 Task: Open Card Social Media Analytics Review in Board IT Change Management and Implementation to Workspace Health and Wellness Services and add a team member Softage.3@softage.net, a label Blue, a checklist Geothermal Energy, an attachment from Trello, a color Blue and finally, add a card description 'Conduct team training session on effective delegation and accountability' and a comment 'Let us approach this task with a sense of flexibility and adaptability, willing to adjust our approach as needed based on feedback.'. Add a start date 'Jan 03, 1900' with a due date 'Jan 03, 1900'
Action: Mouse moved to (242, 167)
Screenshot: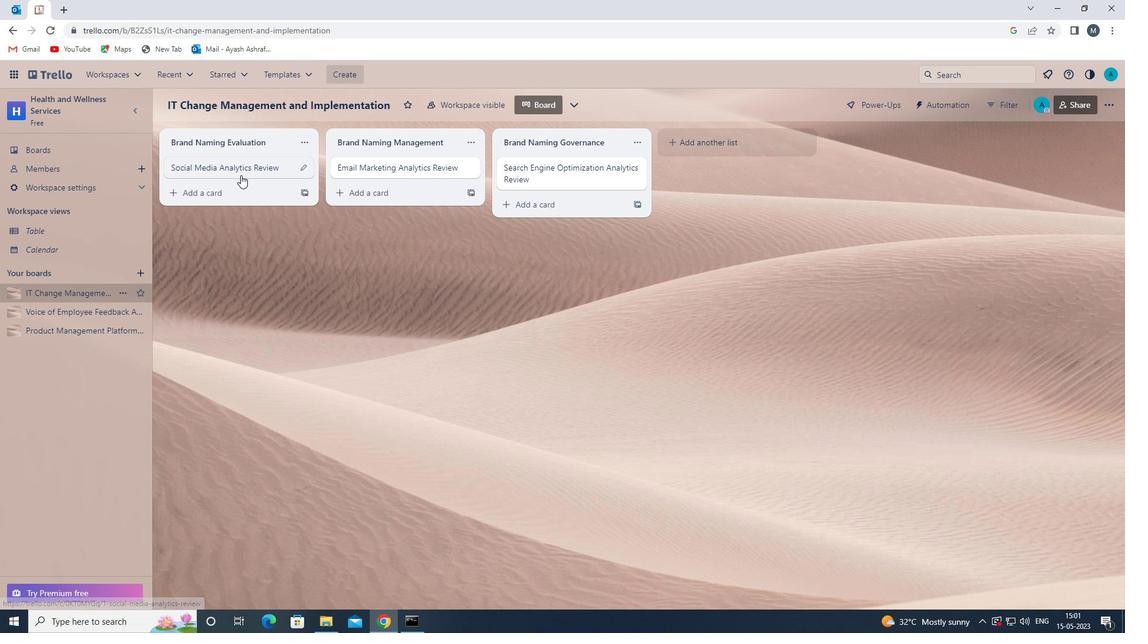 
Action: Mouse pressed left at (242, 167)
Screenshot: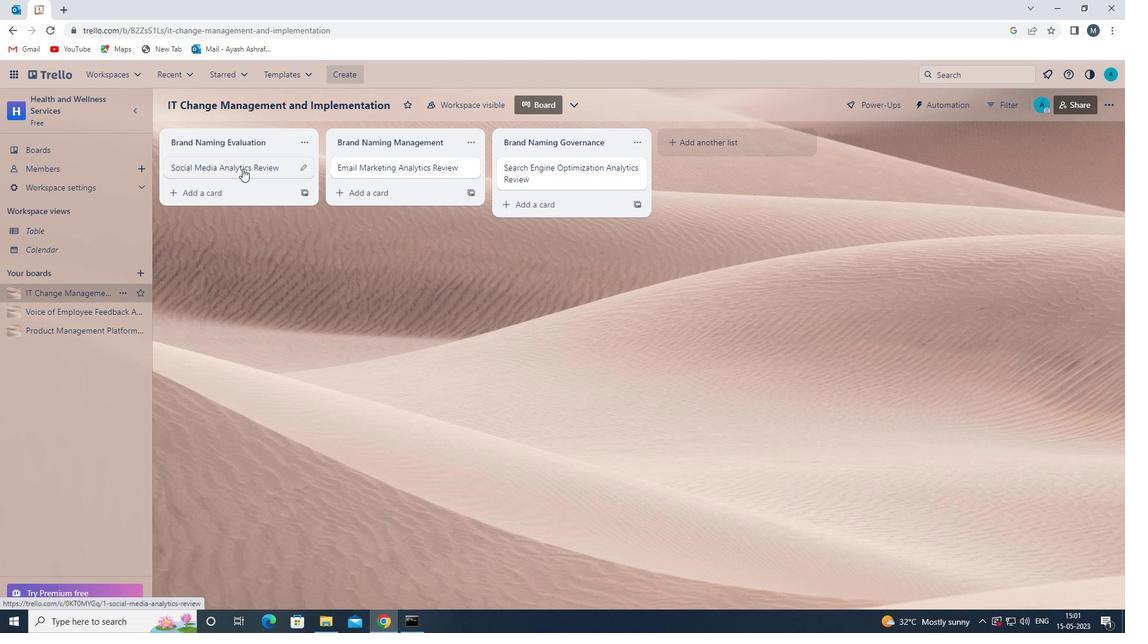 
Action: Mouse moved to (714, 170)
Screenshot: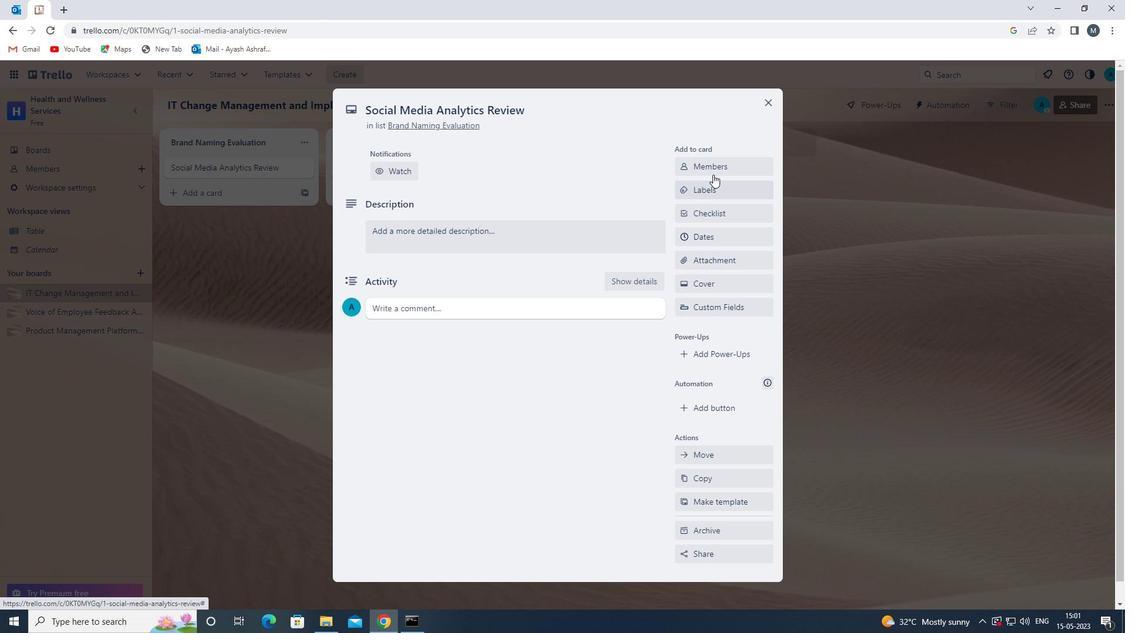 
Action: Mouse pressed left at (714, 170)
Screenshot: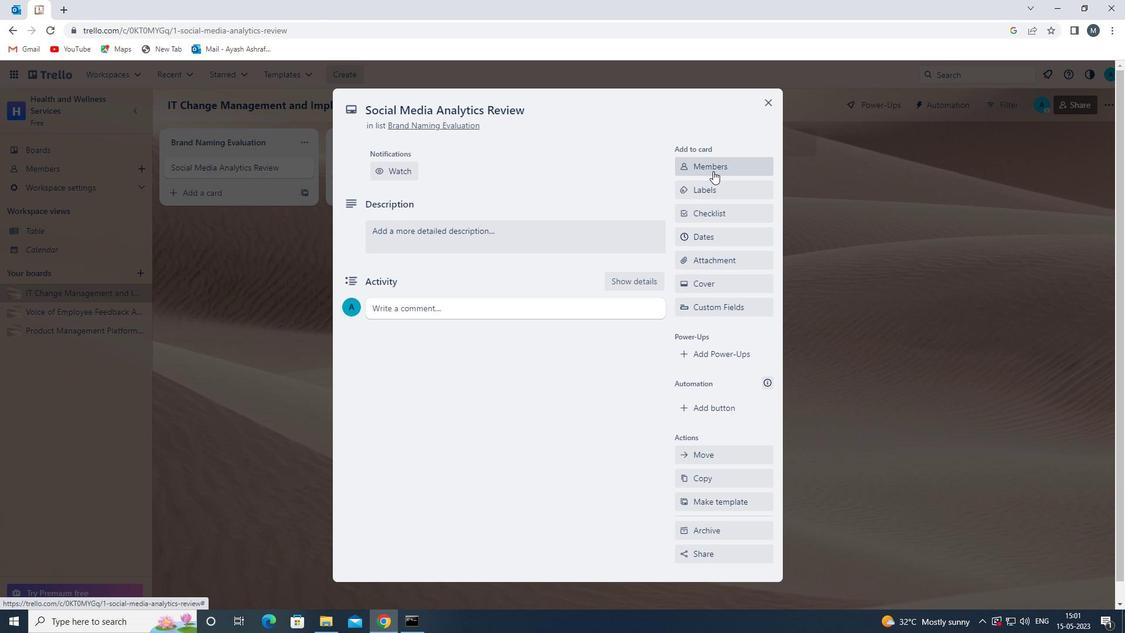 
Action: Mouse moved to (730, 241)
Screenshot: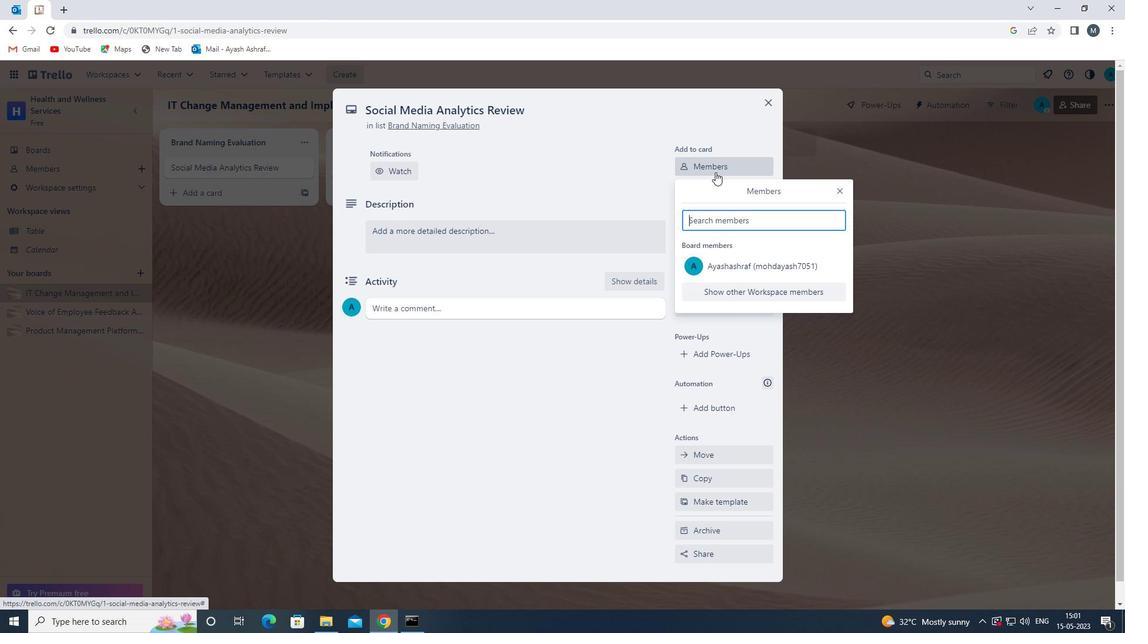 
Action: Key pressed s
Screenshot: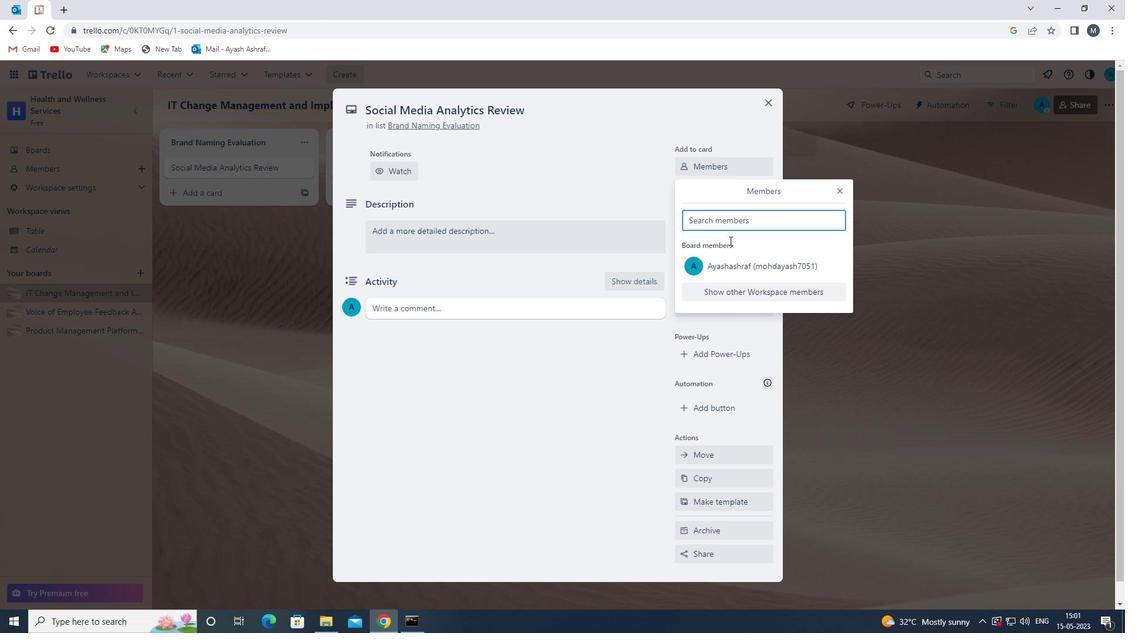 
Action: Mouse moved to (736, 381)
Screenshot: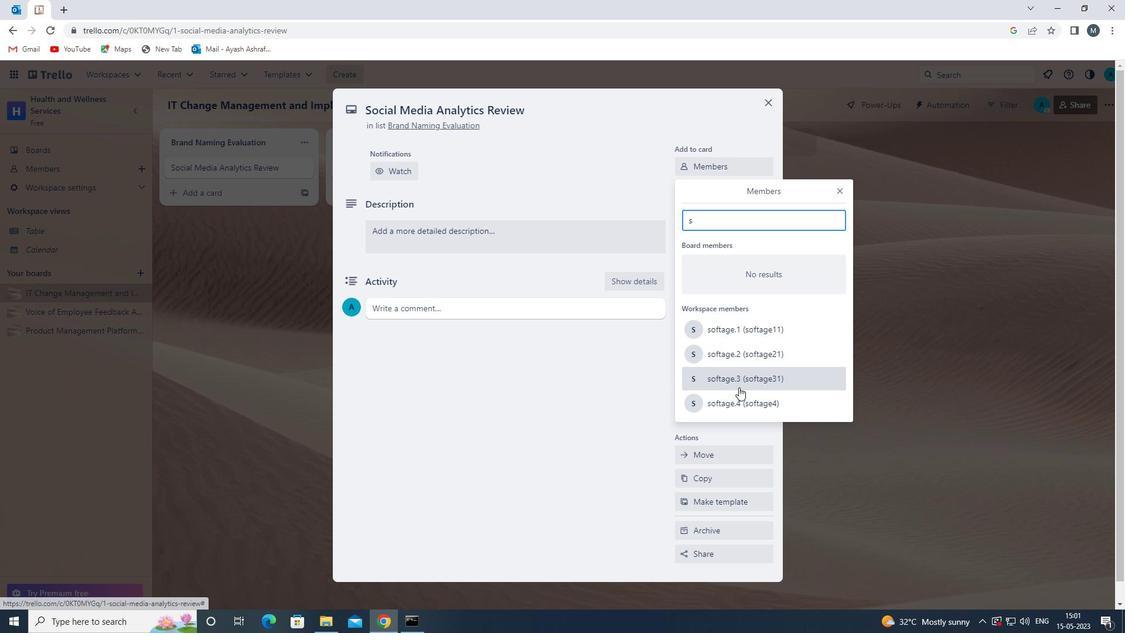 
Action: Mouse pressed left at (736, 381)
Screenshot: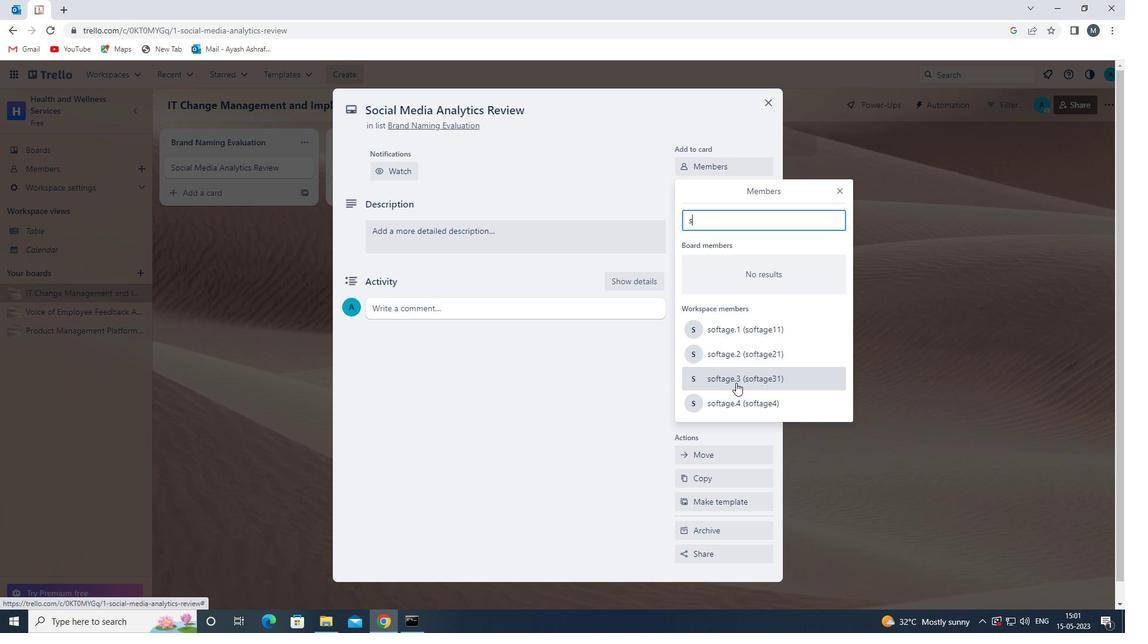 
Action: Mouse moved to (838, 192)
Screenshot: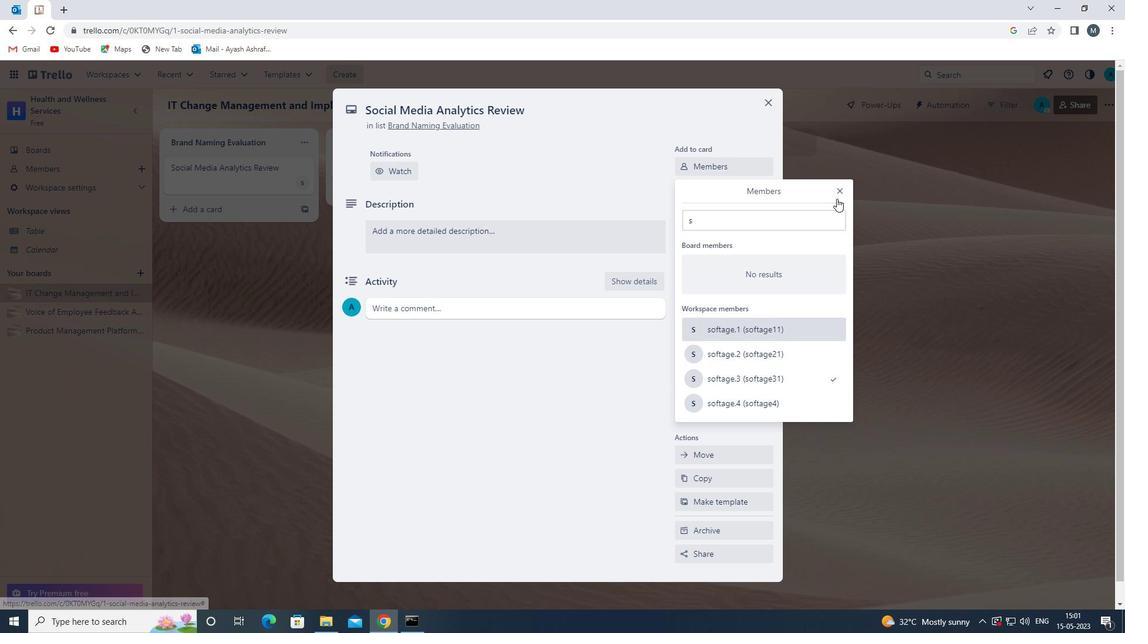 
Action: Mouse pressed left at (838, 192)
Screenshot: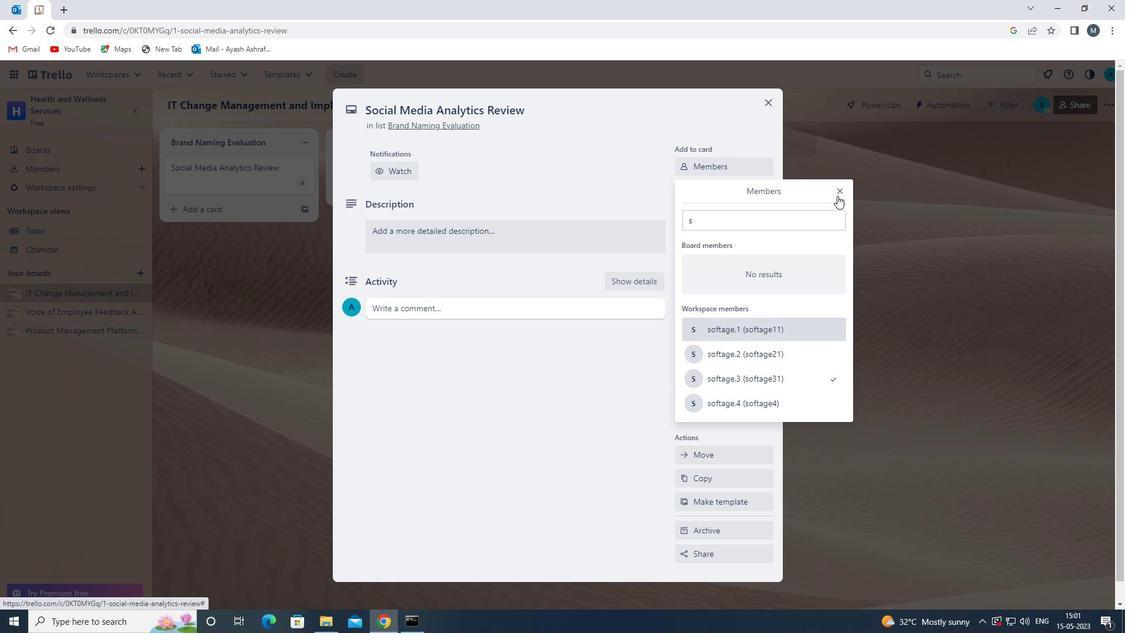 
Action: Mouse moved to (718, 235)
Screenshot: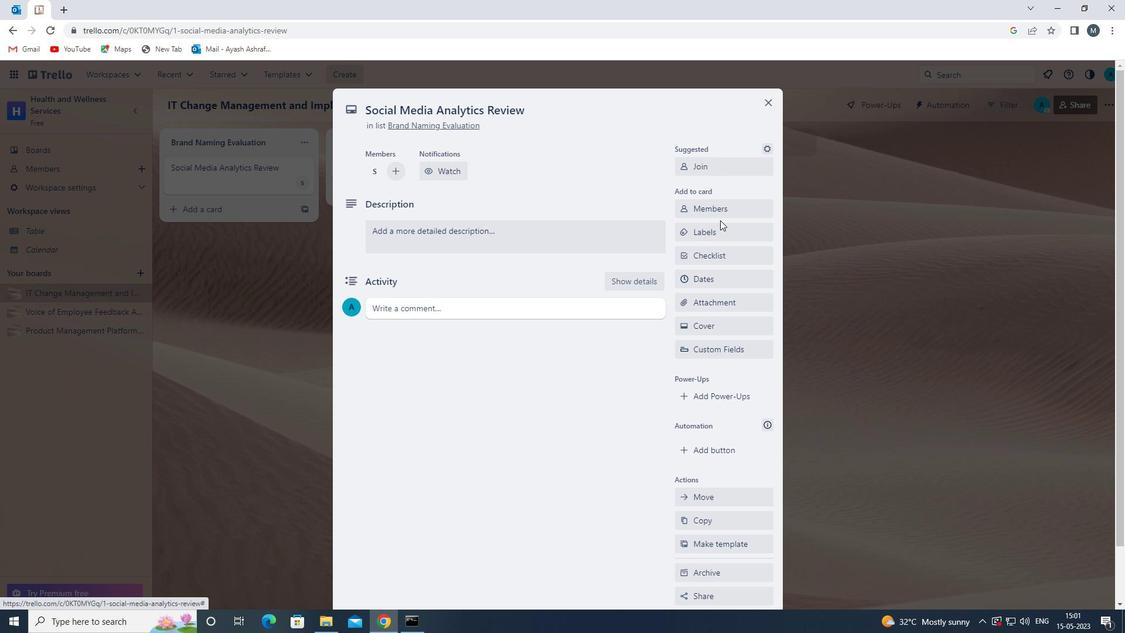 
Action: Mouse pressed left at (718, 235)
Screenshot: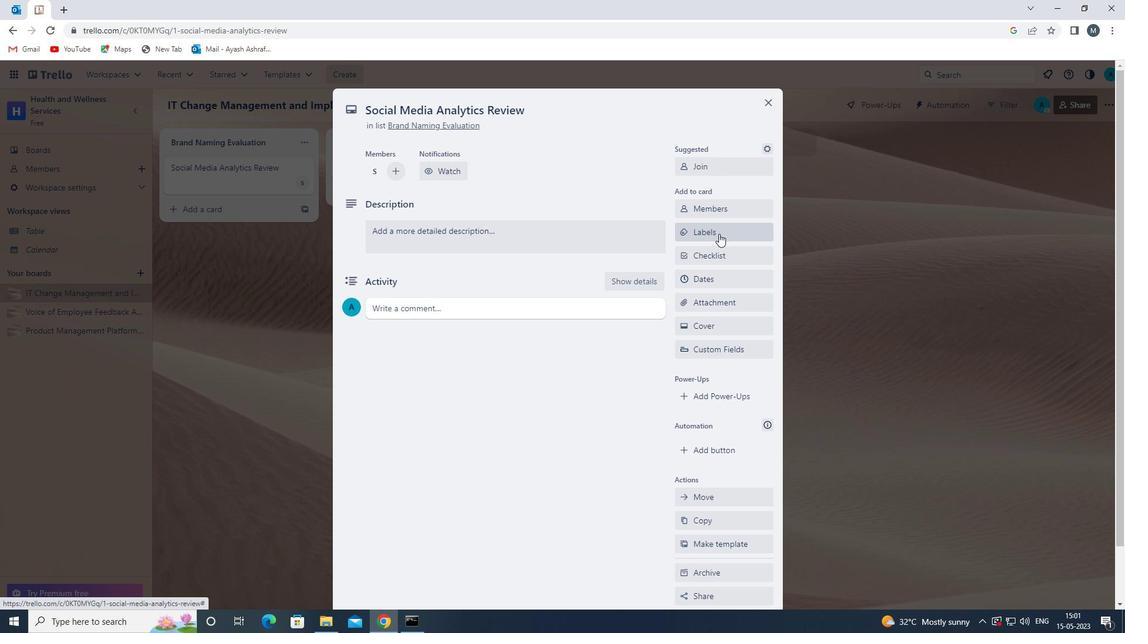 
Action: Mouse moved to (747, 434)
Screenshot: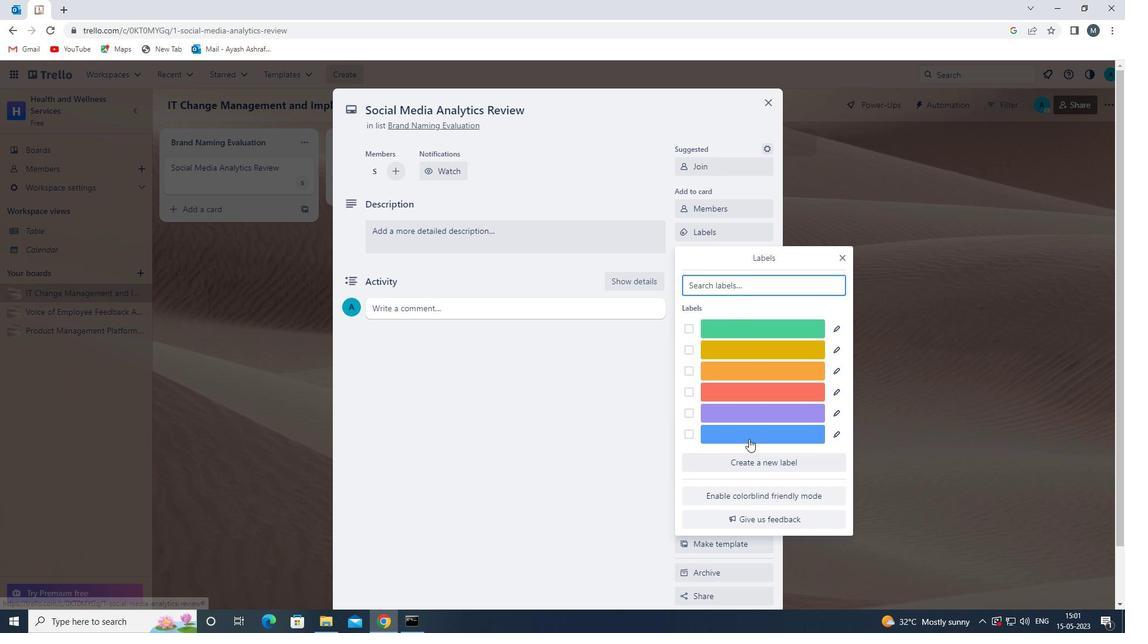 
Action: Mouse pressed left at (747, 434)
Screenshot: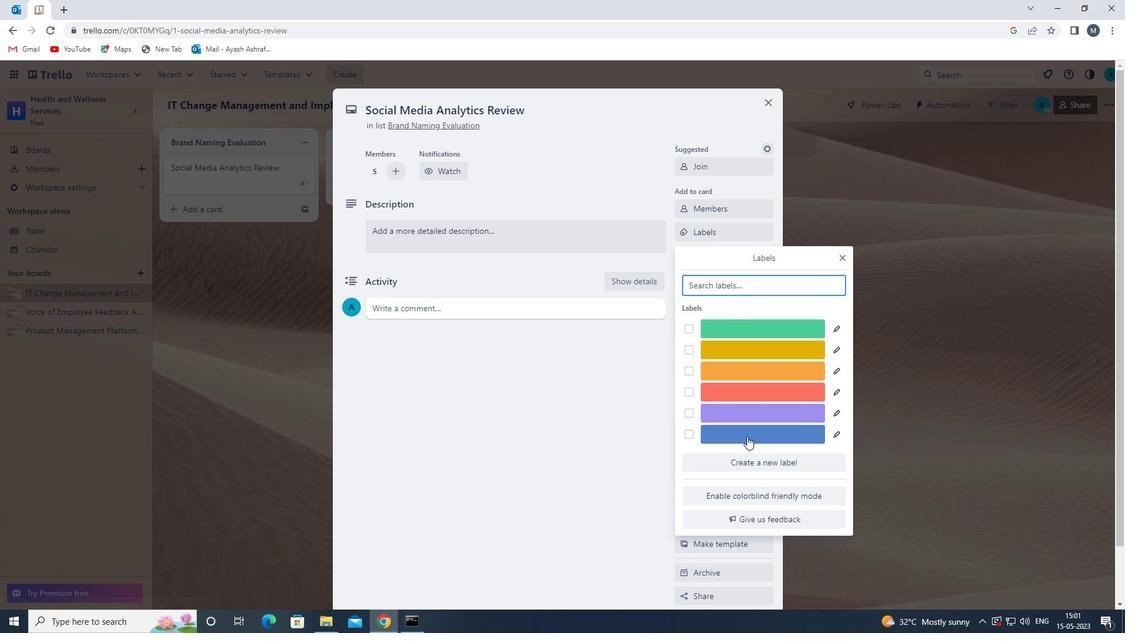 
Action: Mouse moved to (840, 255)
Screenshot: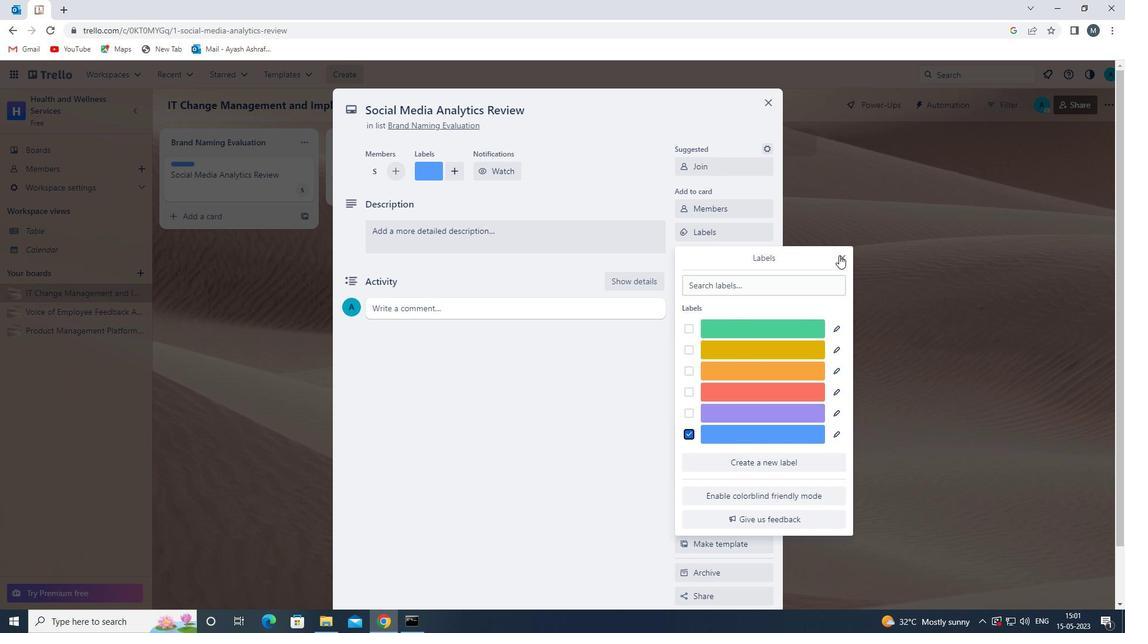 
Action: Mouse pressed left at (840, 255)
Screenshot: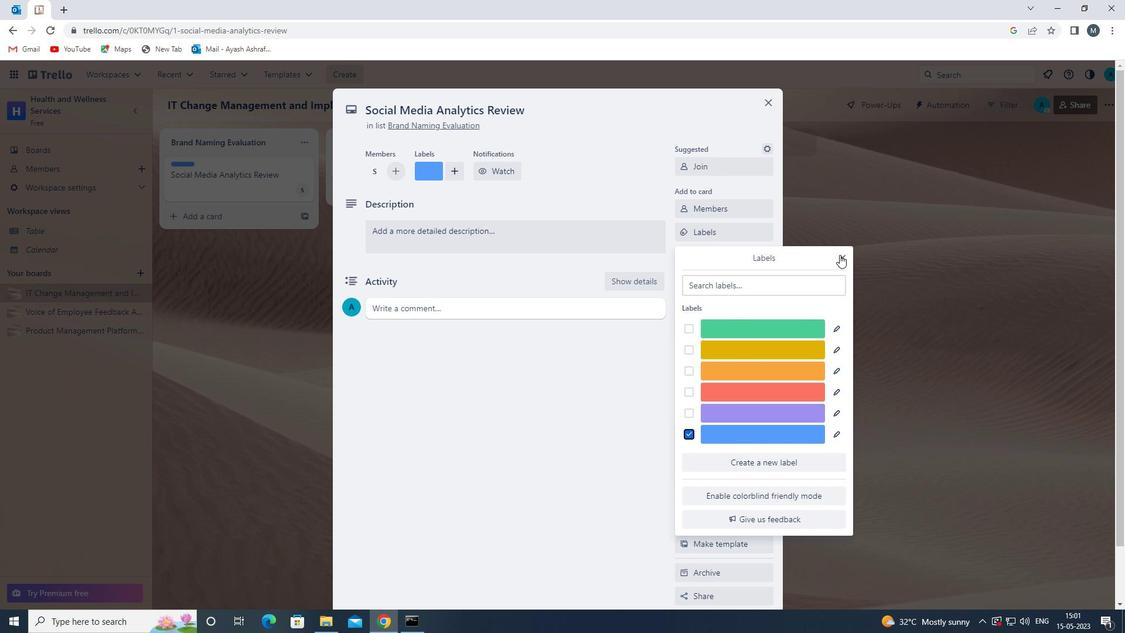 
Action: Mouse moved to (733, 258)
Screenshot: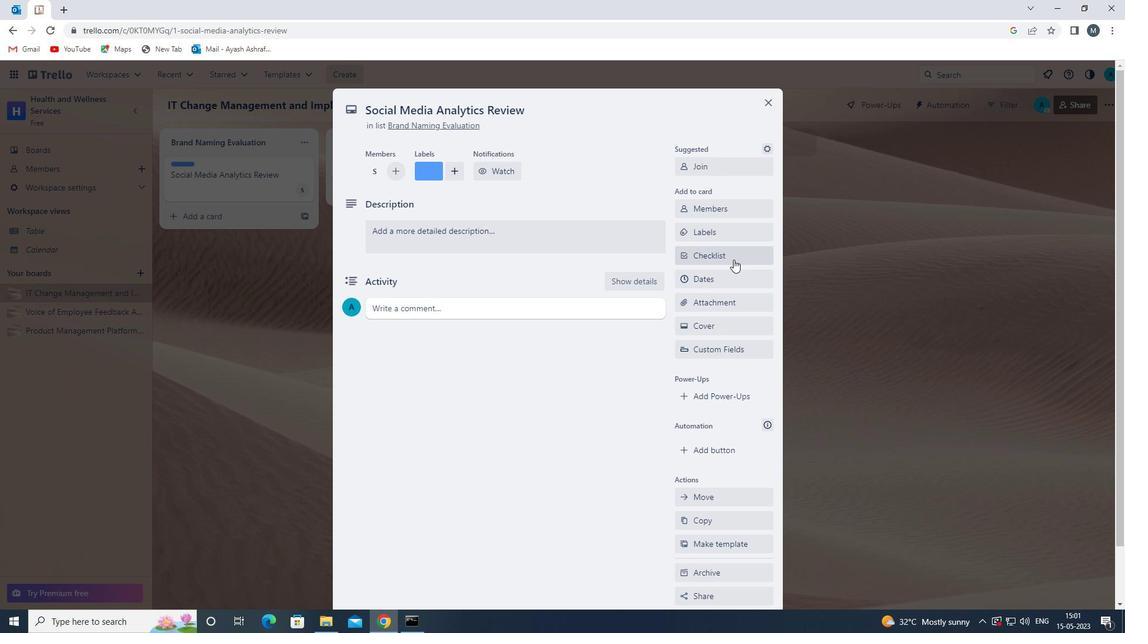 
Action: Mouse pressed left at (733, 258)
Screenshot: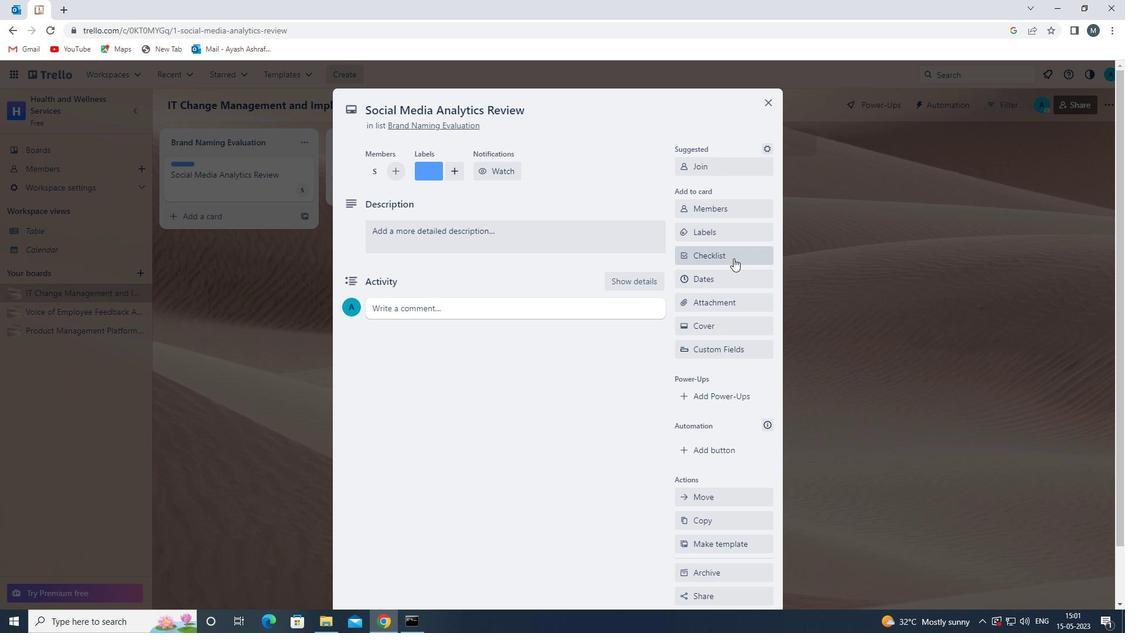 
Action: Key pressed g
Screenshot: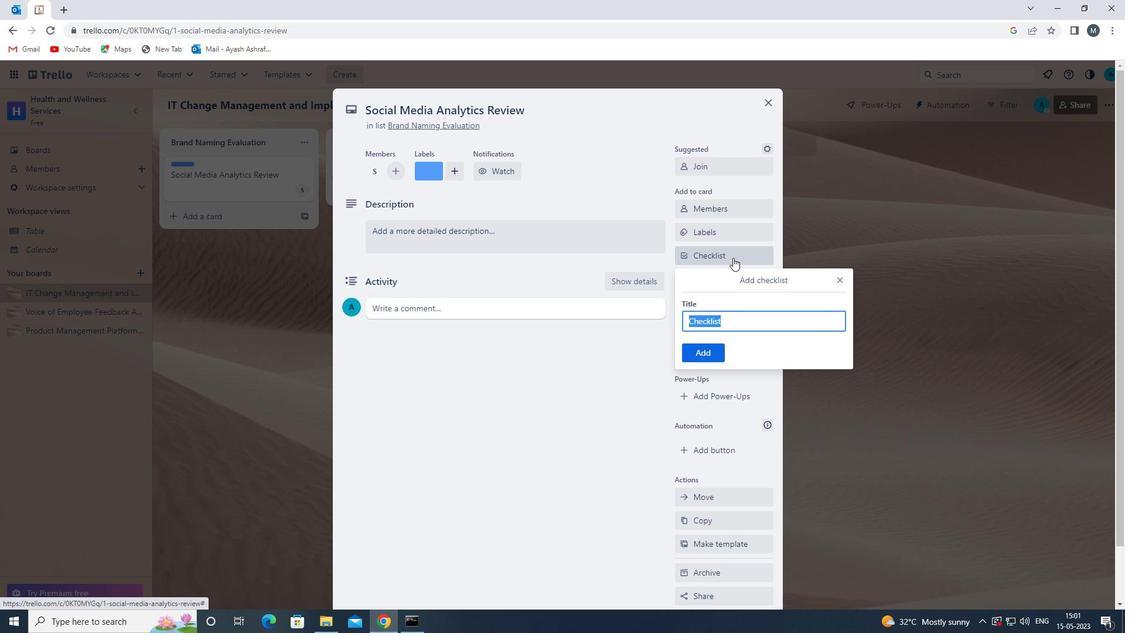 
Action: Mouse moved to (784, 391)
Screenshot: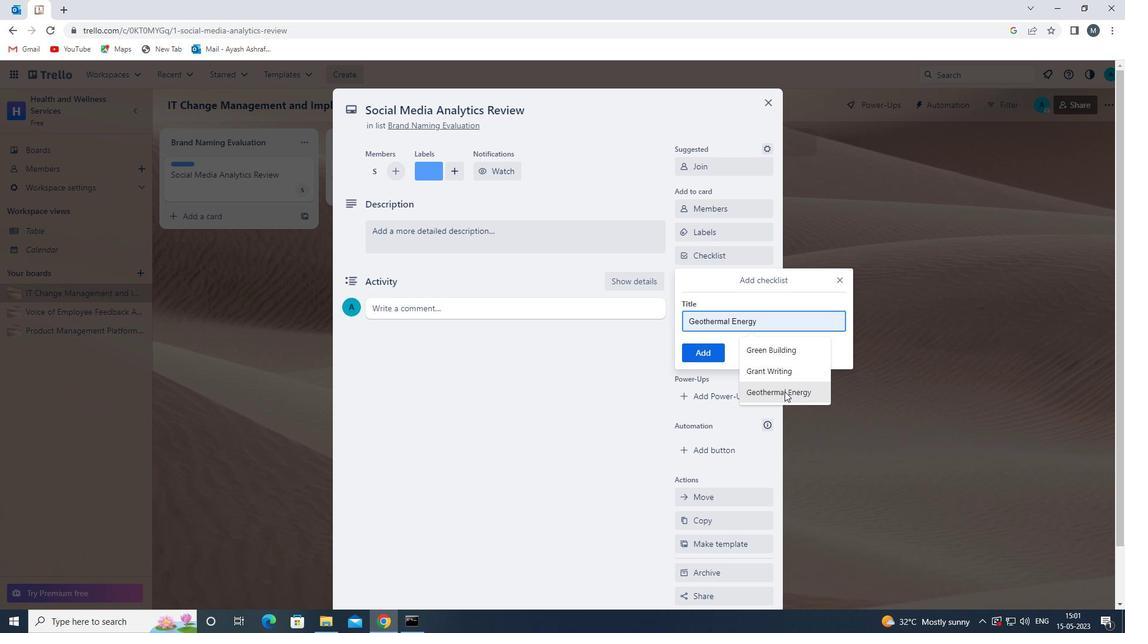 
Action: Mouse pressed left at (784, 391)
Screenshot: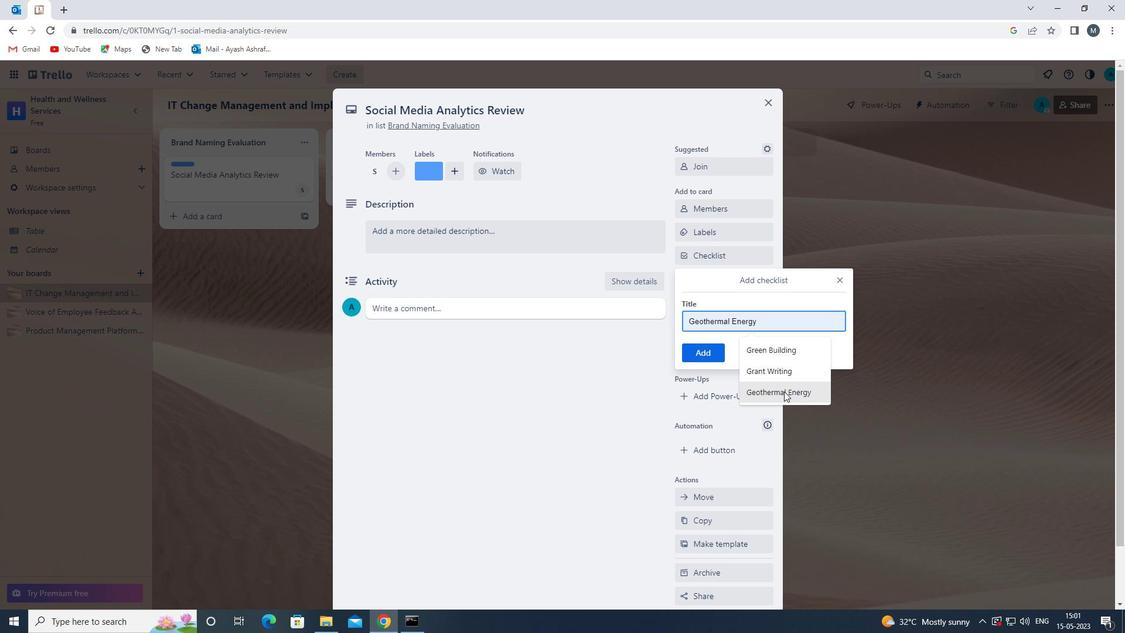 
Action: Mouse moved to (707, 354)
Screenshot: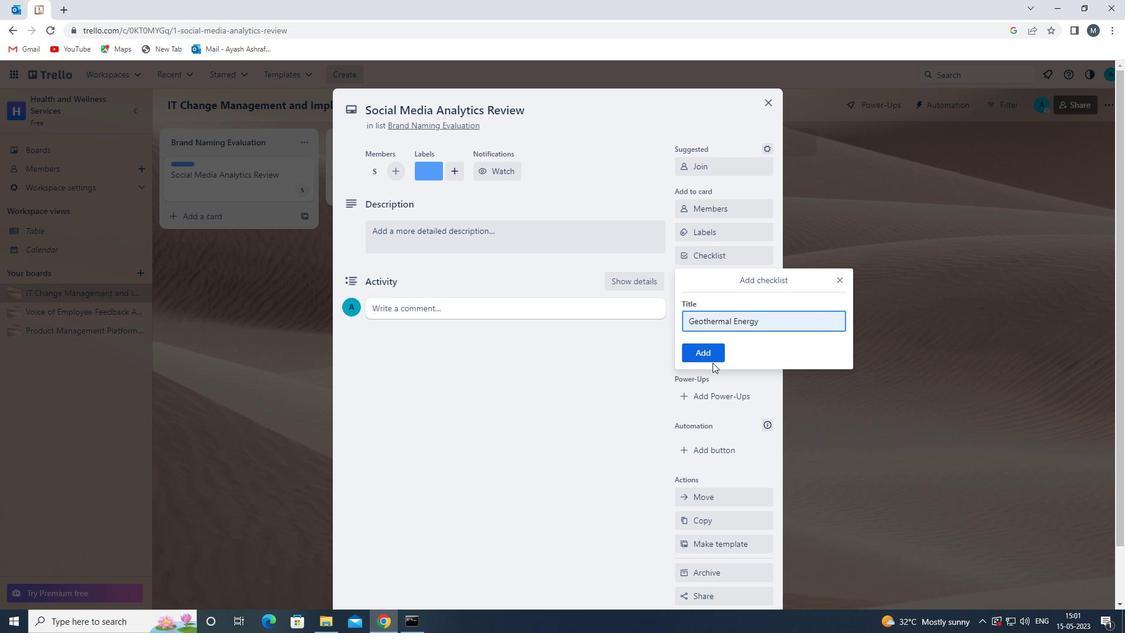 
Action: Mouse pressed left at (707, 354)
Screenshot: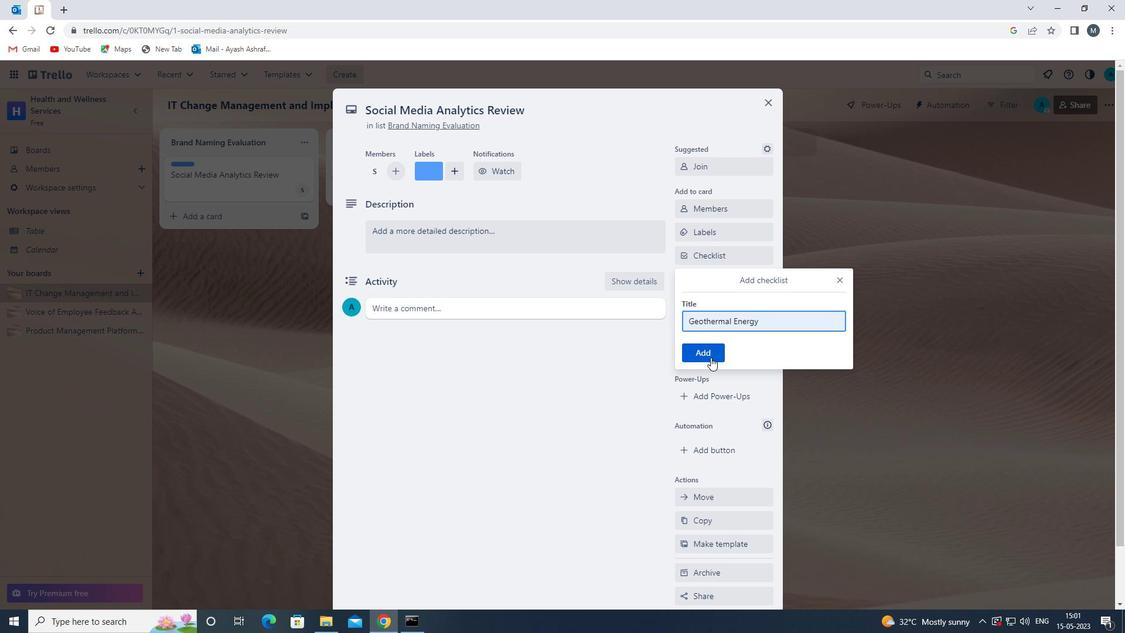 
Action: Mouse moved to (716, 303)
Screenshot: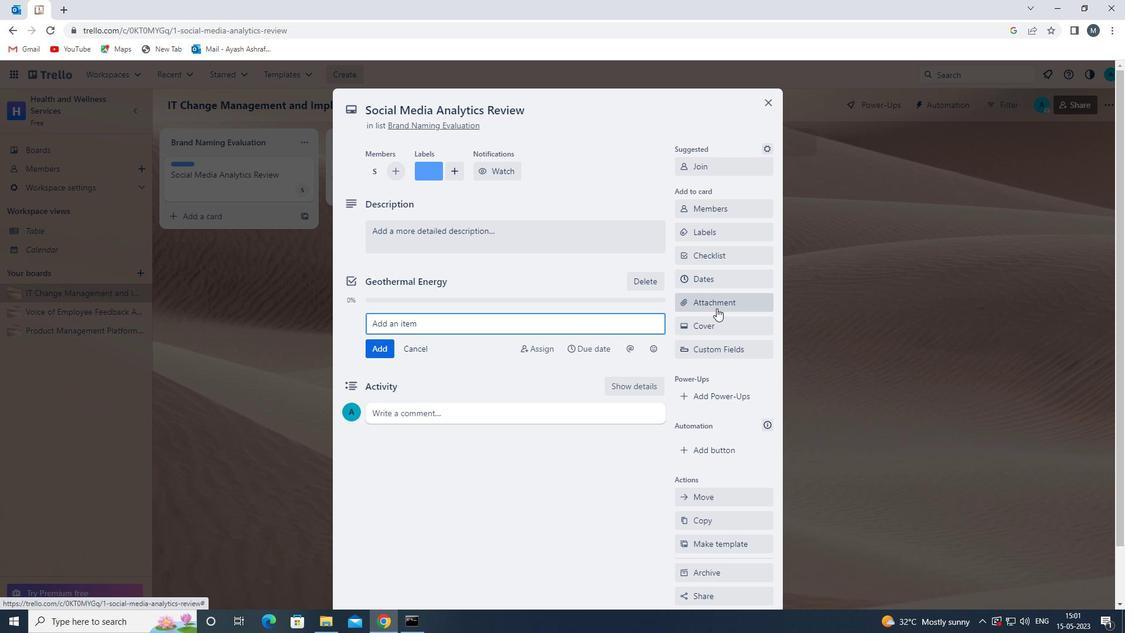 
Action: Mouse pressed left at (716, 303)
Screenshot: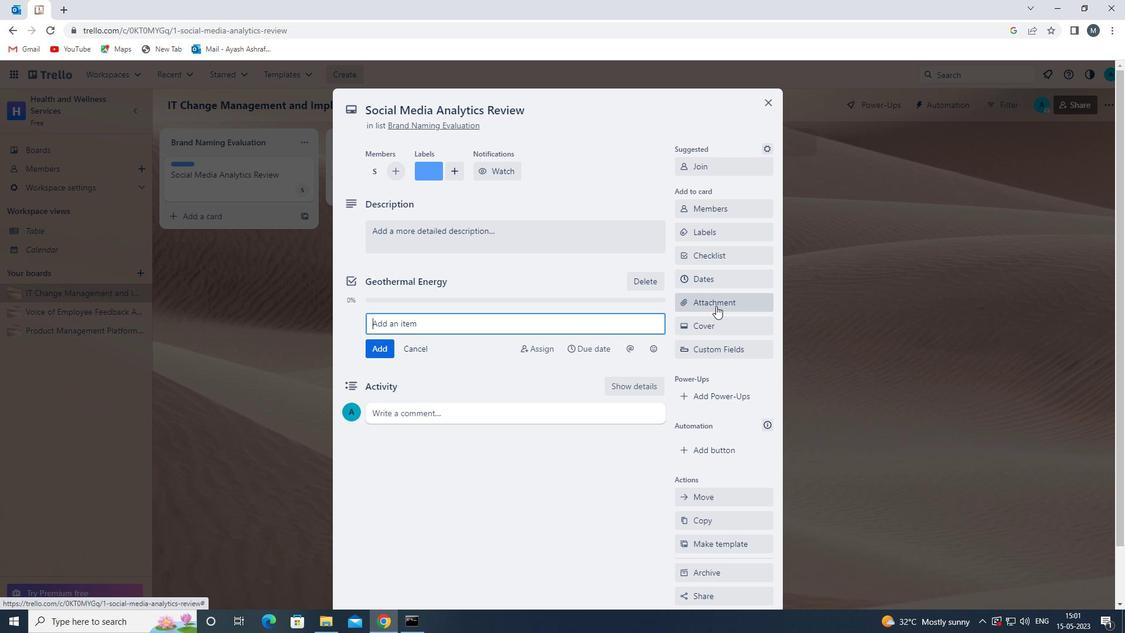 
Action: Mouse moved to (710, 379)
Screenshot: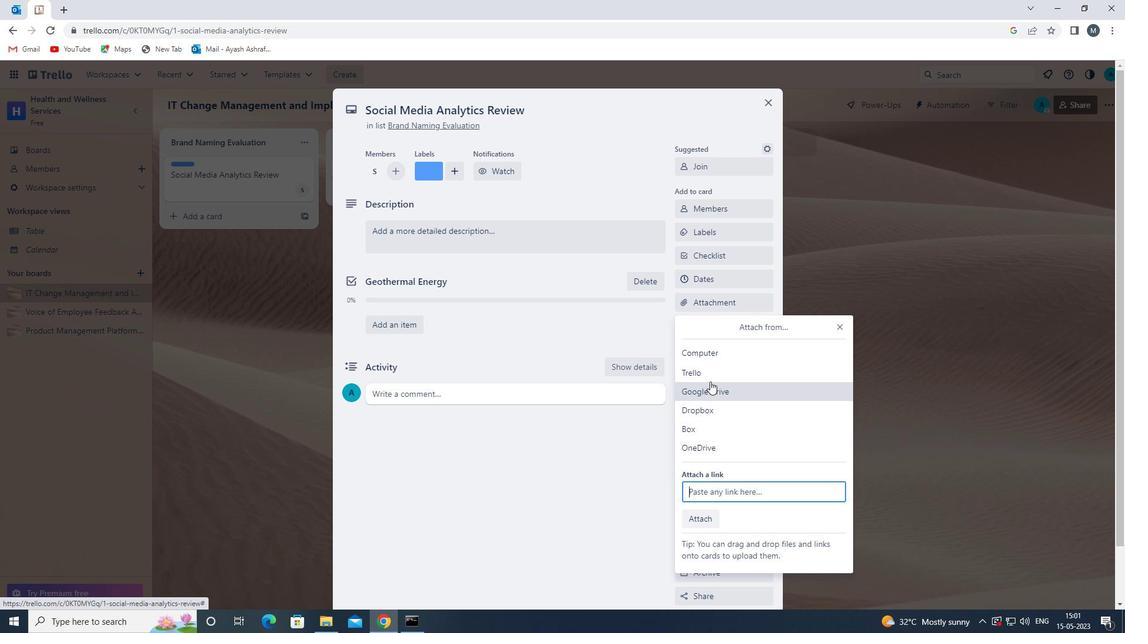
Action: Mouse pressed left at (710, 379)
Screenshot: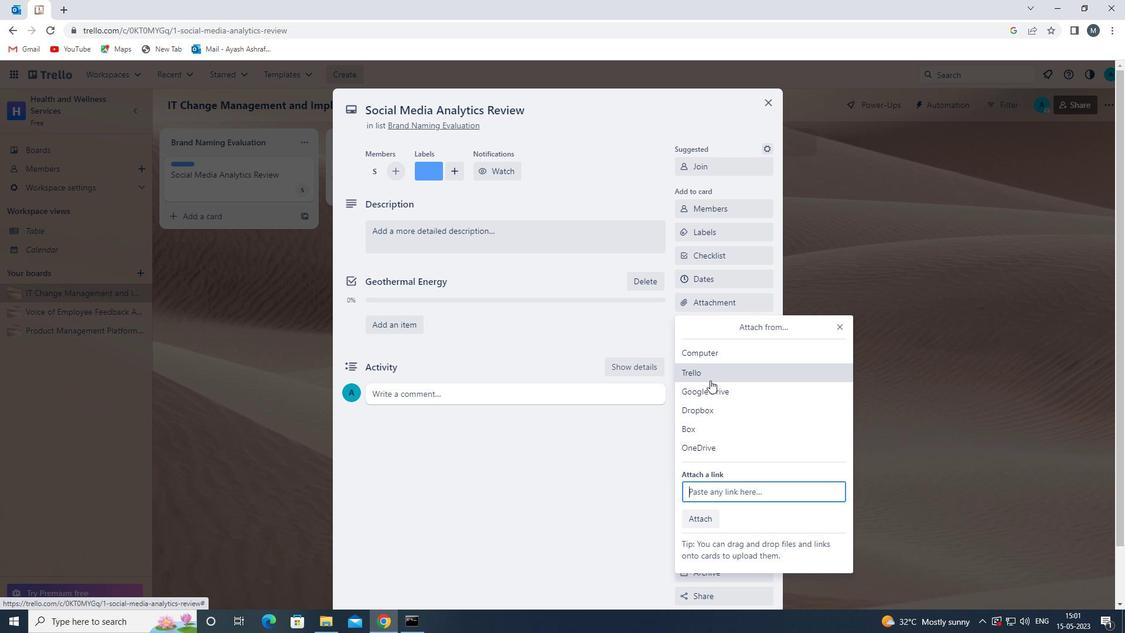 
Action: Mouse moved to (717, 395)
Screenshot: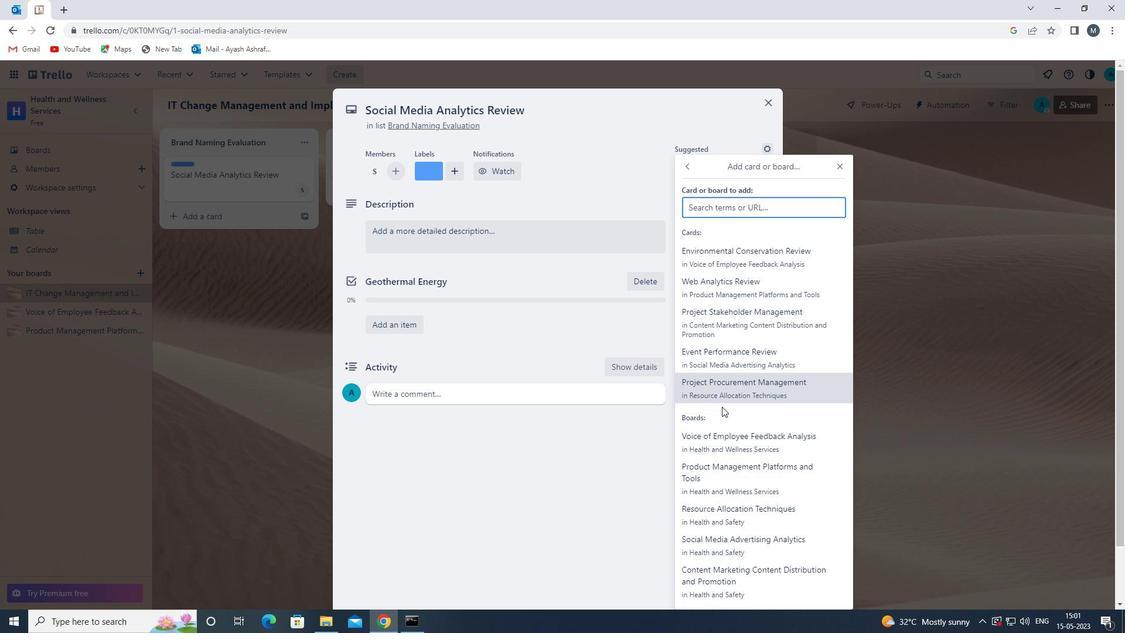 
Action: Mouse pressed left at (717, 395)
Screenshot: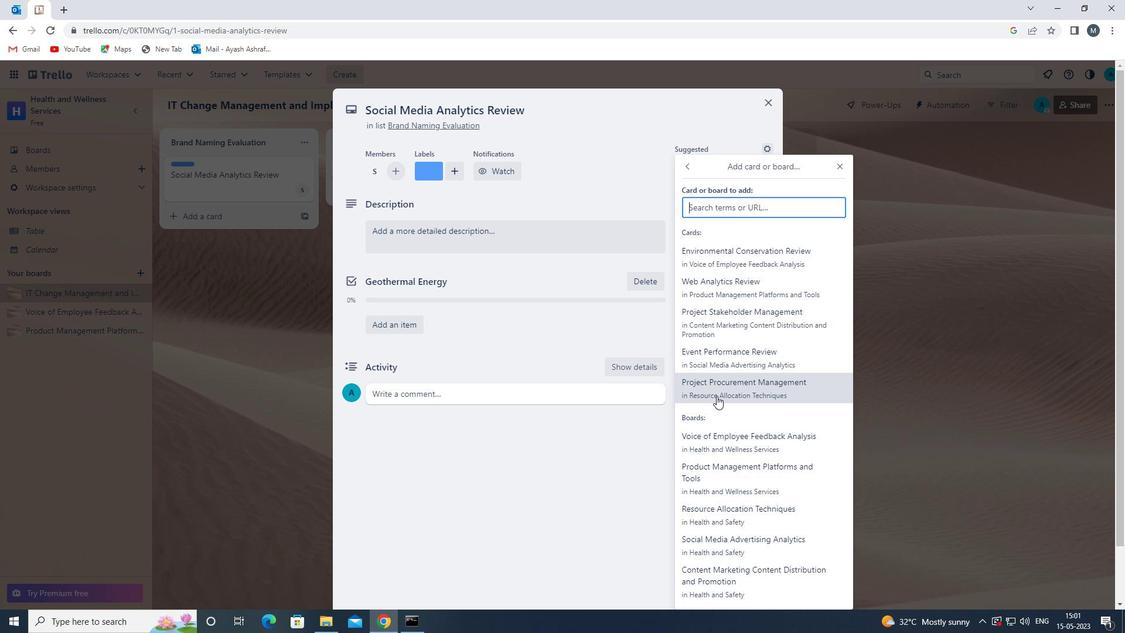 
Action: Mouse moved to (709, 326)
Screenshot: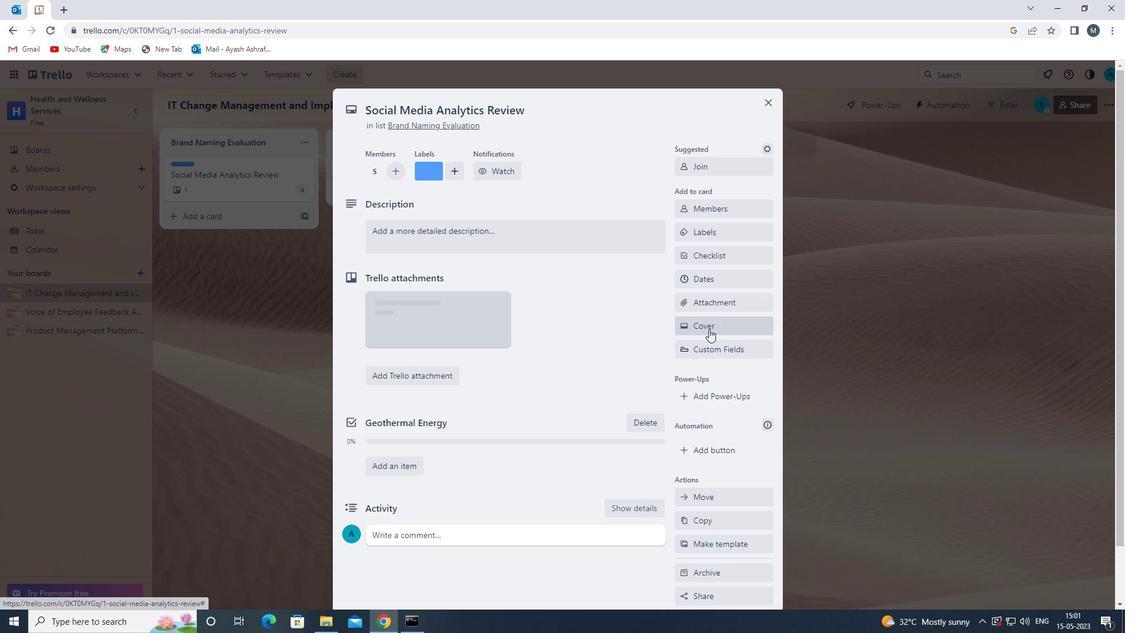 
Action: Mouse pressed left at (709, 326)
Screenshot: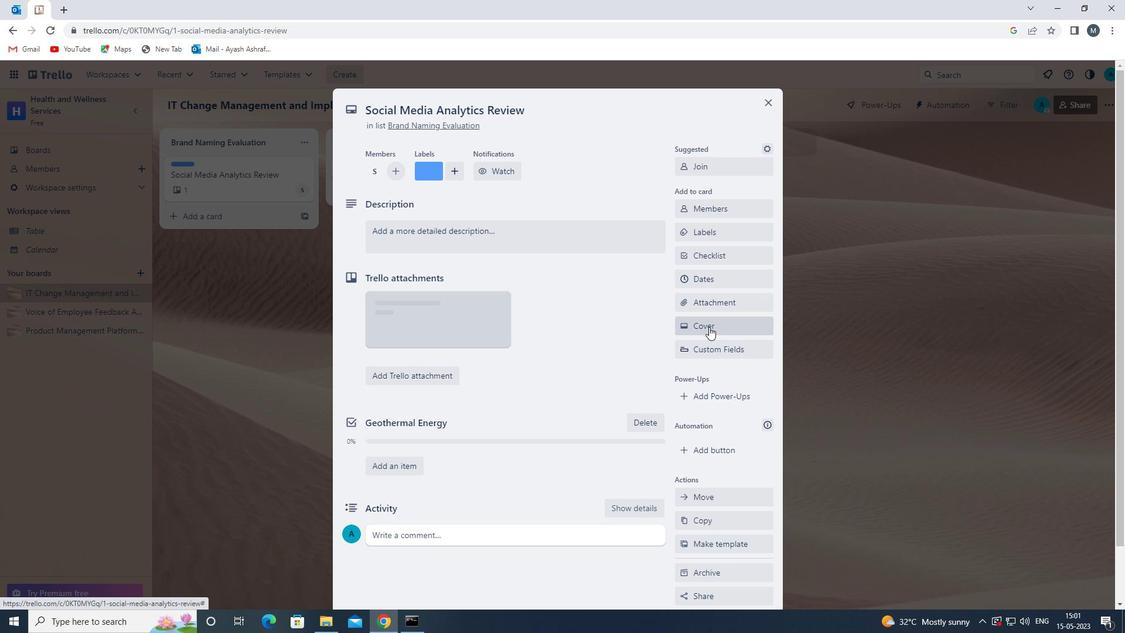 
Action: Mouse moved to (706, 400)
Screenshot: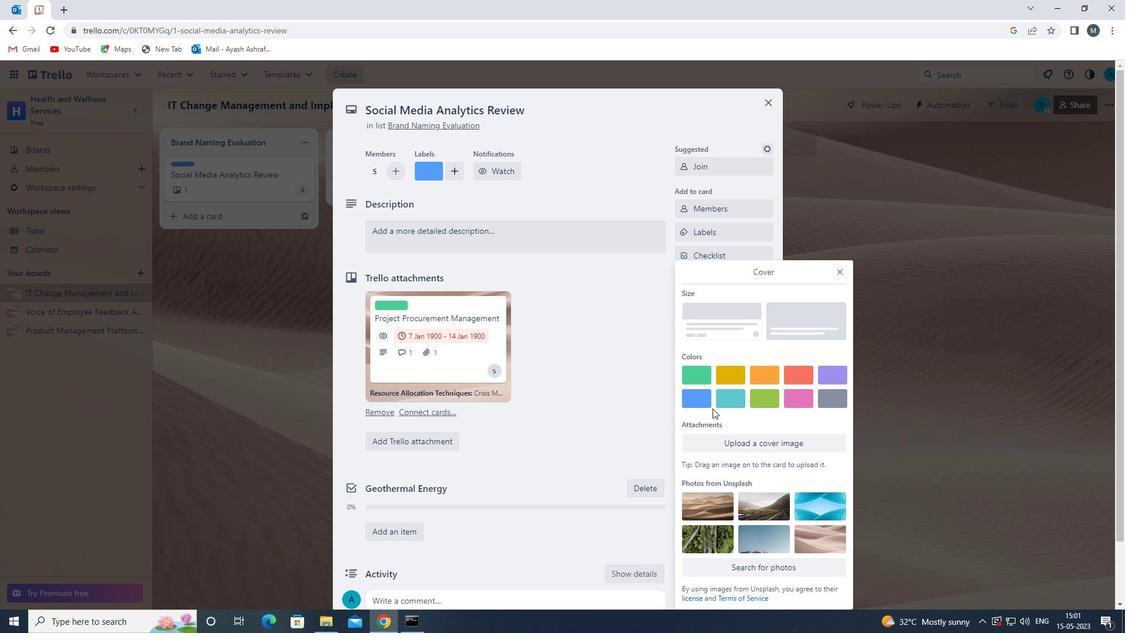 
Action: Mouse pressed left at (706, 400)
Screenshot: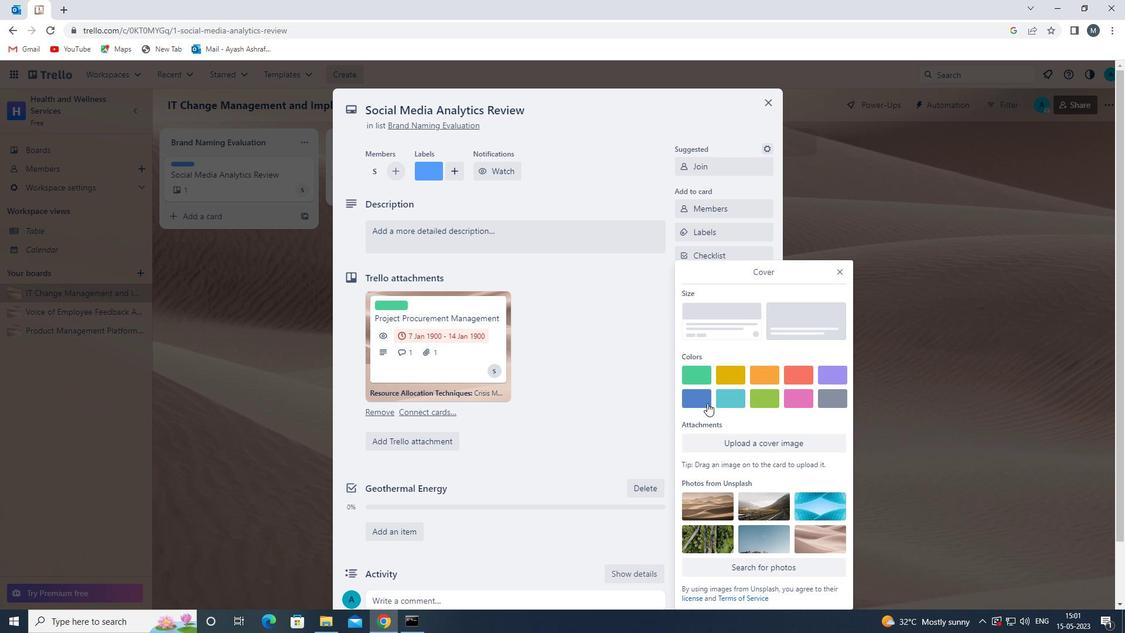 
Action: Mouse moved to (839, 250)
Screenshot: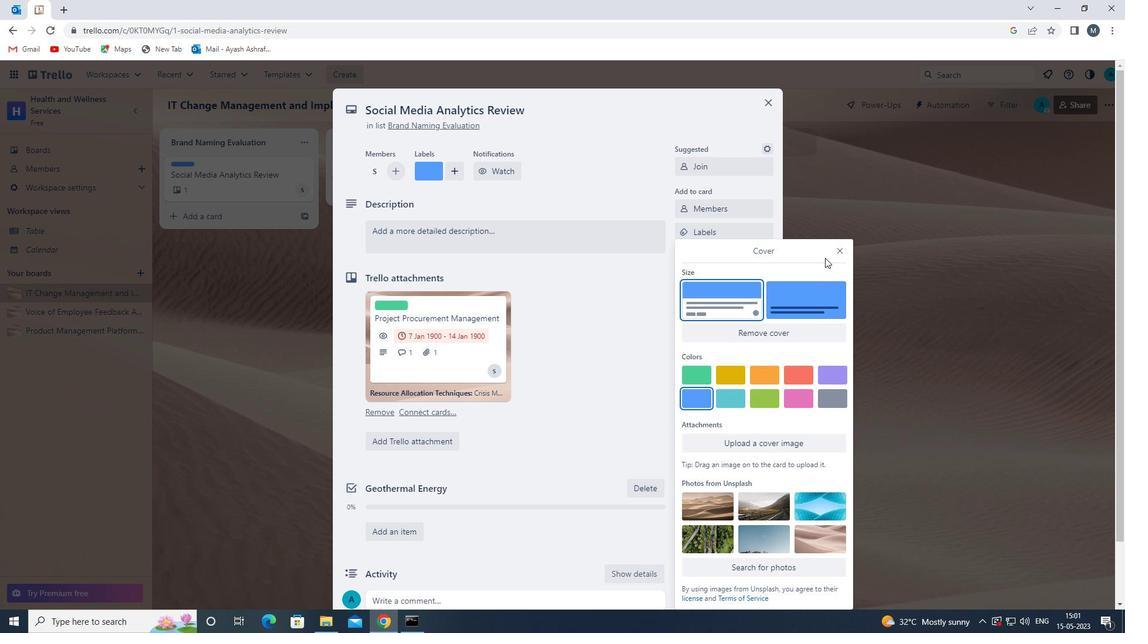 
Action: Mouse pressed left at (839, 250)
Screenshot: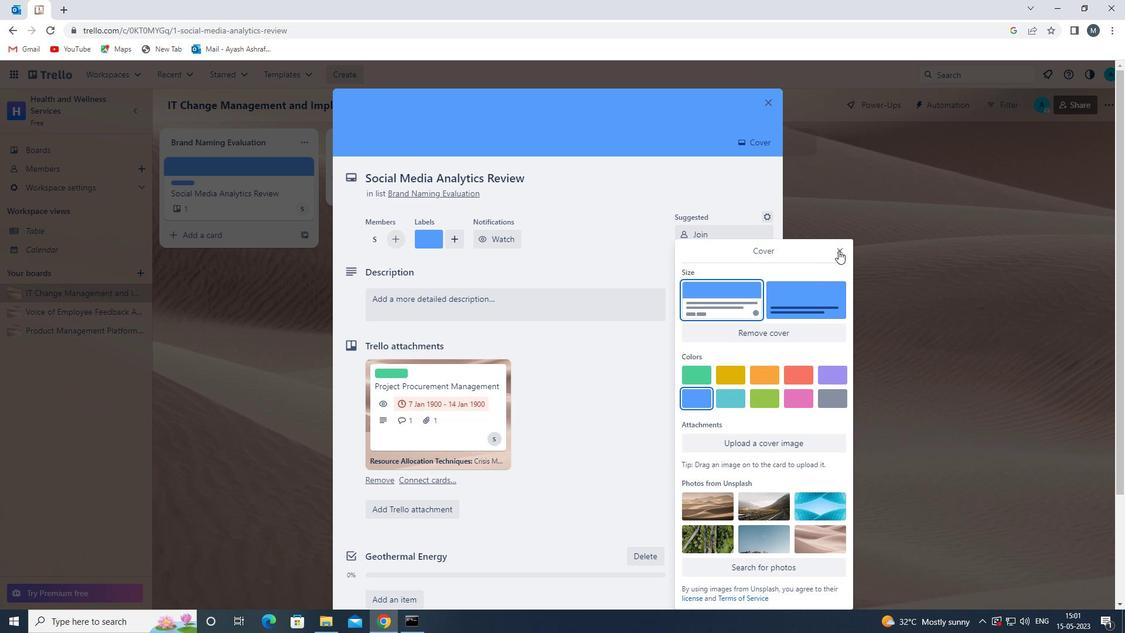 
Action: Mouse moved to (466, 305)
Screenshot: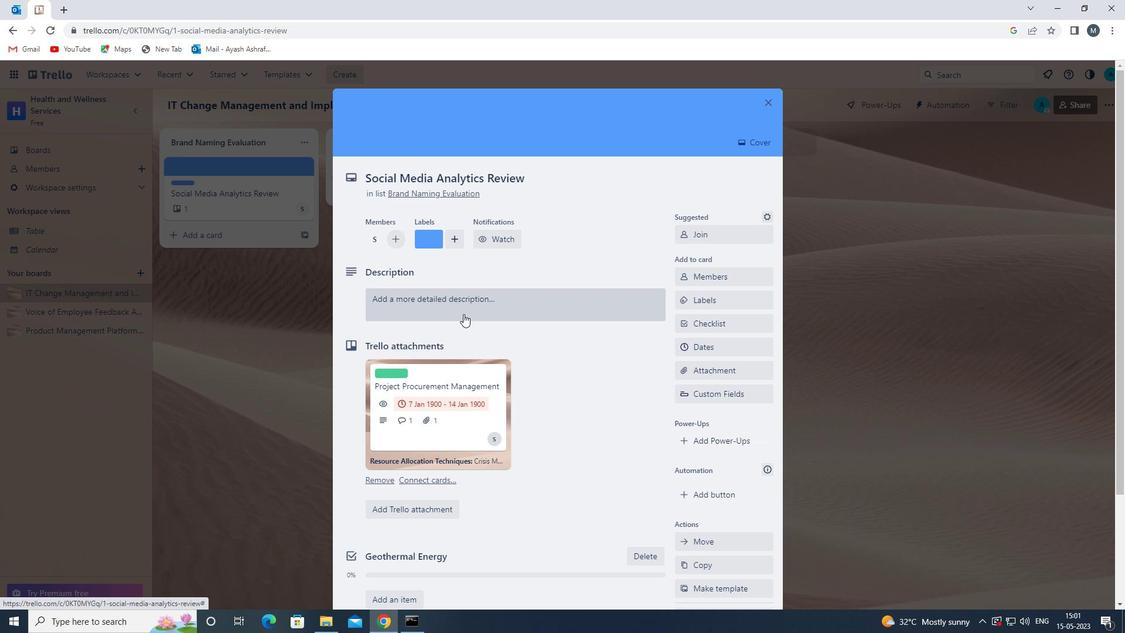 
Action: Mouse pressed left at (466, 305)
Screenshot: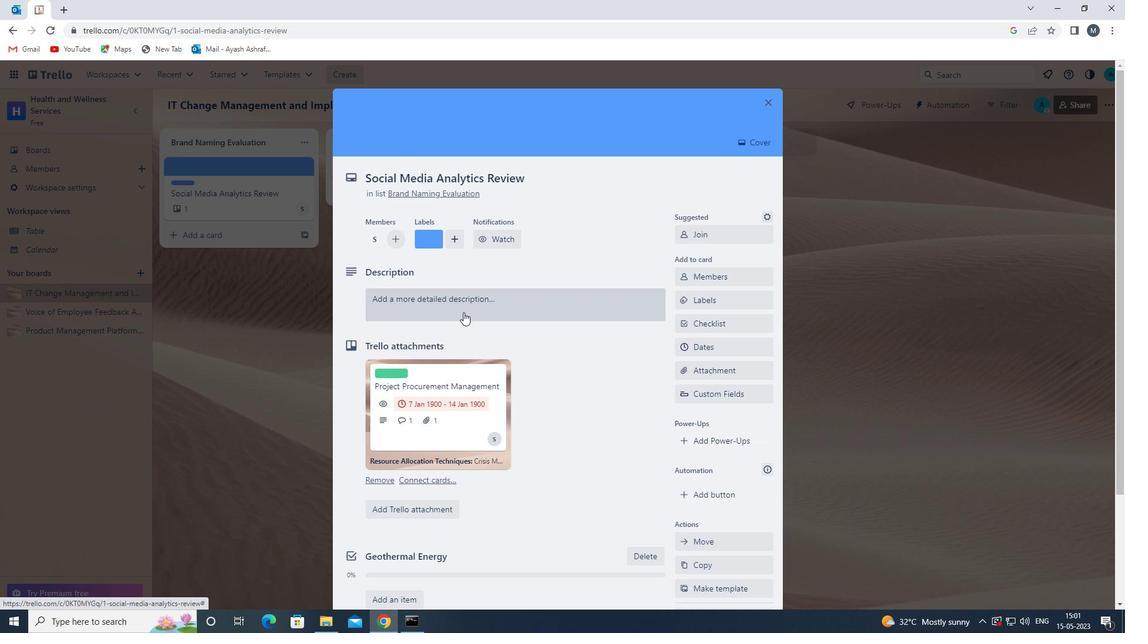
Action: Key pressed <Key.shift>CONDUCT<Key.space>TEAM<Key.space>TRAINING<Key.space>SESSION<Key.space>ON<Key.space>EFFECTIVE<Key.space>DELEGATION<Key.space>AND<Key.space>ACCOUNTABILITY<Key.space>
Screenshot: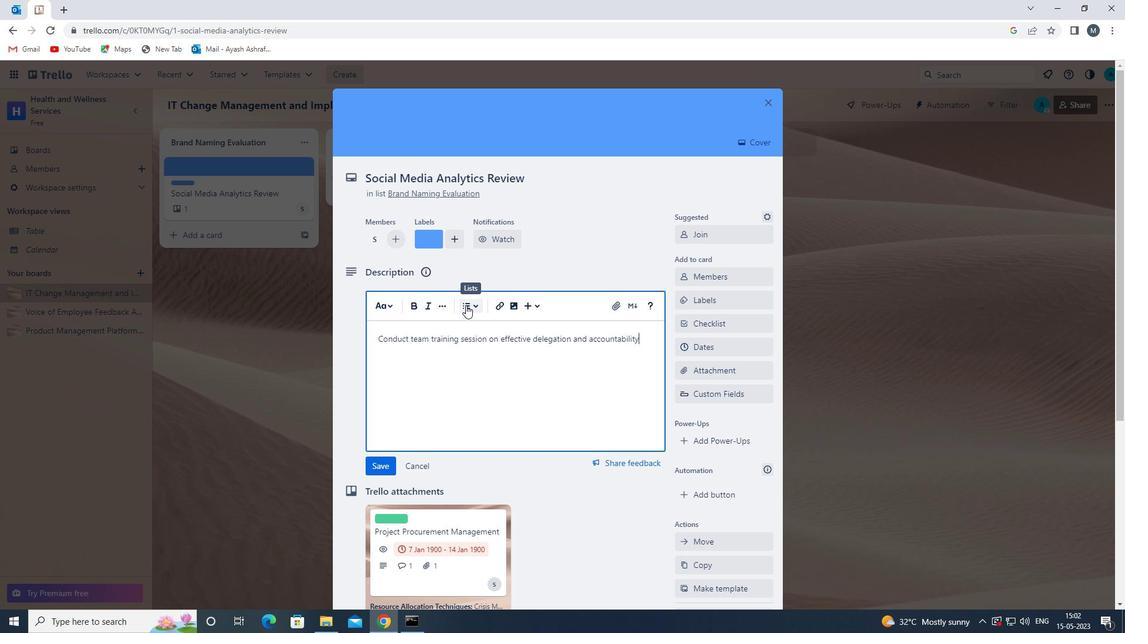 
Action: Mouse moved to (382, 469)
Screenshot: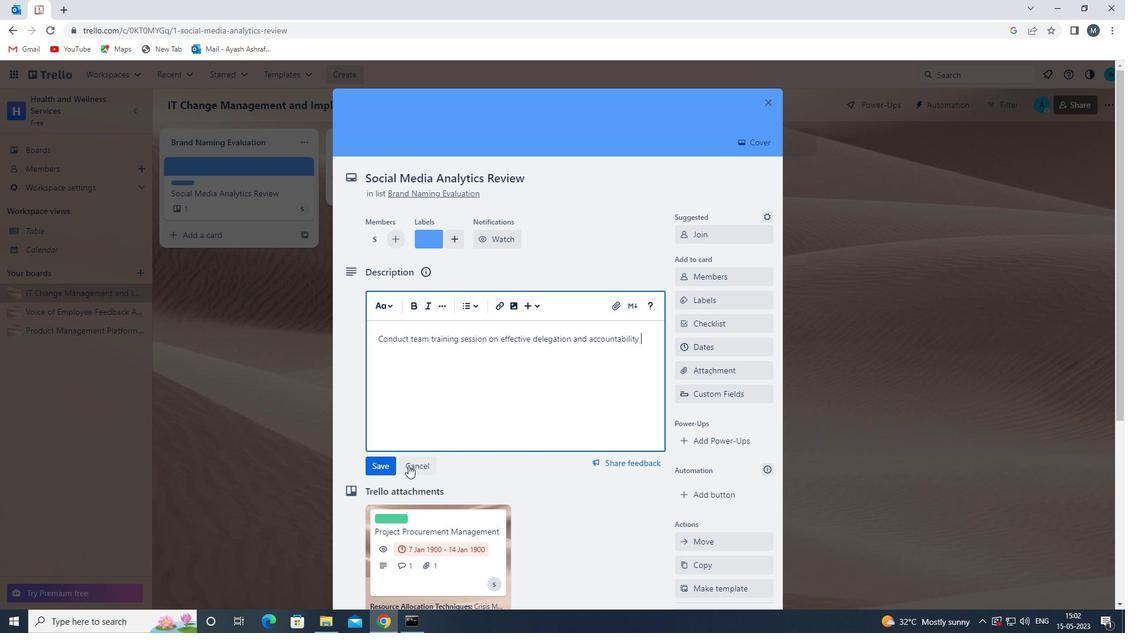 
Action: Mouse pressed left at (382, 469)
Screenshot: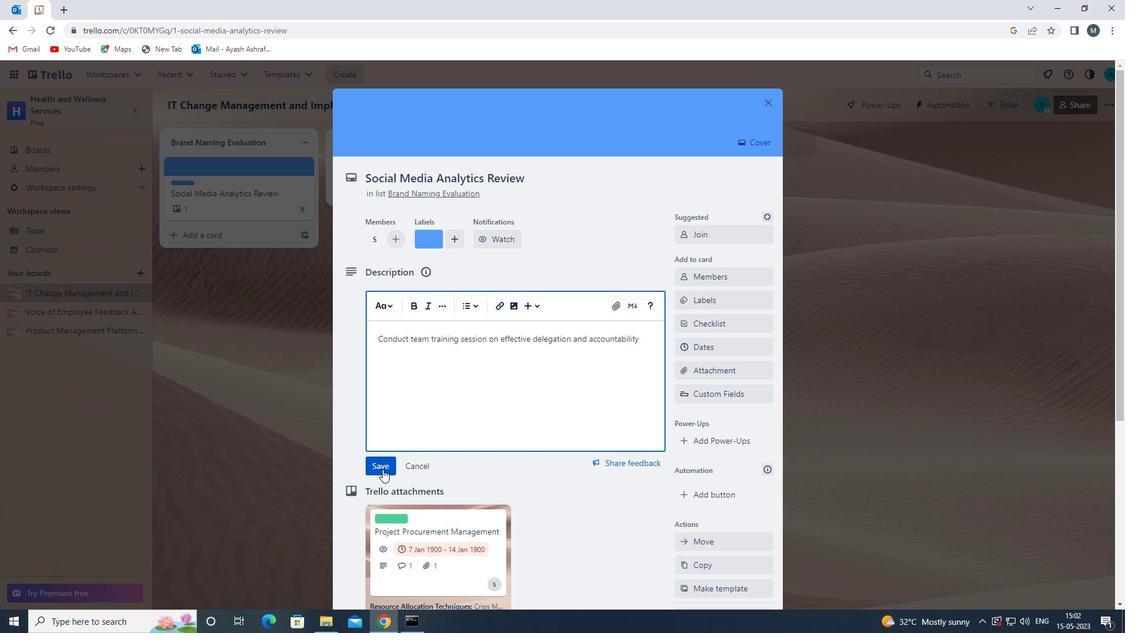 
Action: Mouse moved to (432, 428)
Screenshot: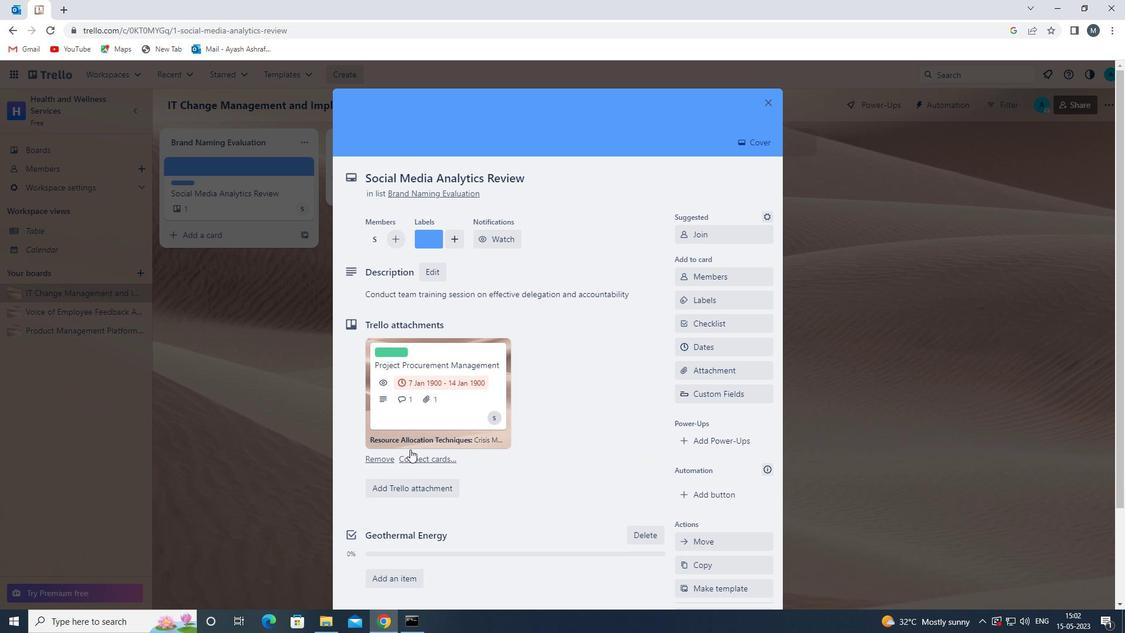 
Action: Mouse scrolled (432, 427) with delta (0, 0)
Screenshot: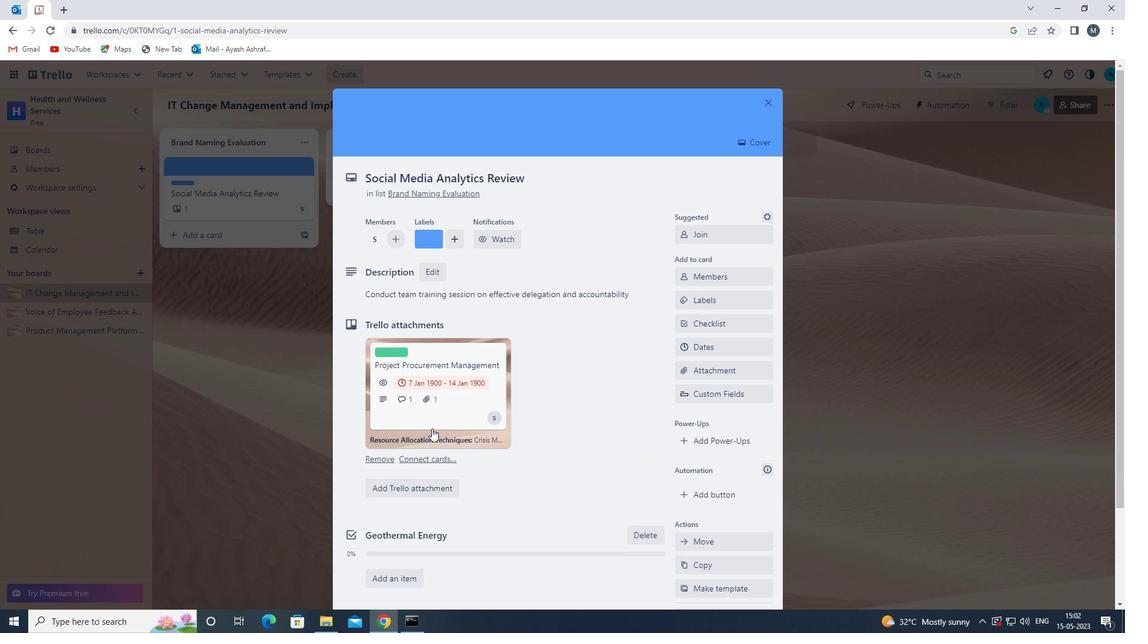 
Action: Mouse scrolled (432, 427) with delta (0, 0)
Screenshot: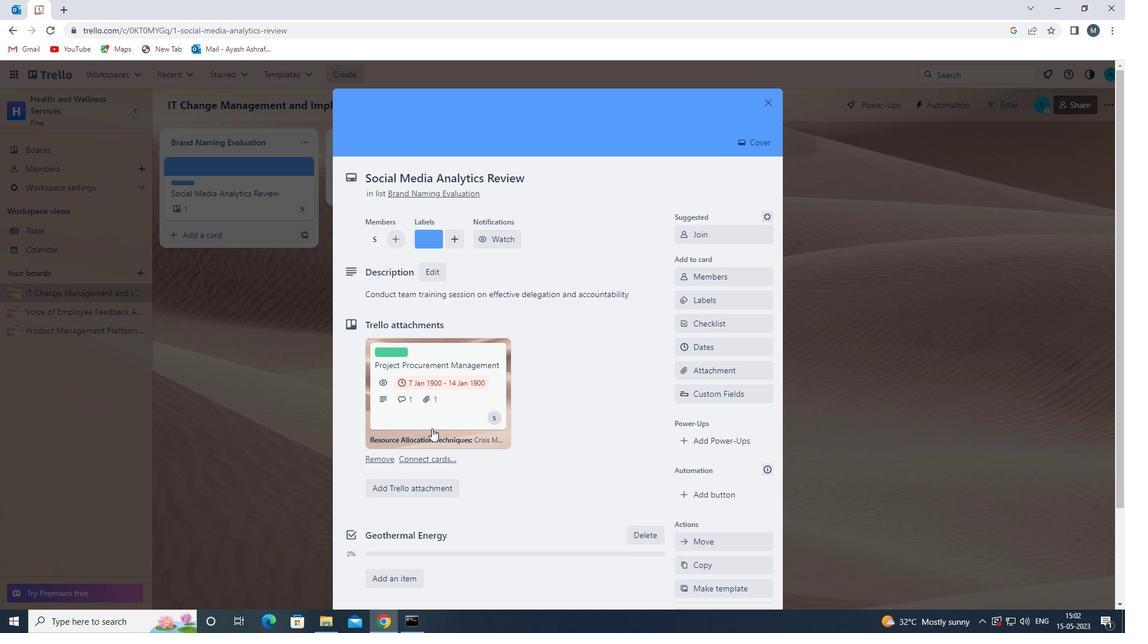 
Action: Mouse scrolled (432, 427) with delta (0, 0)
Screenshot: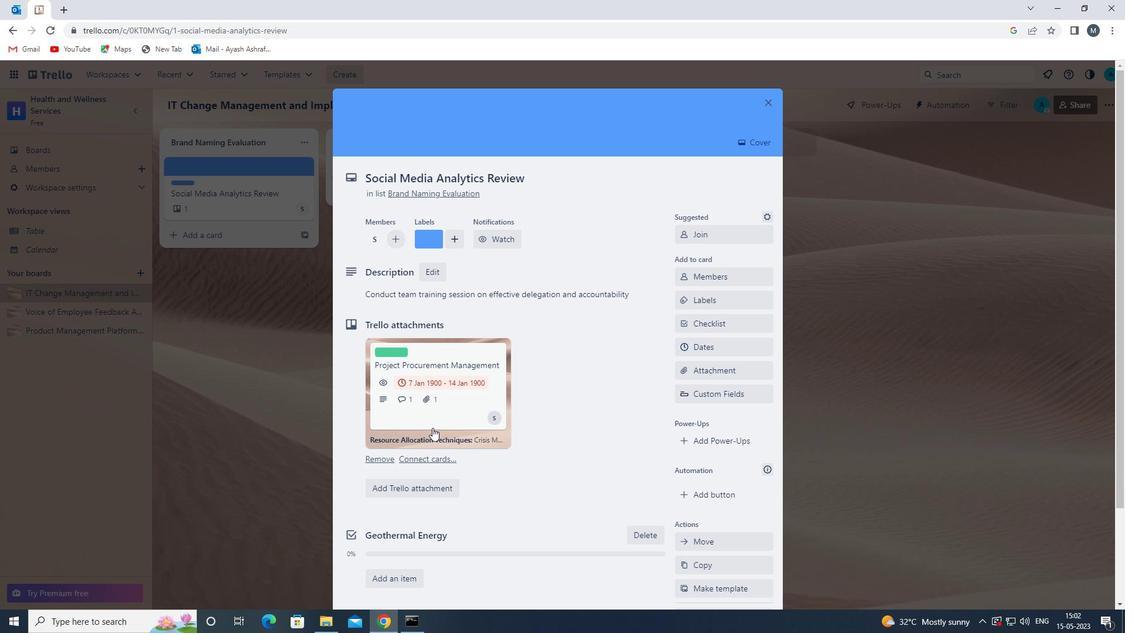 
Action: Mouse moved to (416, 537)
Screenshot: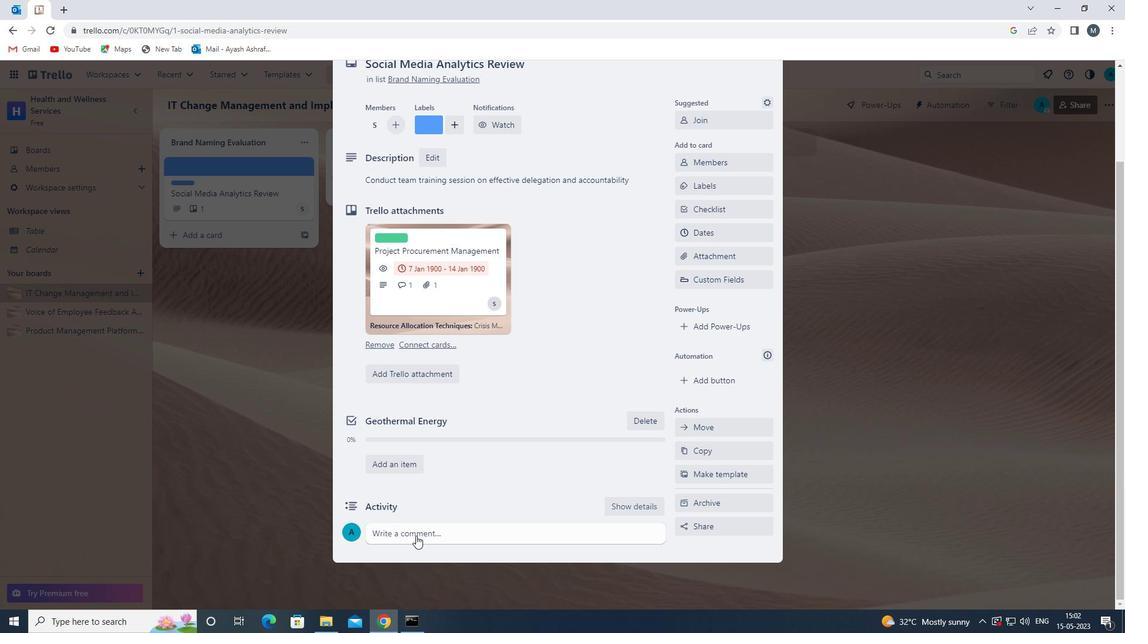 
Action: Mouse pressed left at (416, 537)
Screenshot: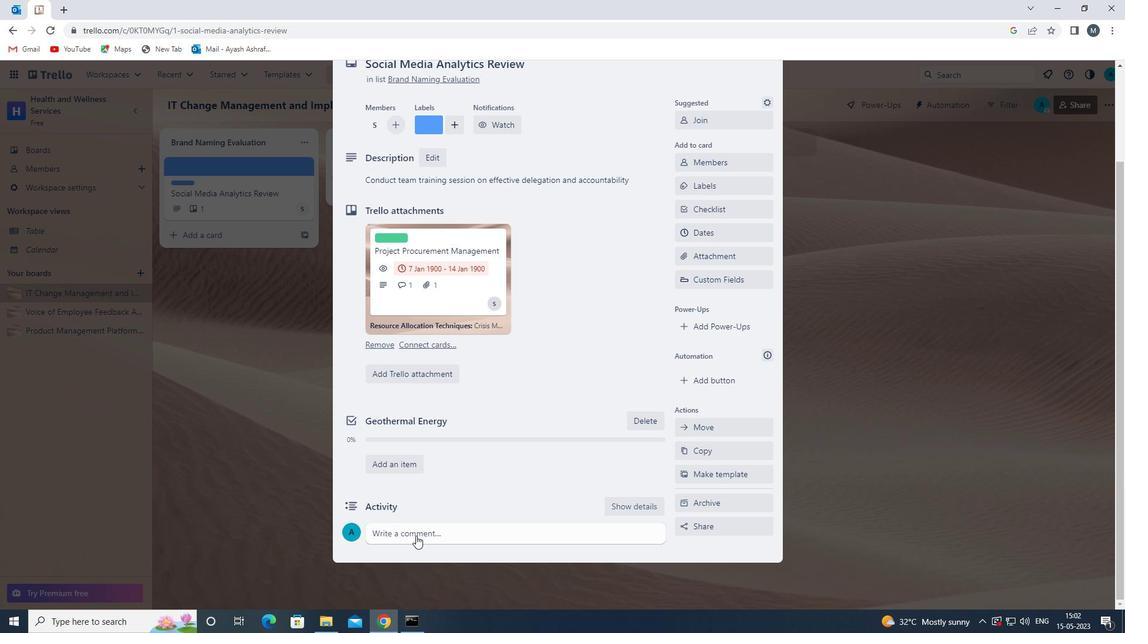
Action: Mouse moved to (474, 457)
Screenshot: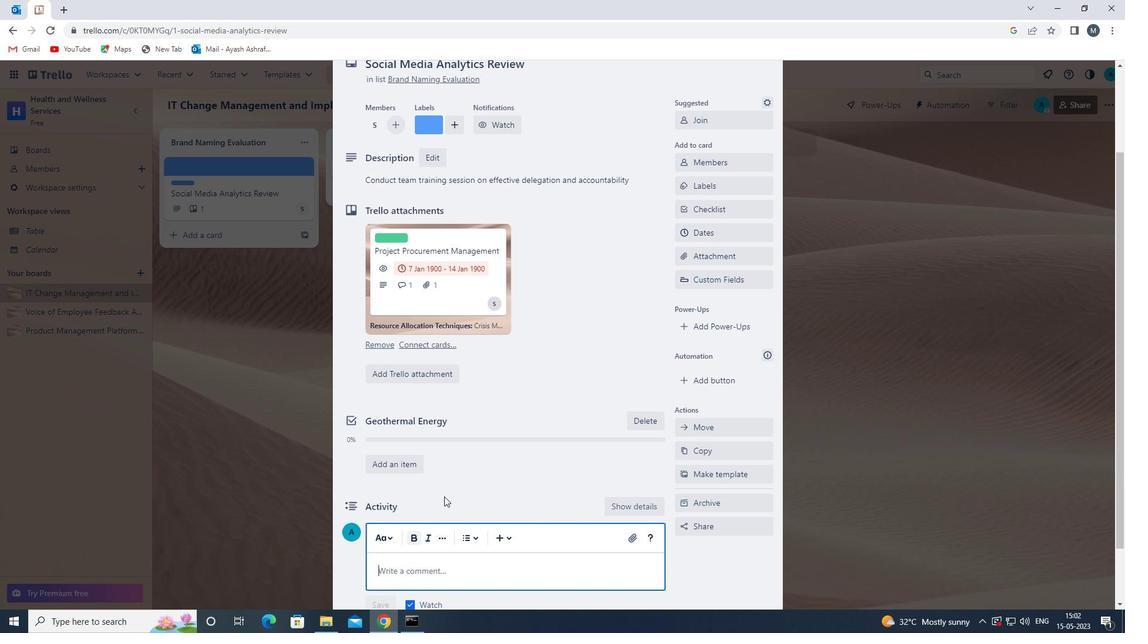 
Action: Mouse scrolled (474, 456) with delta (0, 0)
Screenshot: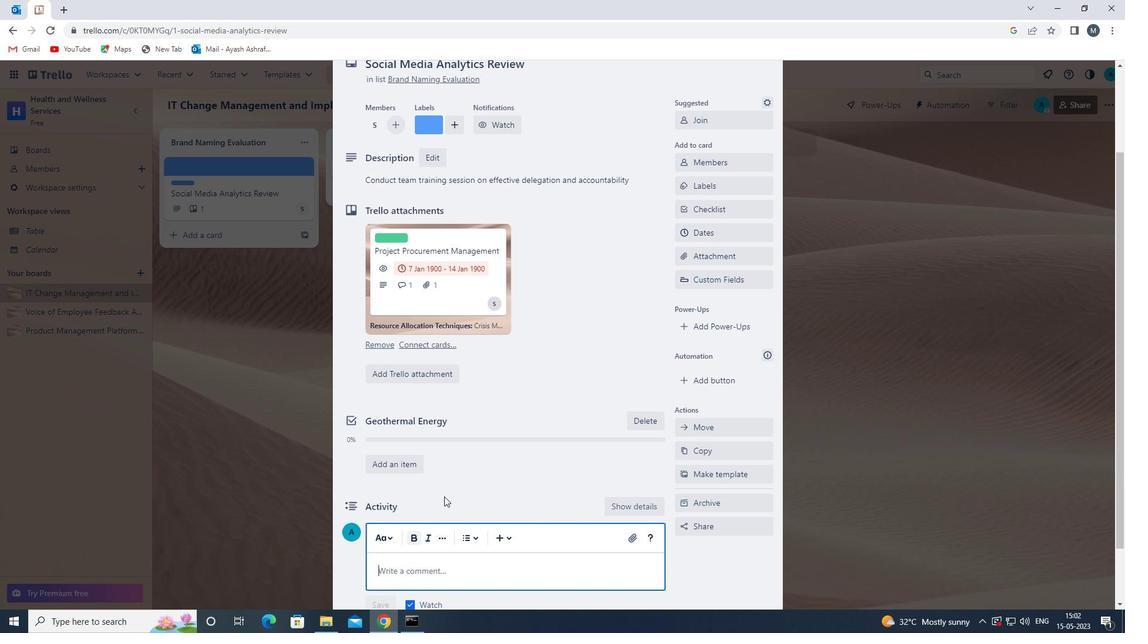 
Action: Mouse moved to (470, 465)
Screenshot: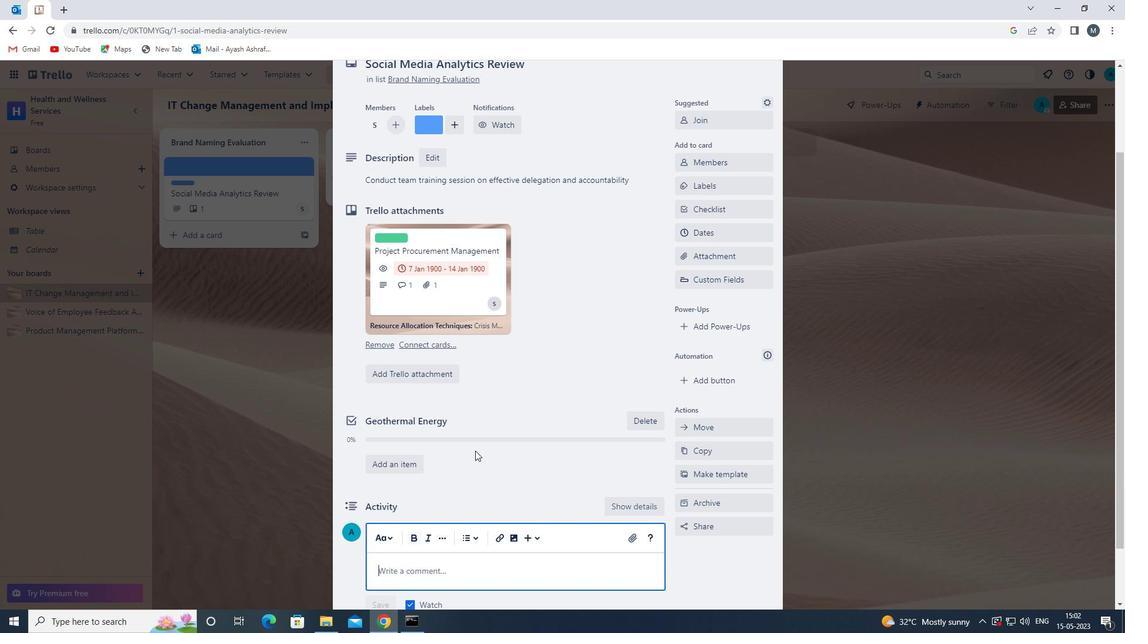 
Action: Mouse scrolled (470, 464) with delta (0, 0)
Screenshot: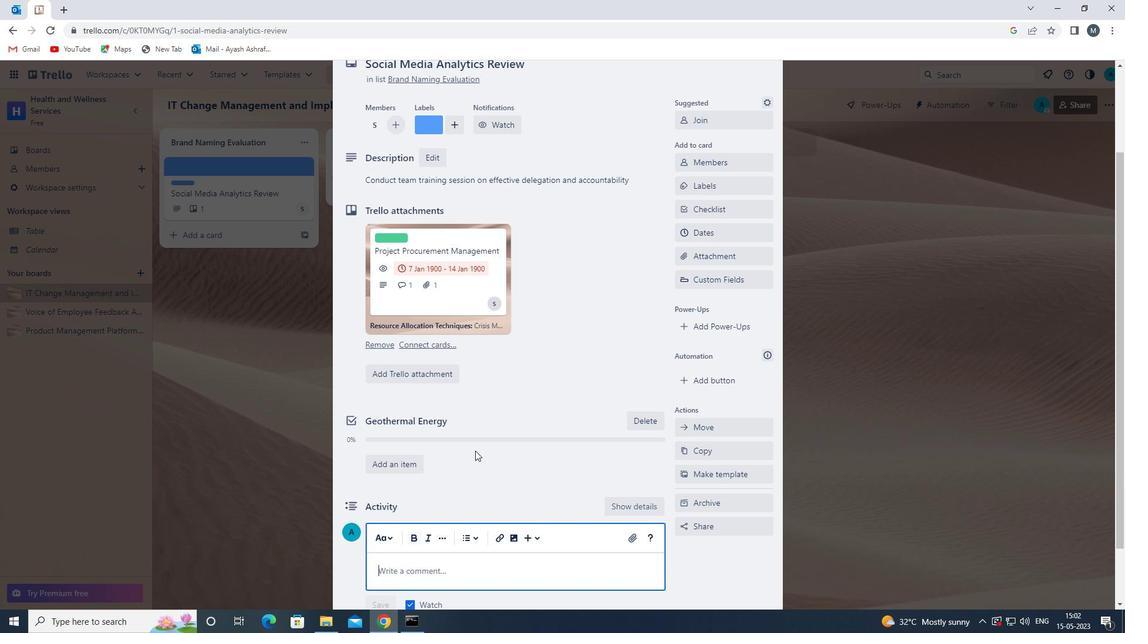 
Action: Mouse moved to (466, 473)
Screenshot: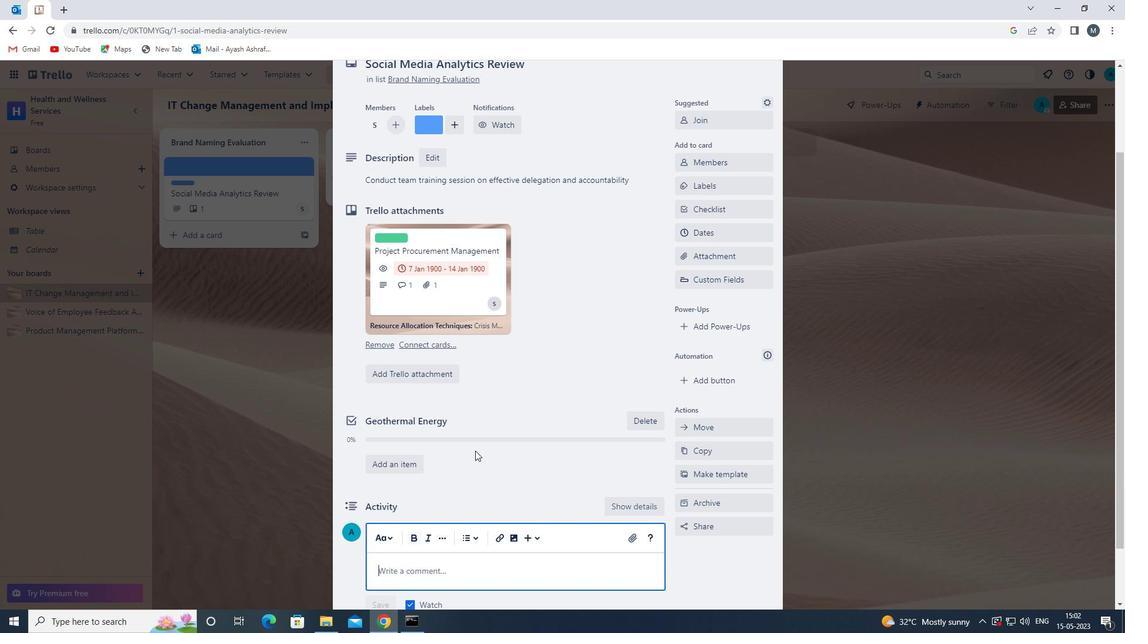 
Action: Mouse scrolled (466, 473) with delta (0, 0)
Screenshot: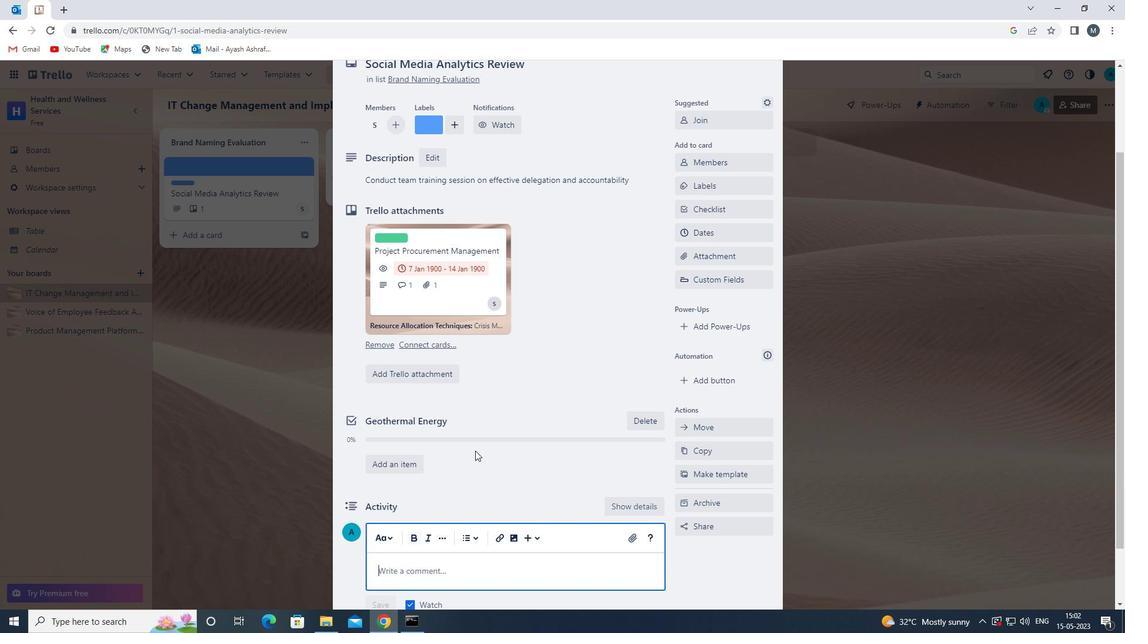 
Action: Mouse moved to (416, 503)
Screenshot: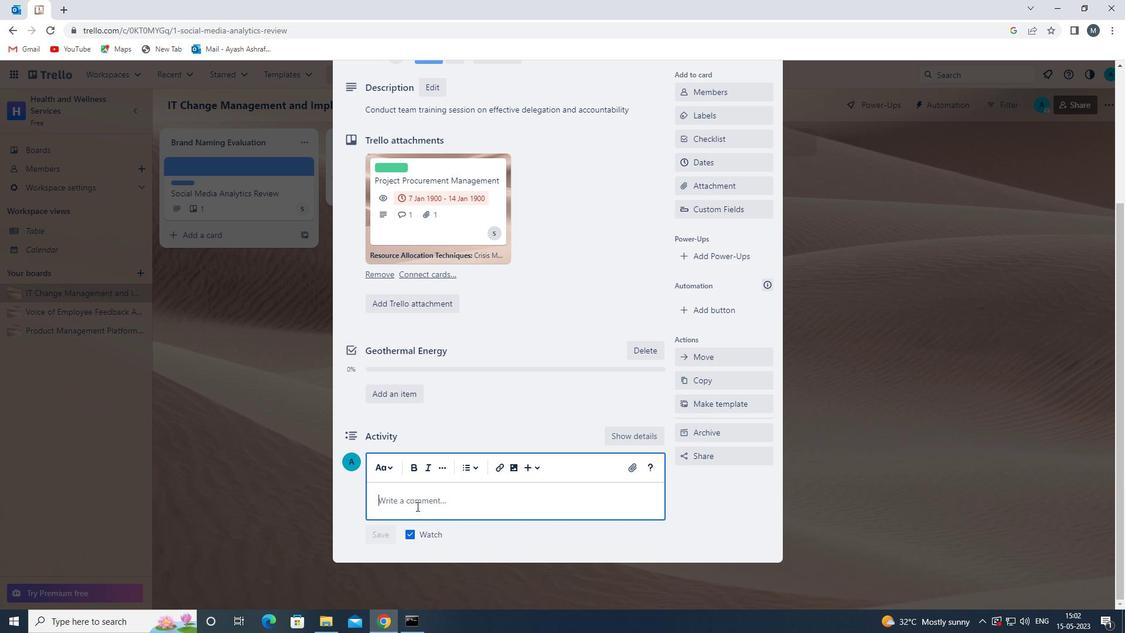 
Action: Mouse pressed left at (416, 503)
Screenshot: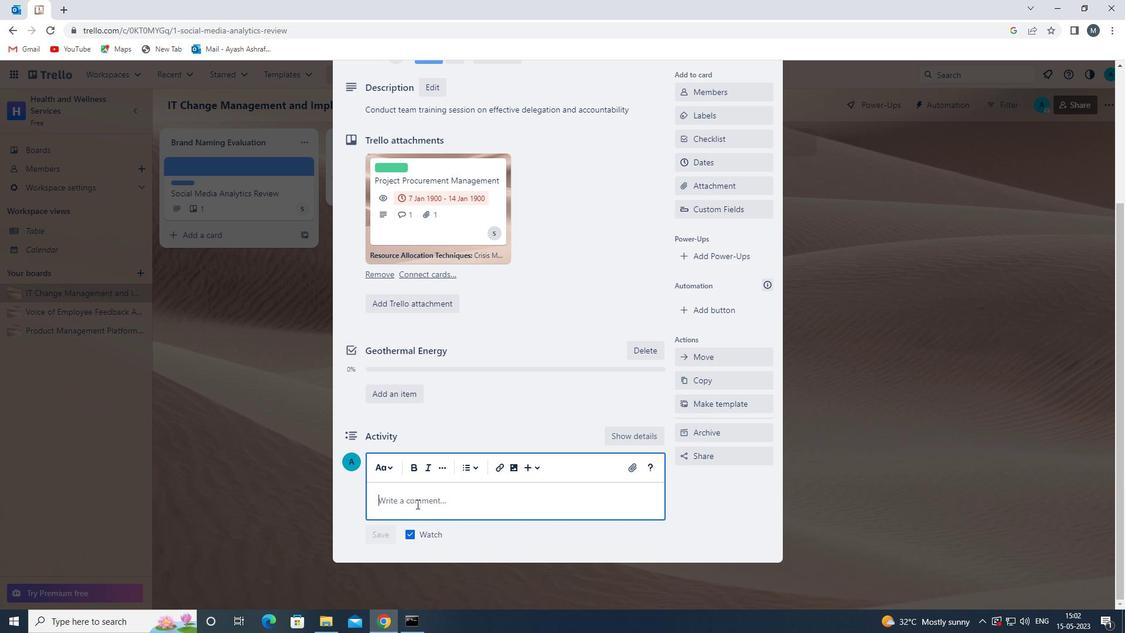 
Action: Mouse moved to (527, 481)
Screenshot: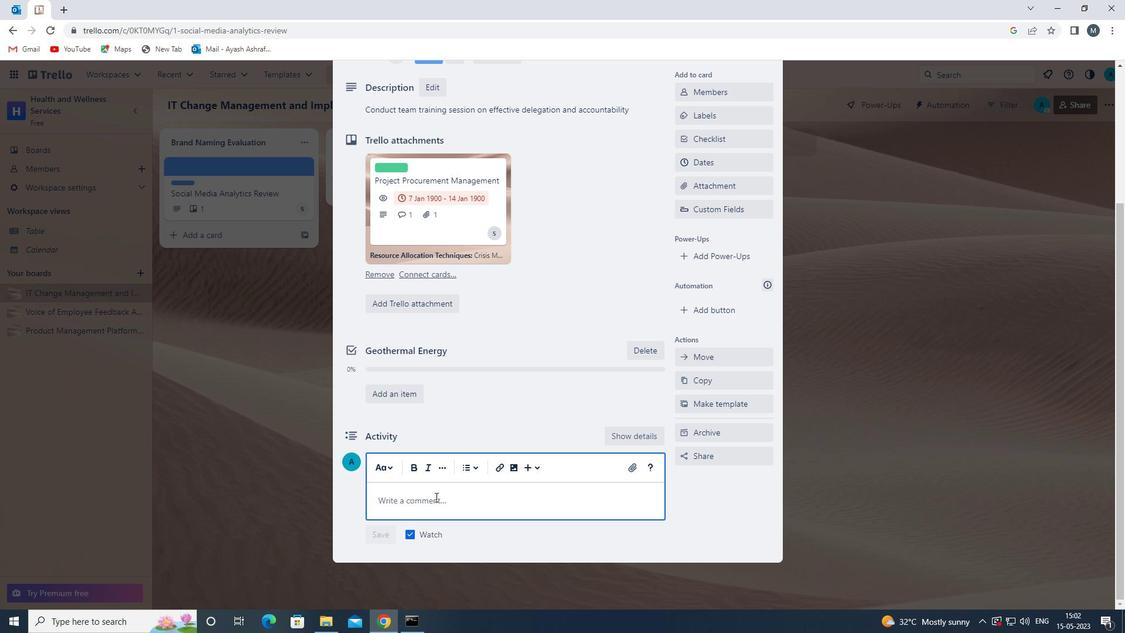 
Action: Key pressed <Key.shift>LET<Key.space>US<Key.space>APPROACH<Key.space>THIS<Key.space>TASK<Key.space>WITH<Key.space>A<Key.space>SENSE<Key.space>OF<Key.space>FLEXIBILITY<Key.space>AND<Key.space>ADAPTABILTY<Key.backspace><Key.backspace><Key.backspace><Key.backspace><Key.backspace>BILITY,<Key.space>WILLING<Key.space>TO<Key.space>ADJUST<Key.space>OUR<Key.space>APPROACH<Key.space>AS<Key.space>NEEDED<Key.space>BASES<Key.space>ON<Key.space>FEEDBACK.
Screenshot: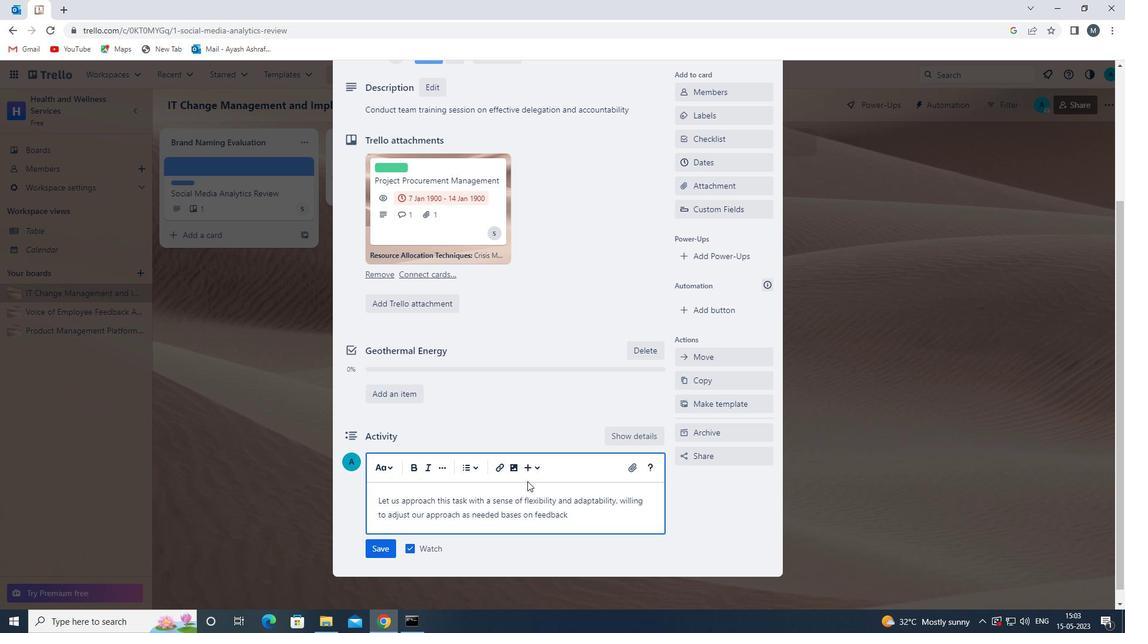 
Action: Mouse moved to (394, 550)
Screenshot: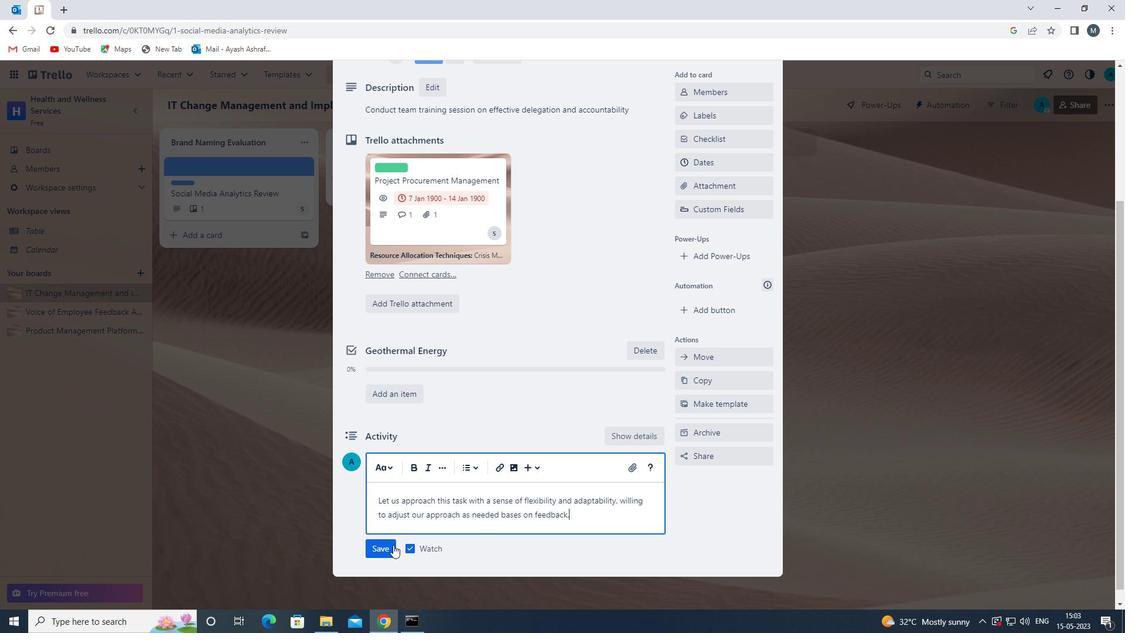
Action: Mouse pressed left at (394, 550)
Screenshot: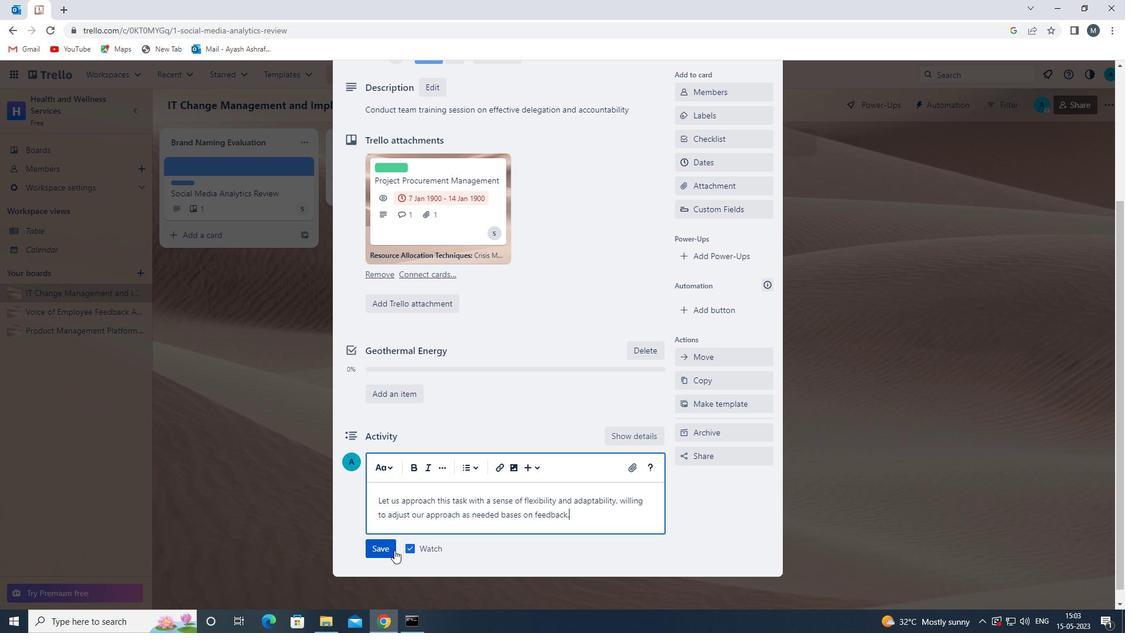 
Action: Mouse moved to (594, 426)
Screenshot: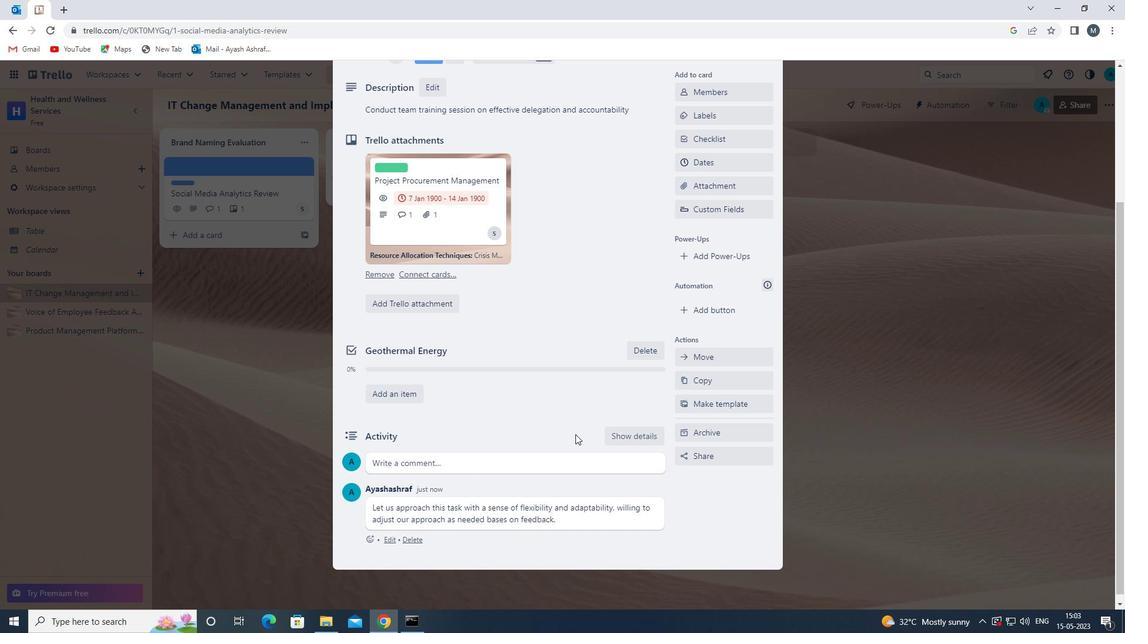 
Action: Mouse scrolled (594, 426) with delta (0, 0)
Screenshot: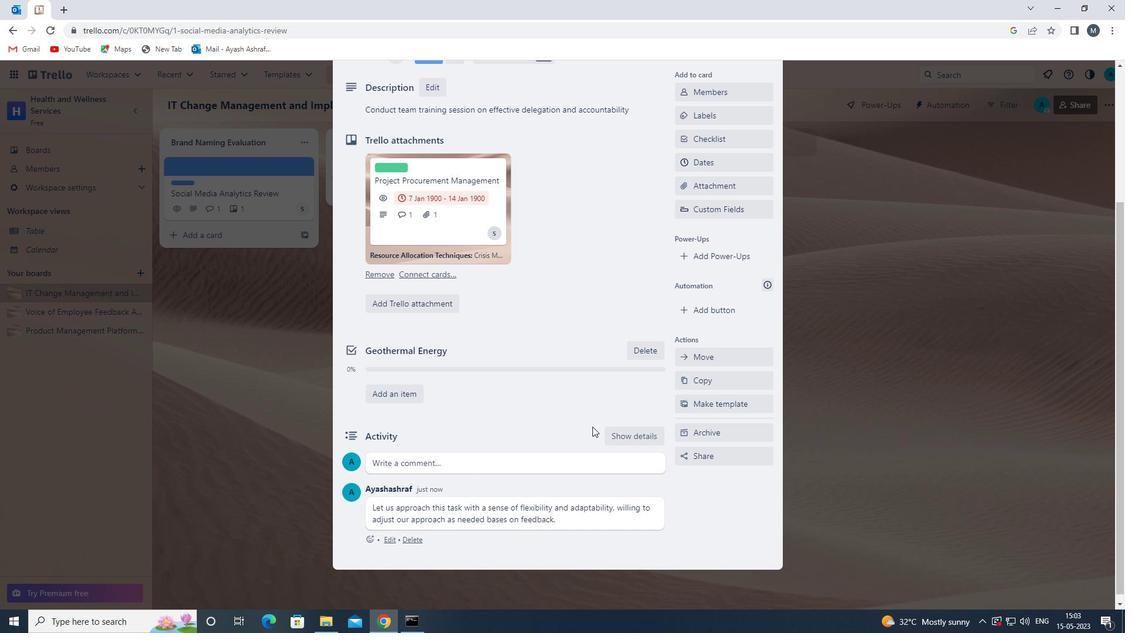 
Action: Mouse scrolled (594, 426) with delta (0, 0)
Screenshot: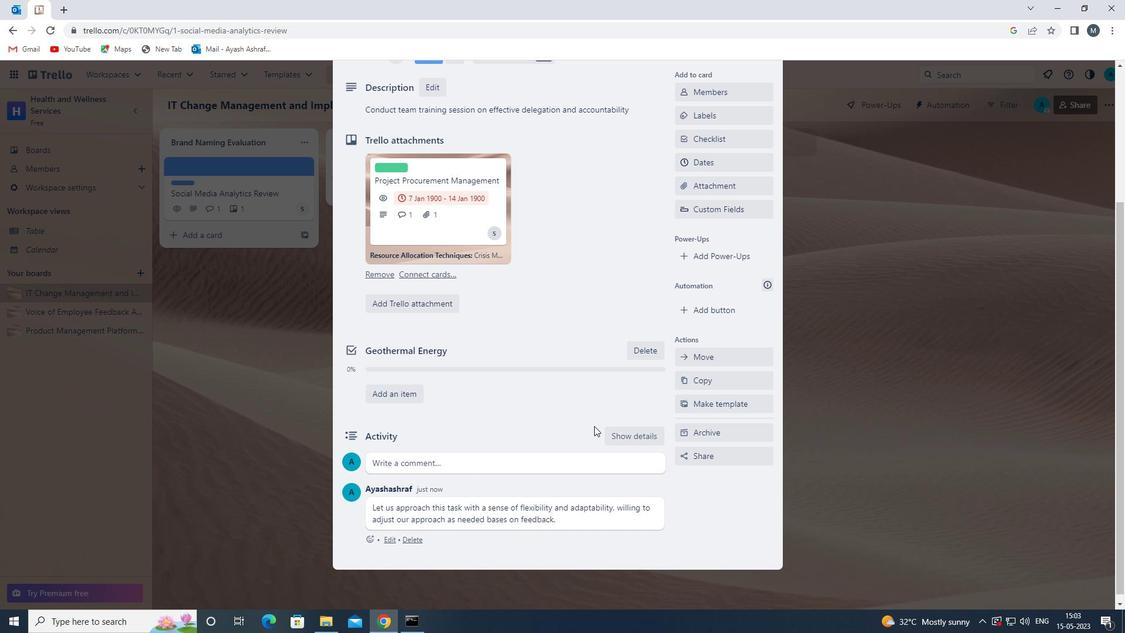 
Action: Mouse moved to (704, 275)
Screenshot: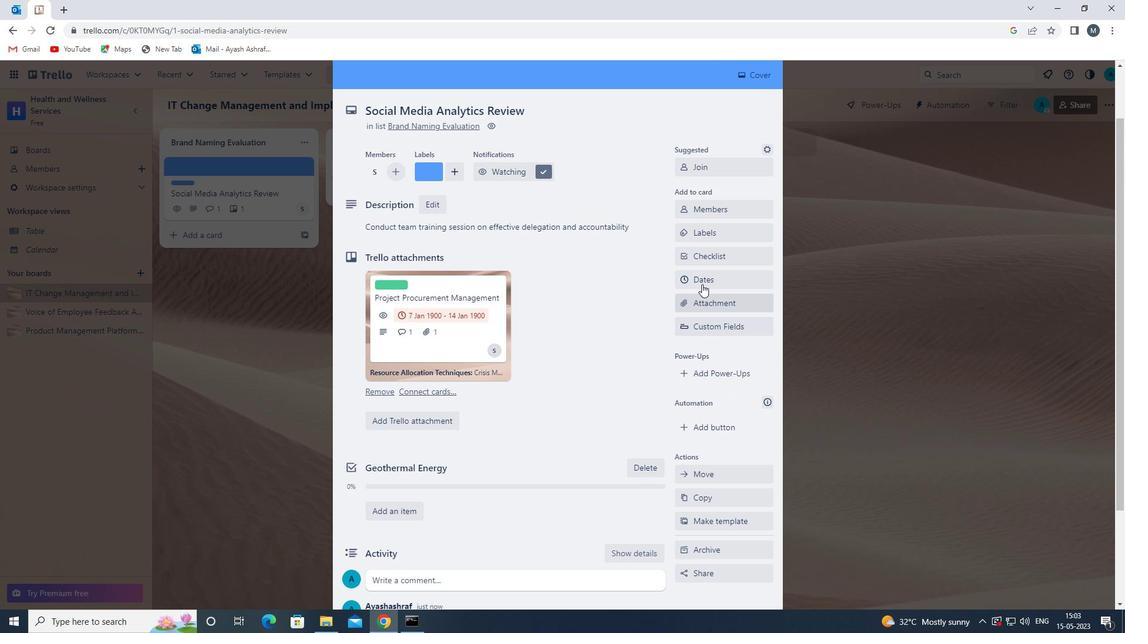 
Action: Mouse pressed left at (704, 275)
Screenshot: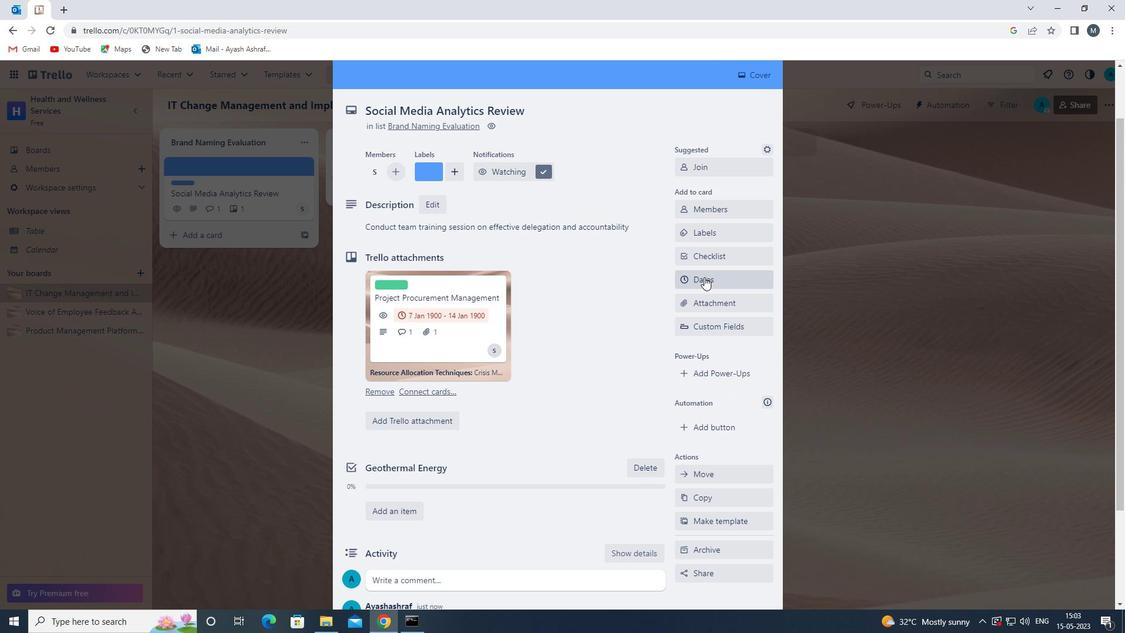 
Action: Mouse moved to (685, 312)
Screenshot: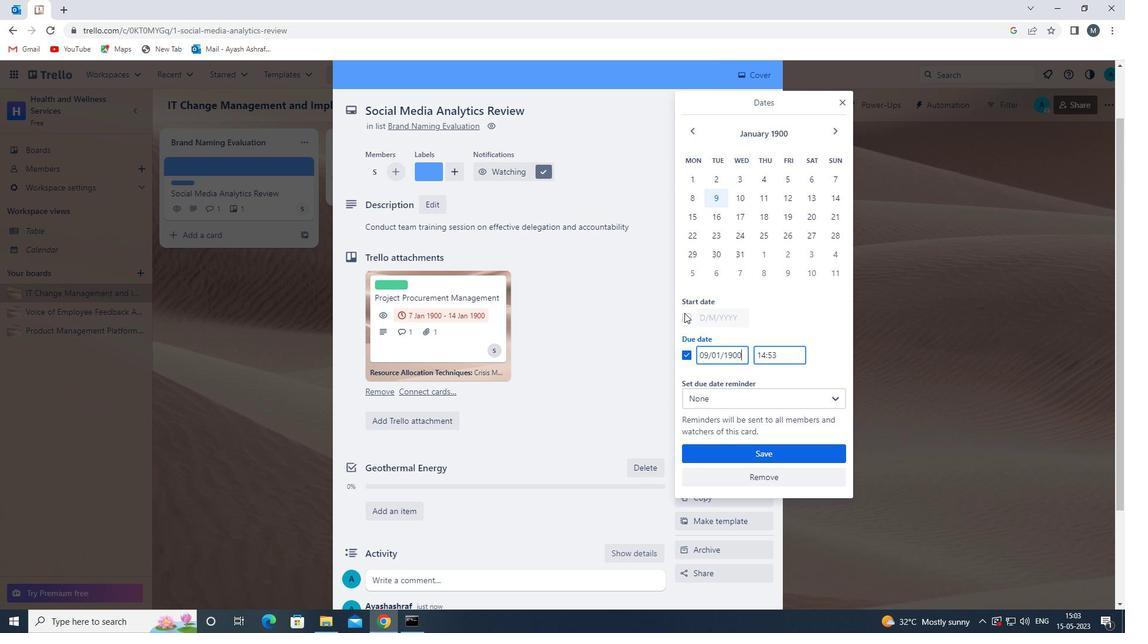 
Action: Mouse pressed left at (685, 312)
Screenshot: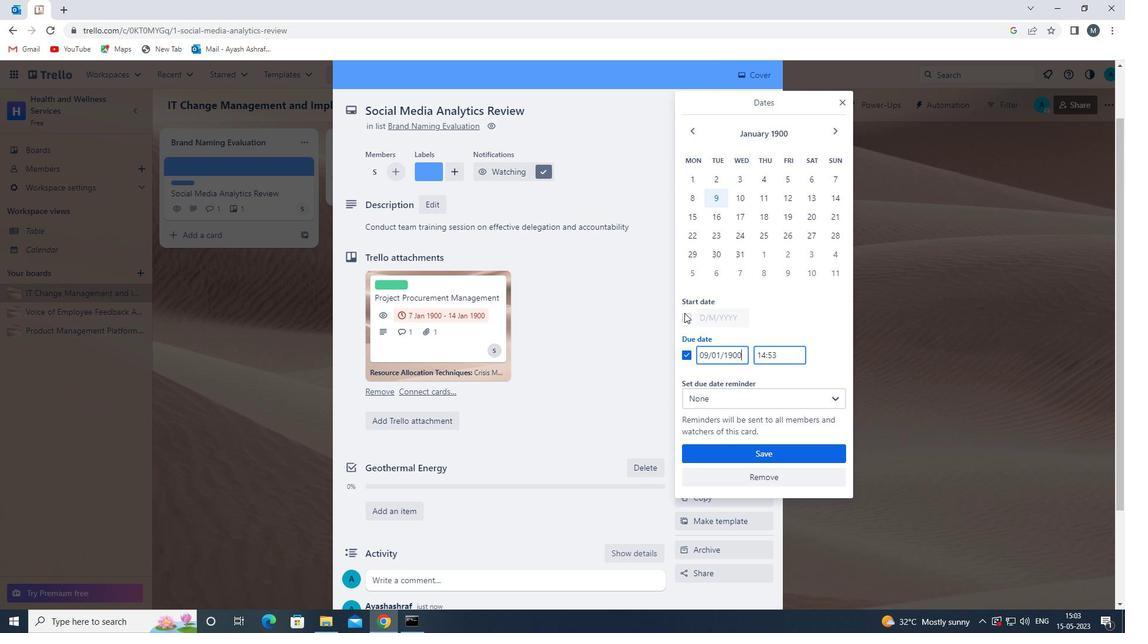 
Action: Mouse moved to (706, 319)
Screenshot: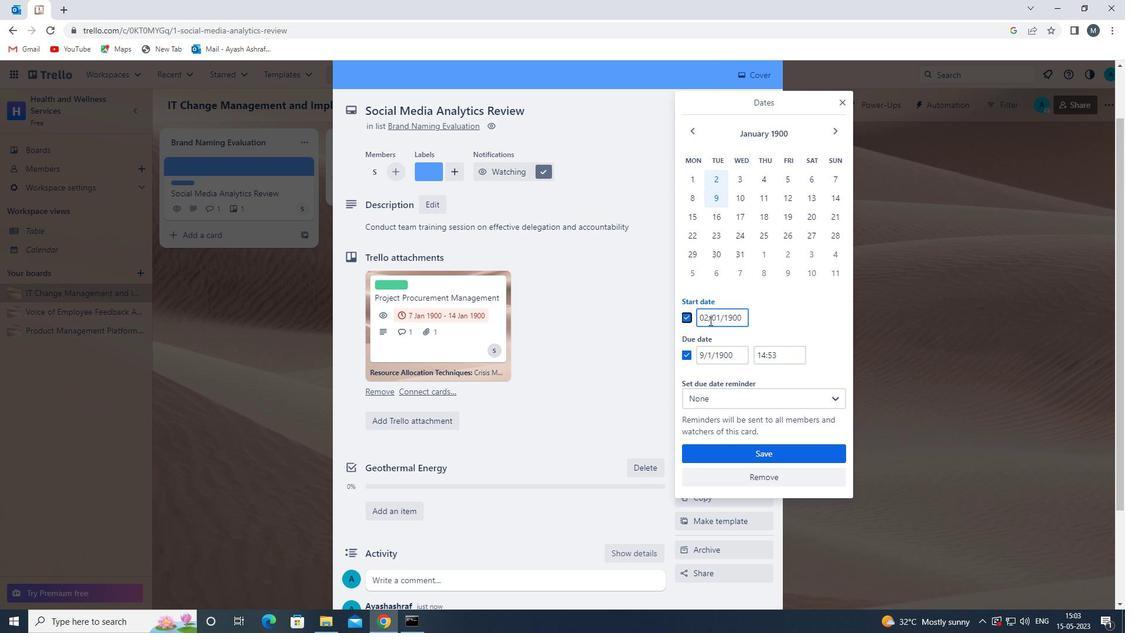 
Action: Mouse pressed left at (706, 319)
Screenshot: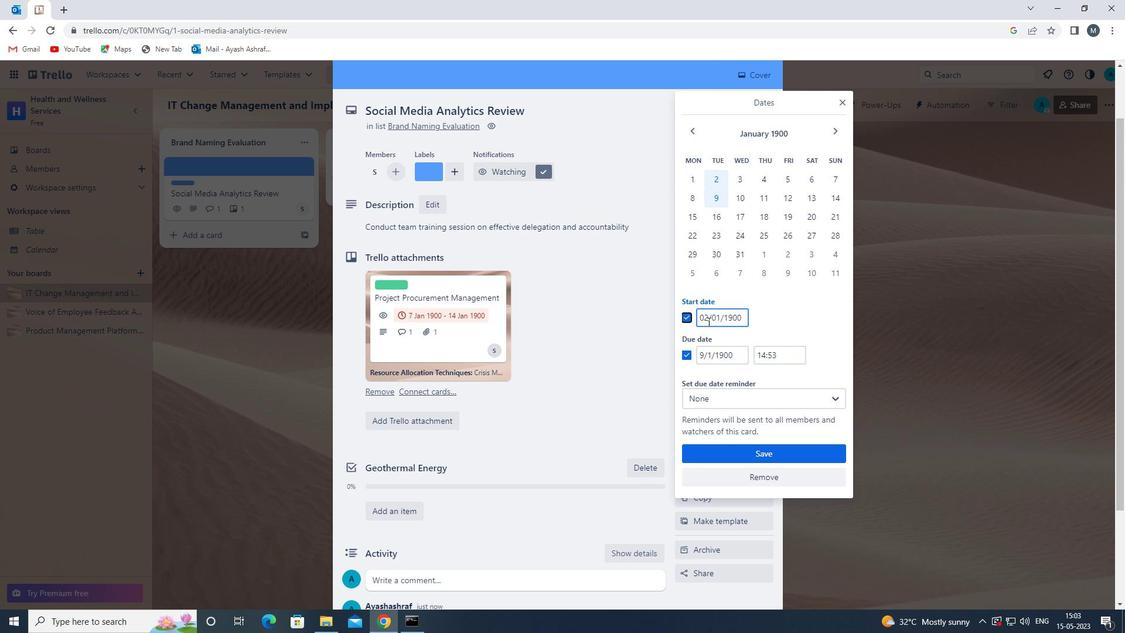 
Action: Mouse moved to (706, 317)
Screenshot: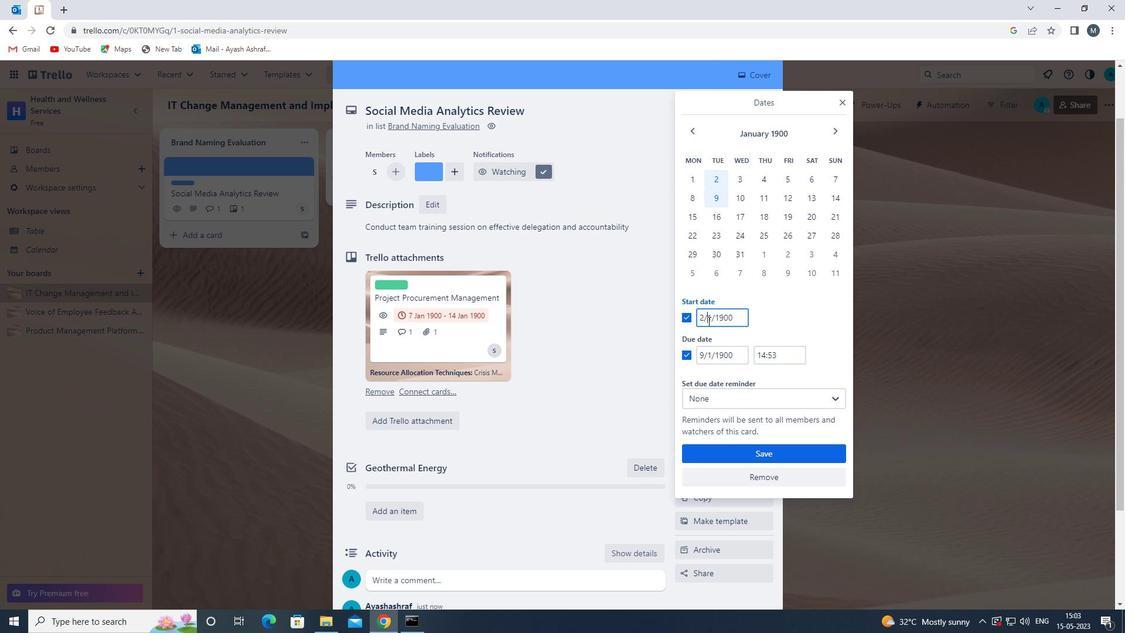 
Action: Mouse pressed left at (706, 317)
Screenshot: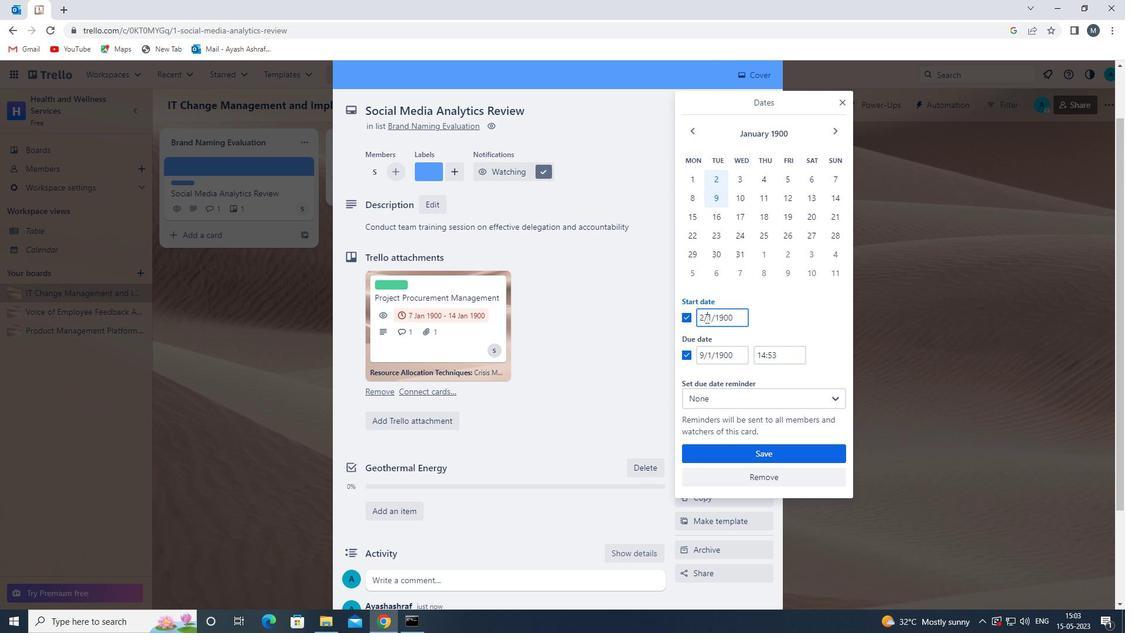 
Action: Mouse moved to (706, 318)
Screenshot: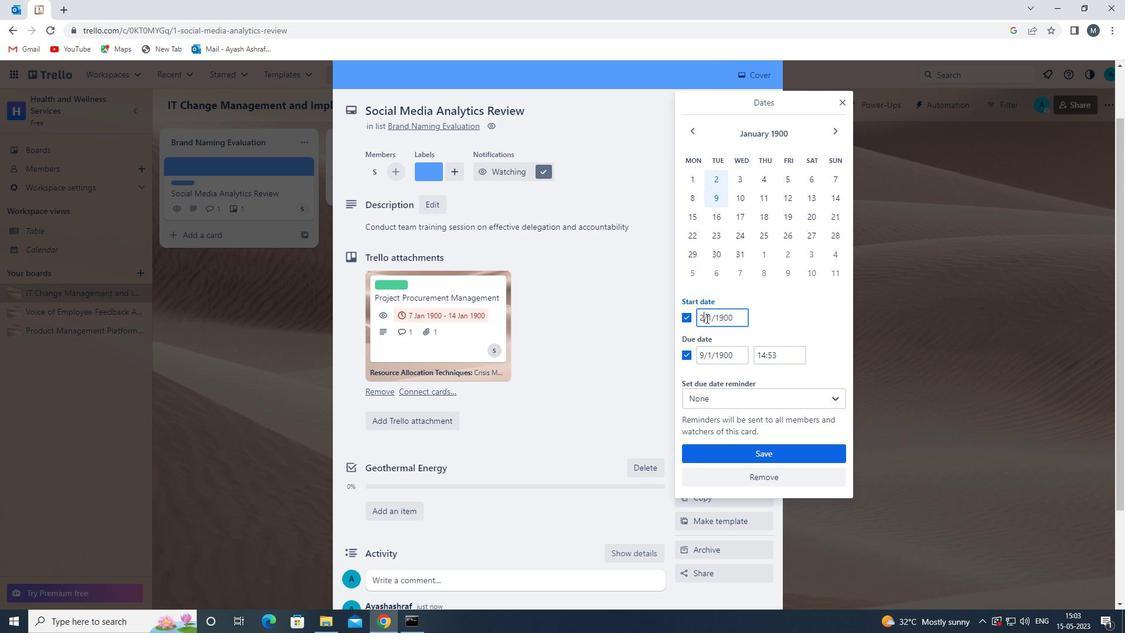 
Action: Key pressed <Key.backspace>0
Screenshot: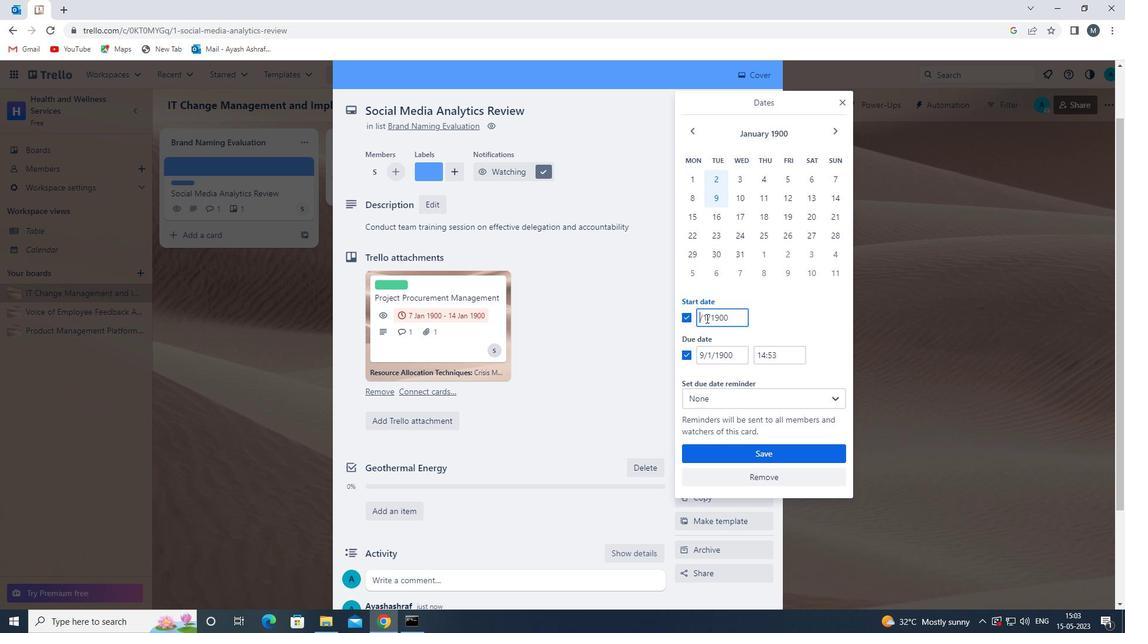 
Action: Mouse moved to (706, 318)
Screenshot: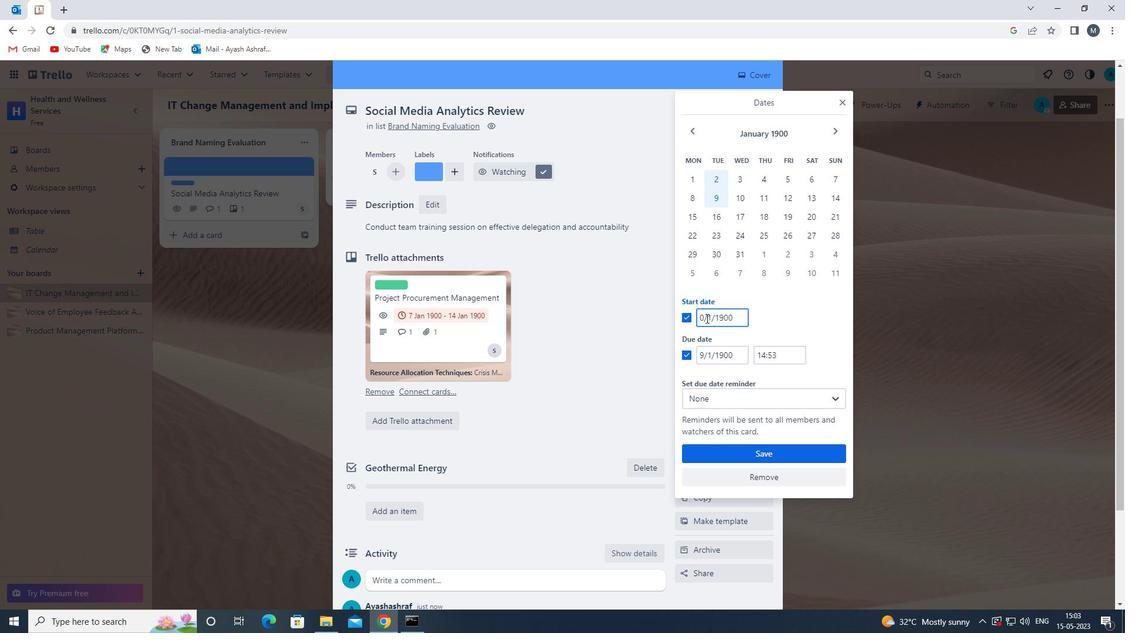 
Action: Key pressed 3
Screenshot: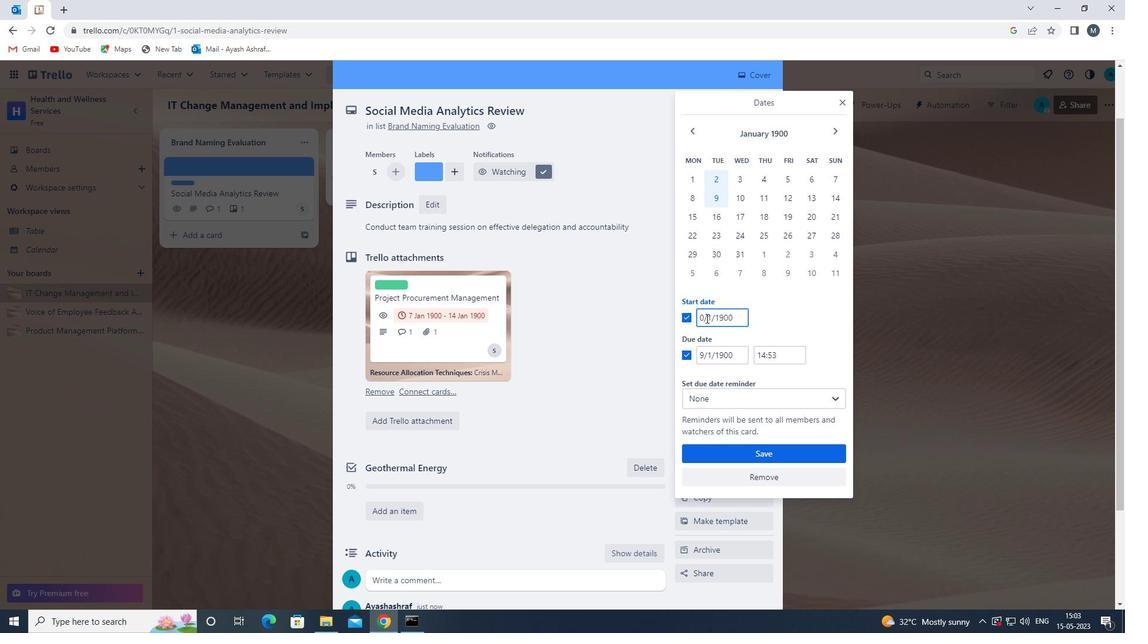 
Action: Mouse moved to (713, 320)
Screenshot: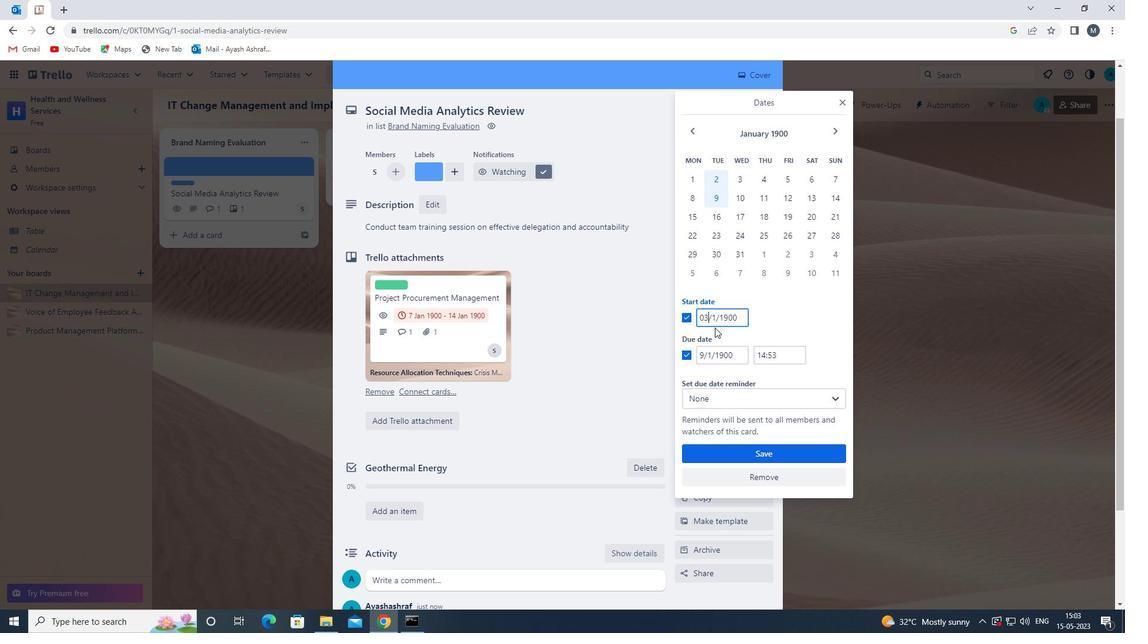 
Action: Mouse pressed left at (713, 320)
Screenshot: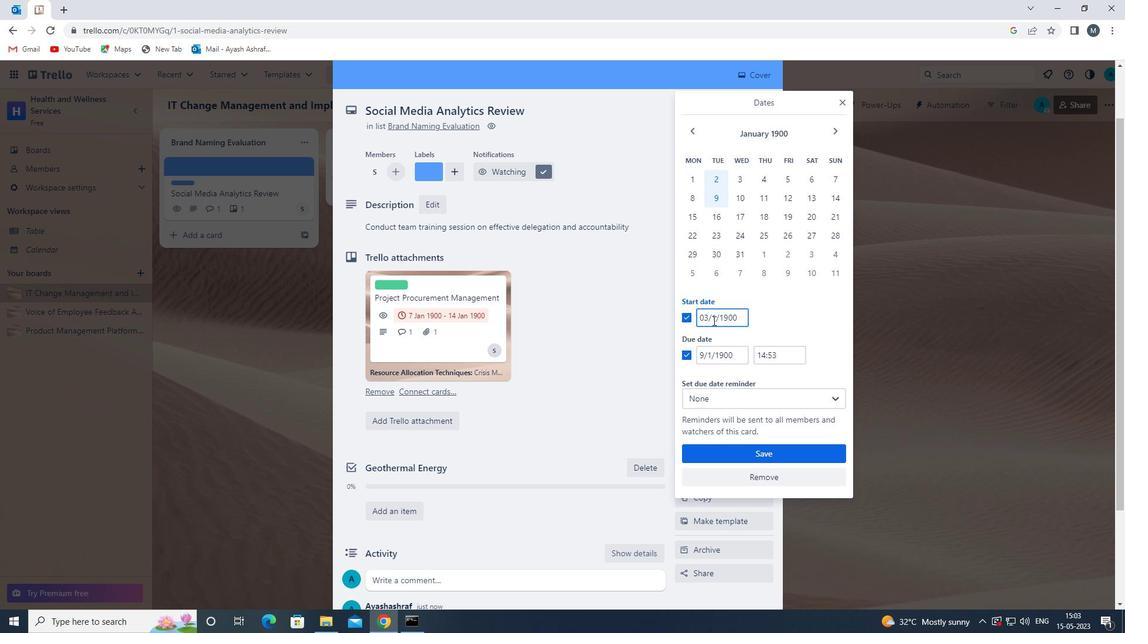 
Action: Mouse moved to (717, 334)
Screenshot: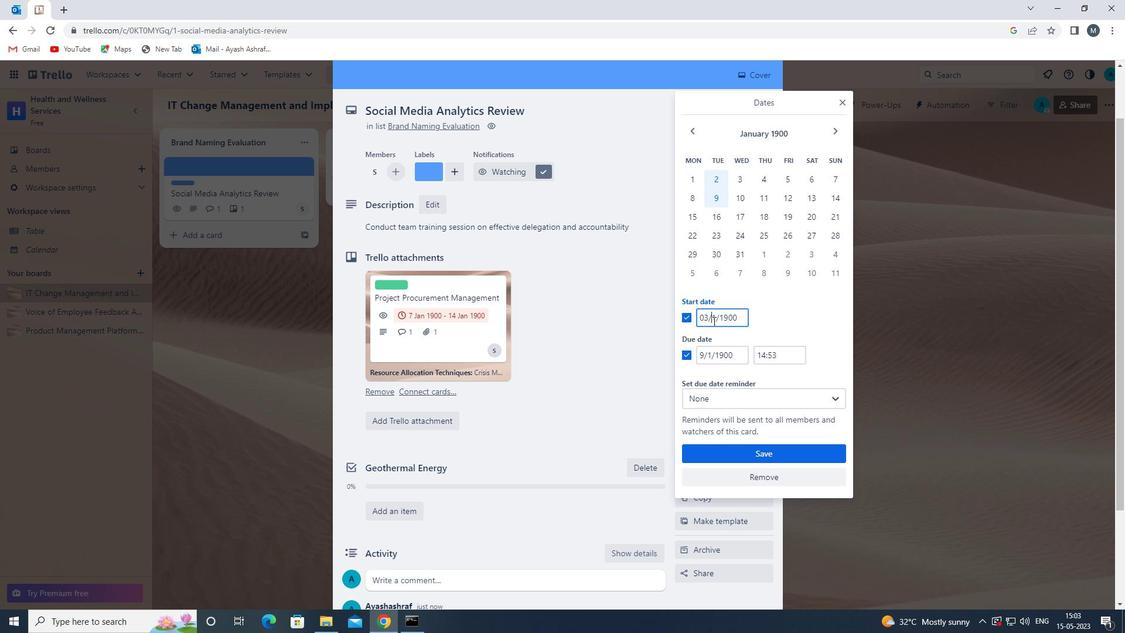 
Action: Key pressed 0
Screenshot: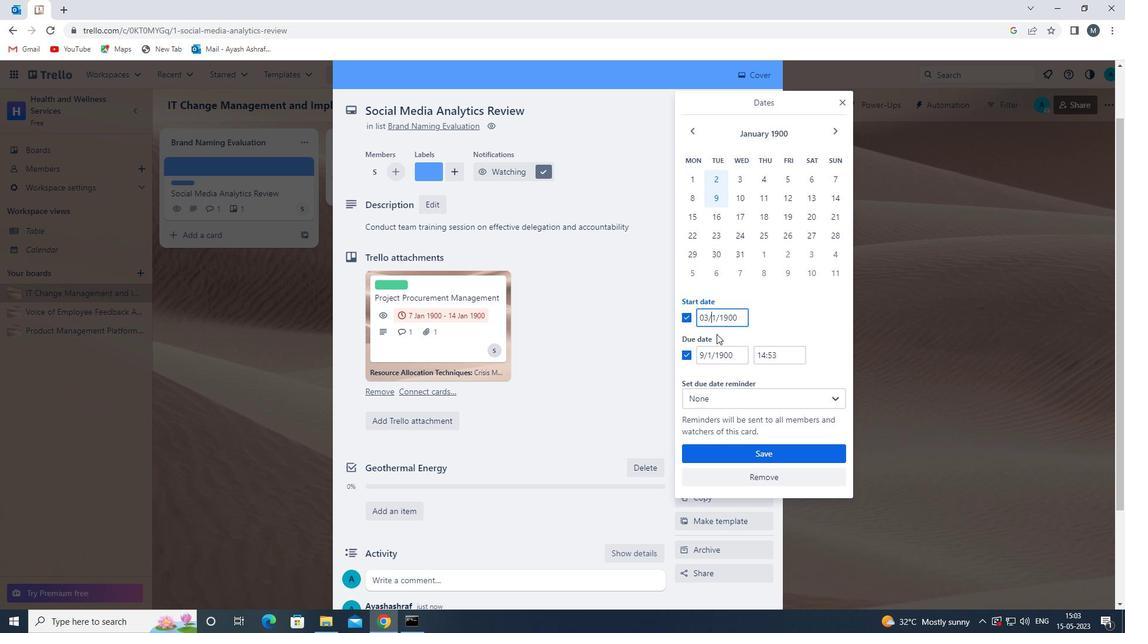 
Action: Mouse moved to (701, 354)
Screenshot: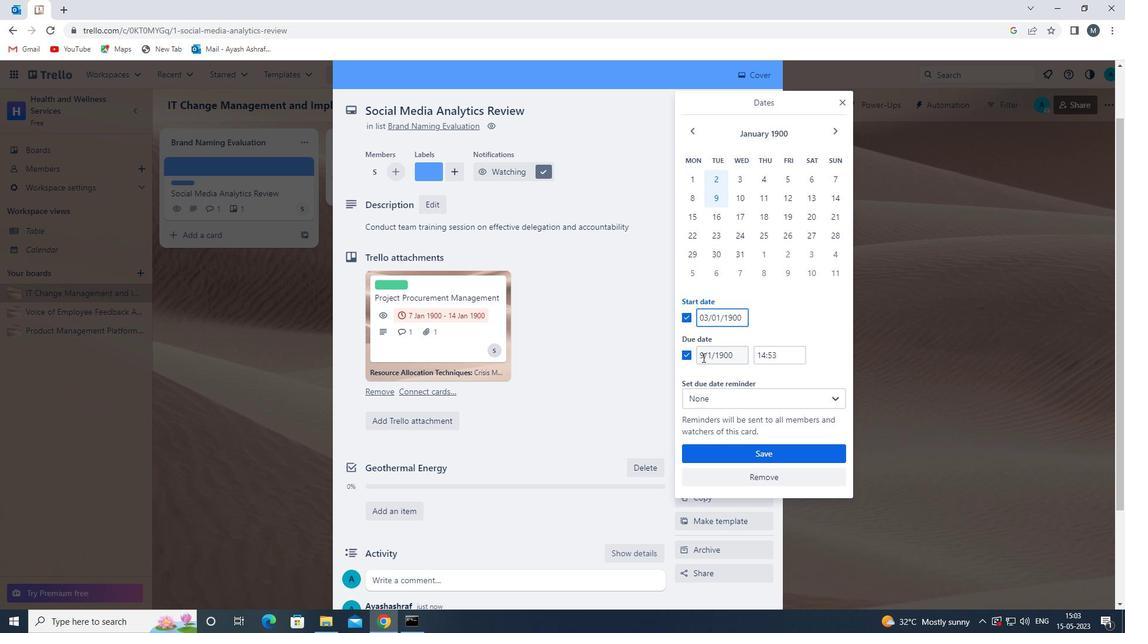 
Action: Mouse pressed left at (701, 354)
Screenshot: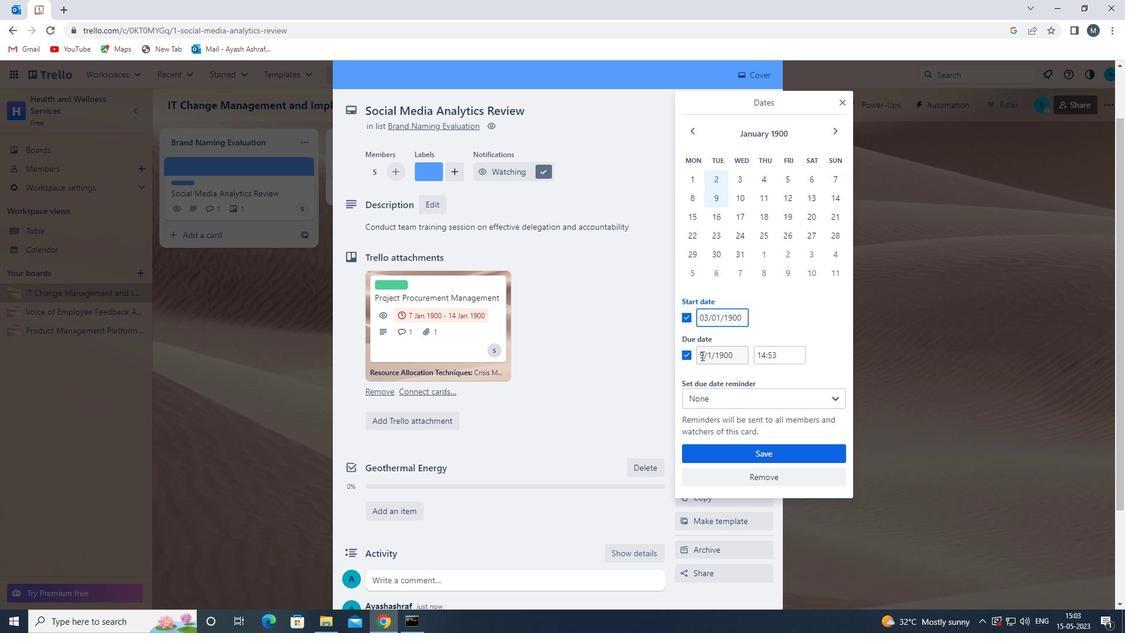 
Action: Mouse moved to (706, 353)
Screenshot: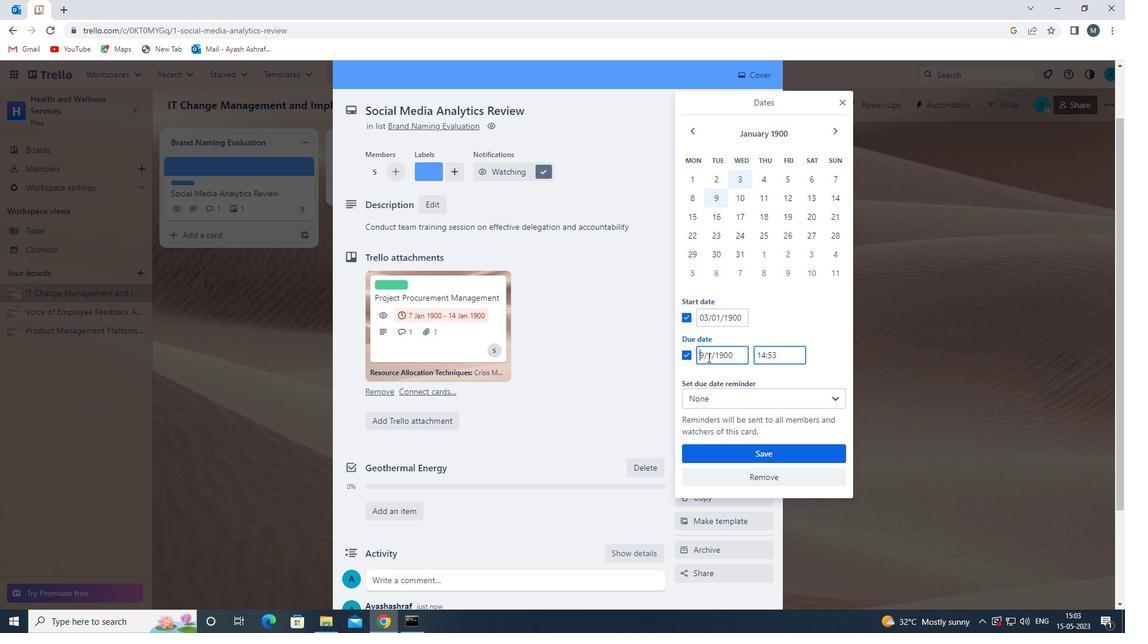 
Action: Mouse pressed left at (706, 353)
Screenshot: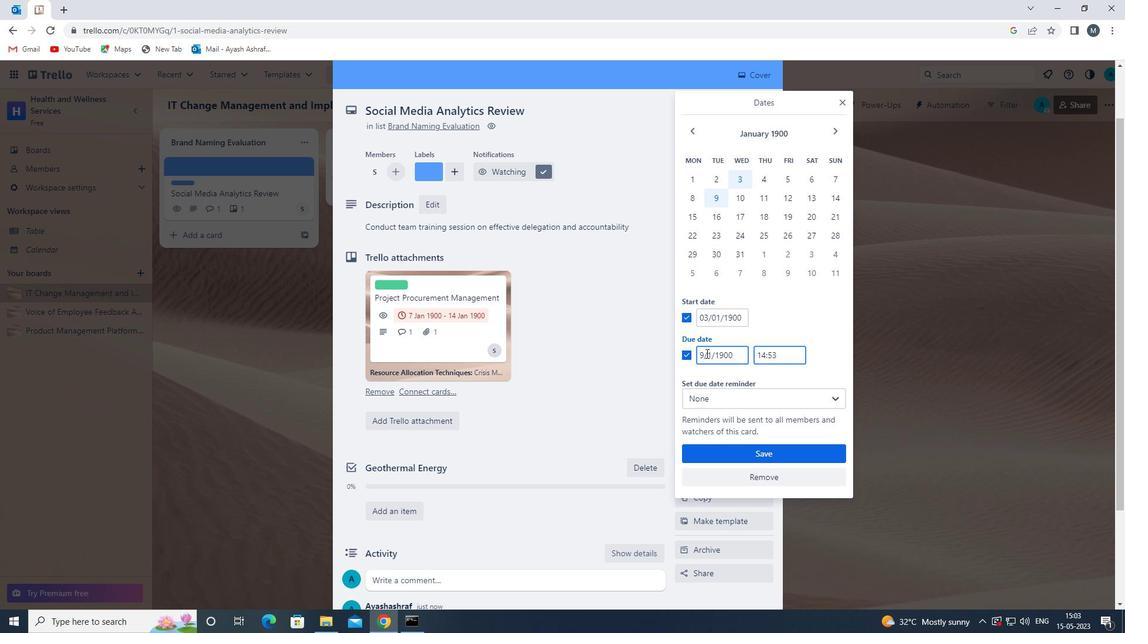 
Action: Mouse moved to (701, 355)
Screenshot: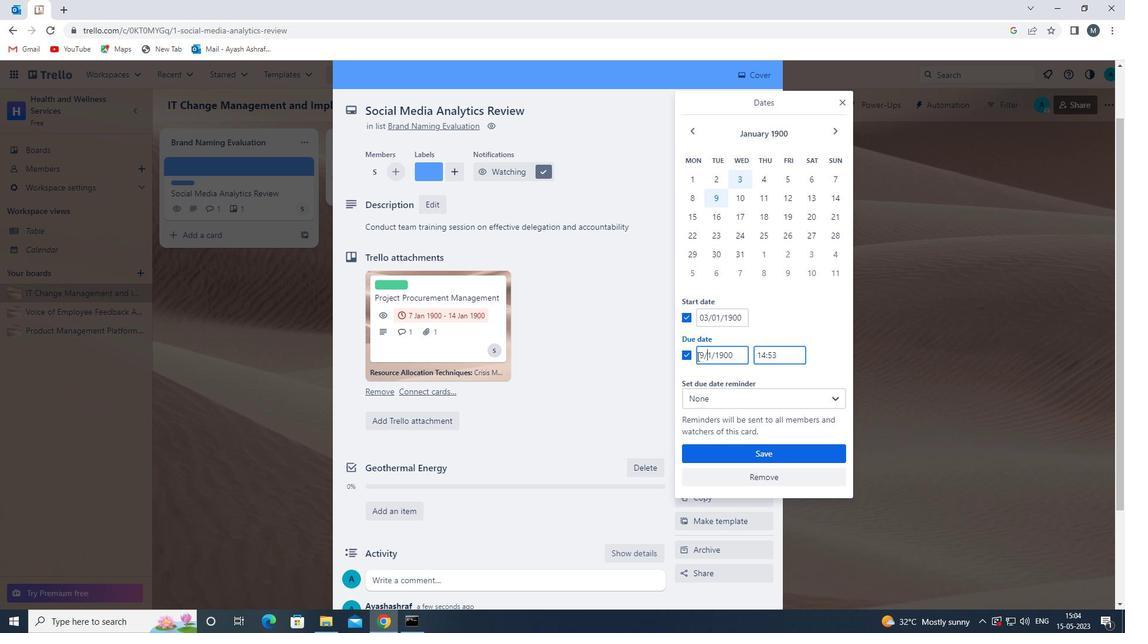 
Action: Mouse pressed left at (701, 355)
Screenshot: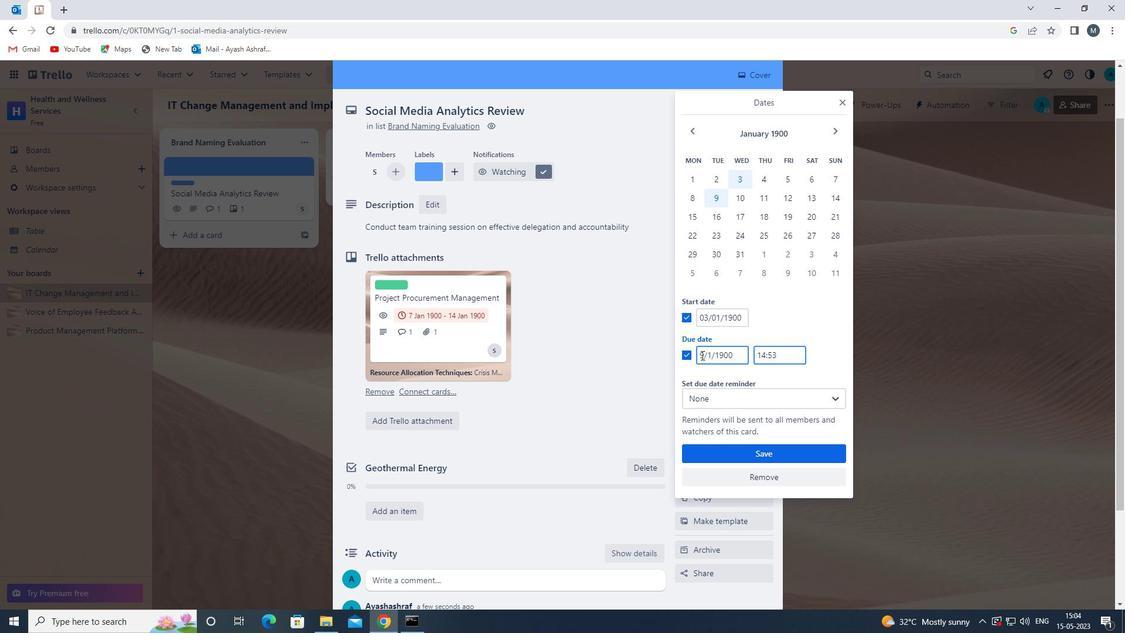 
Action: Mouse moved to (701, 353)
Screenshot: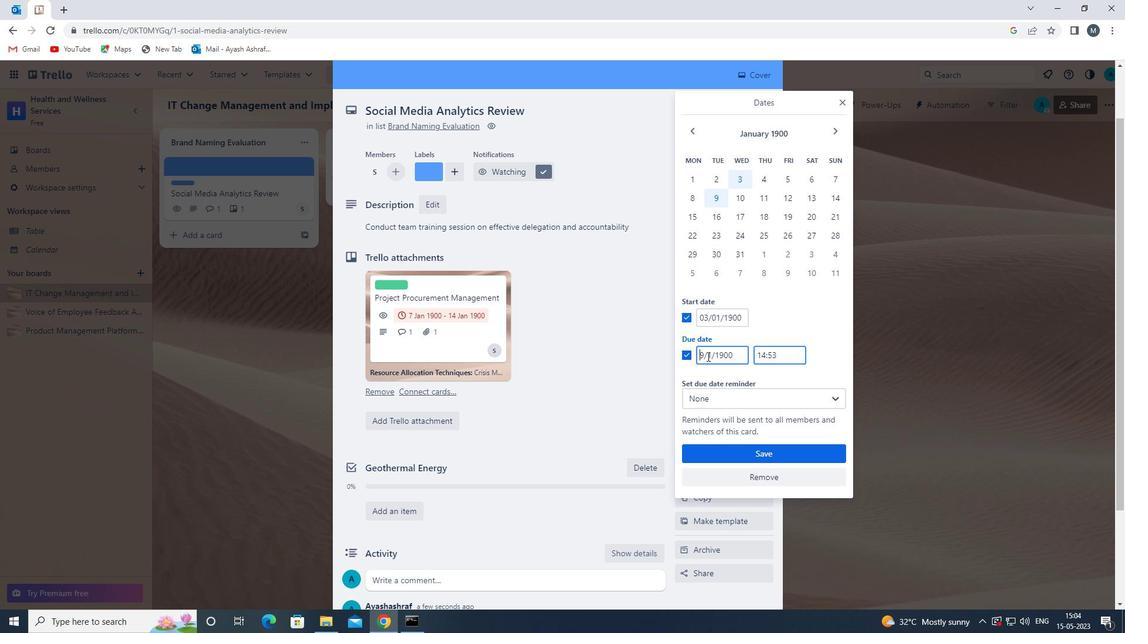 
Action: Mouse pressed left at (701, 353)
Screenshot: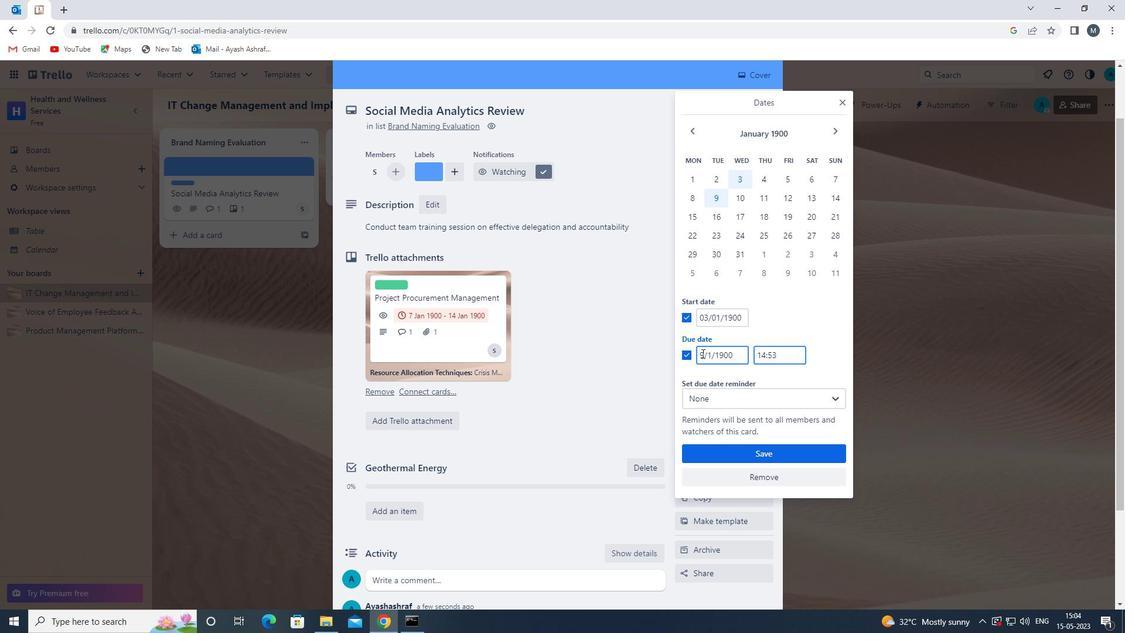 
Action: Mouse moved to (706, 357)
Screenshot: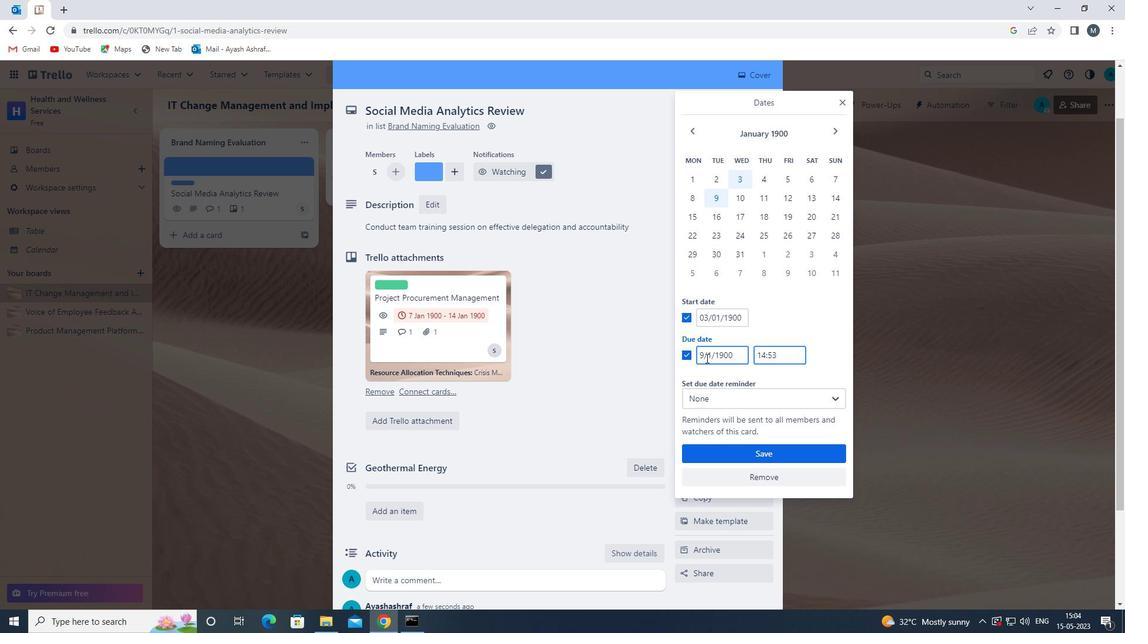 
Action: Mouse pressed left at (706, 357)
Screenshot: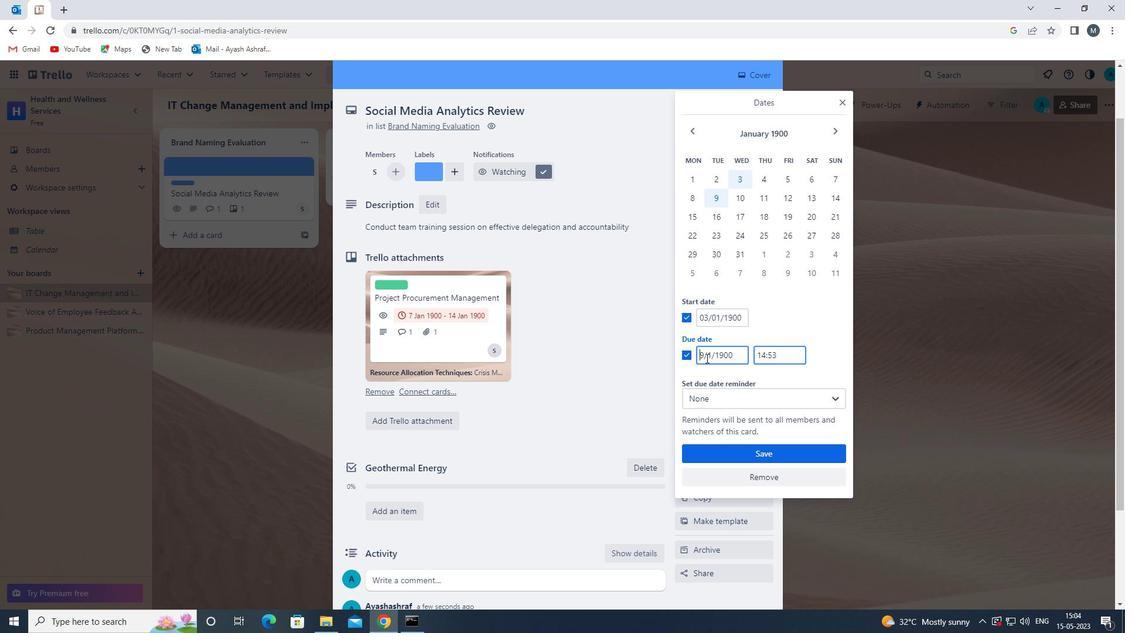
Action: Key pressed <Key.backspace>03
Screenshot: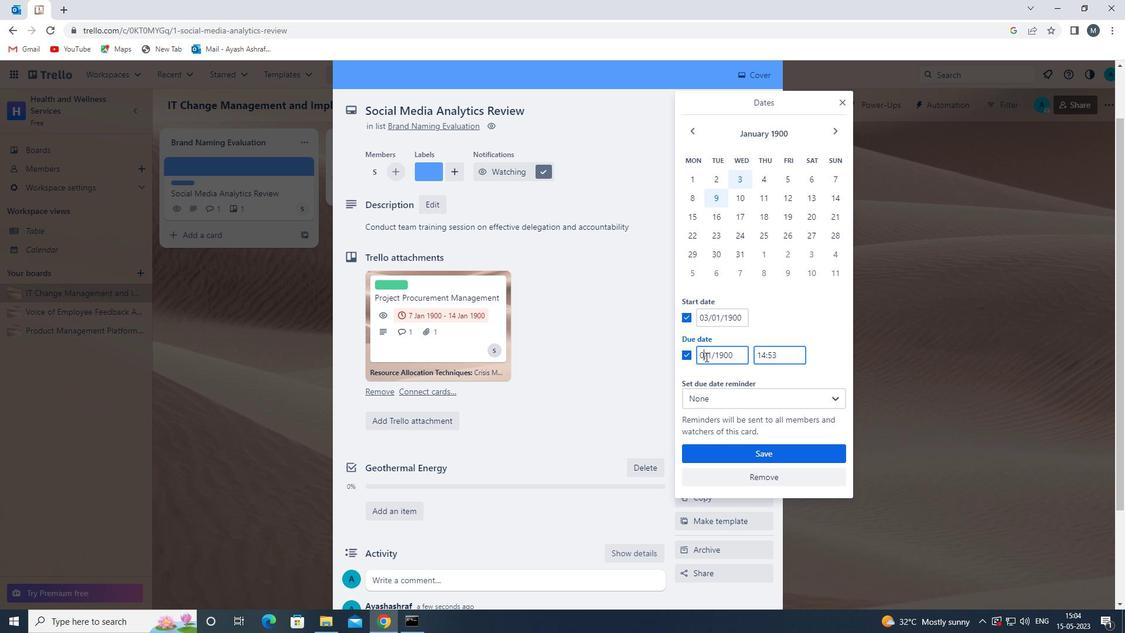 
Action: Mouse moved to (713, 355)
Screenshot: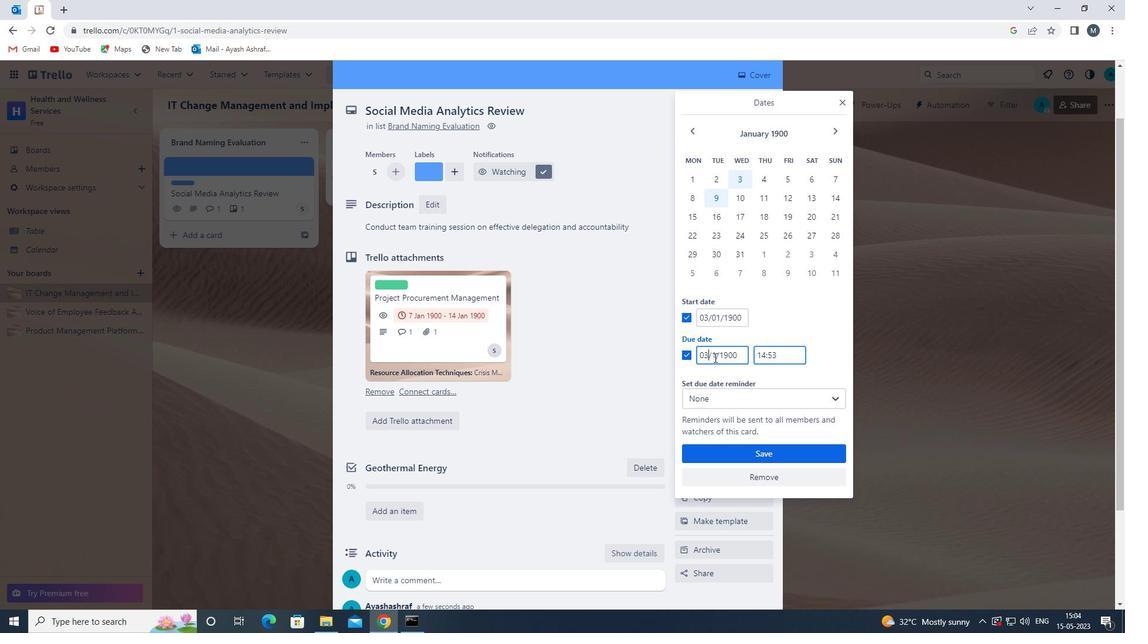 
Action: Mouse pressed left at (713, 355)
Screenshot: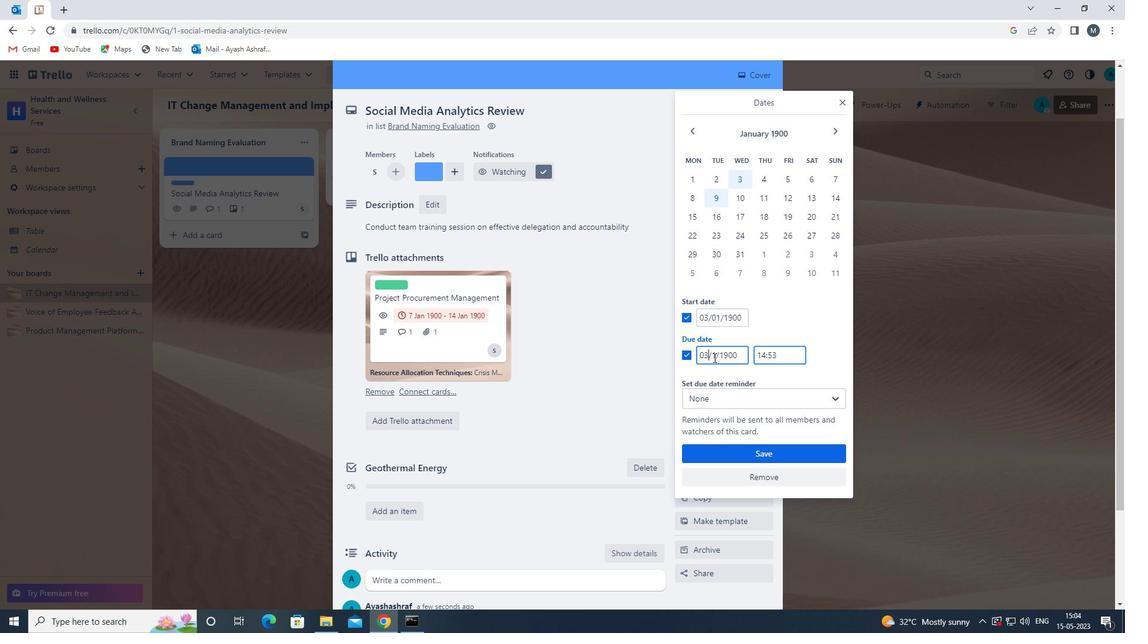 
Action: Mouse moved to (721, 361)
Screenshot: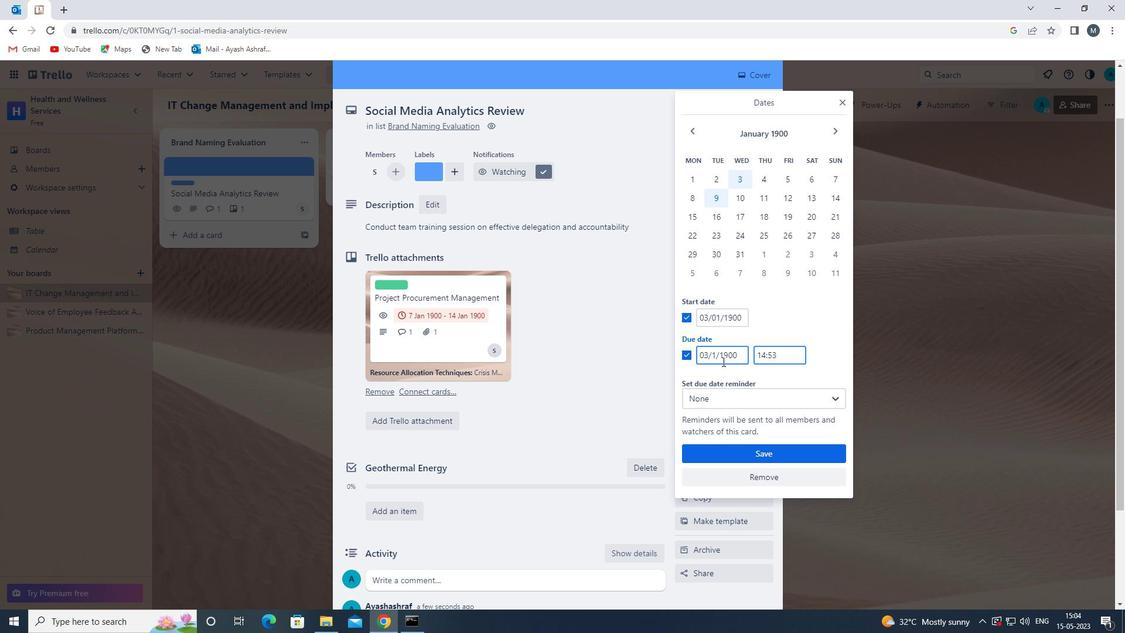 
Action: Key pressed 0
Screenshot: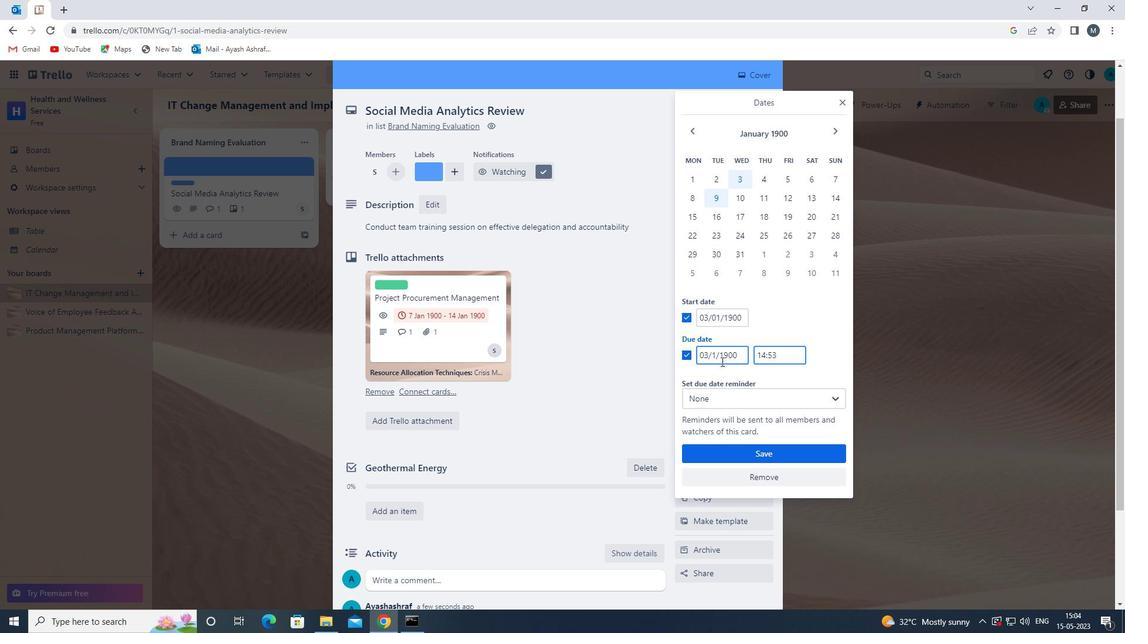 
Action: Mouse moved to (732, 448)
Screenshot: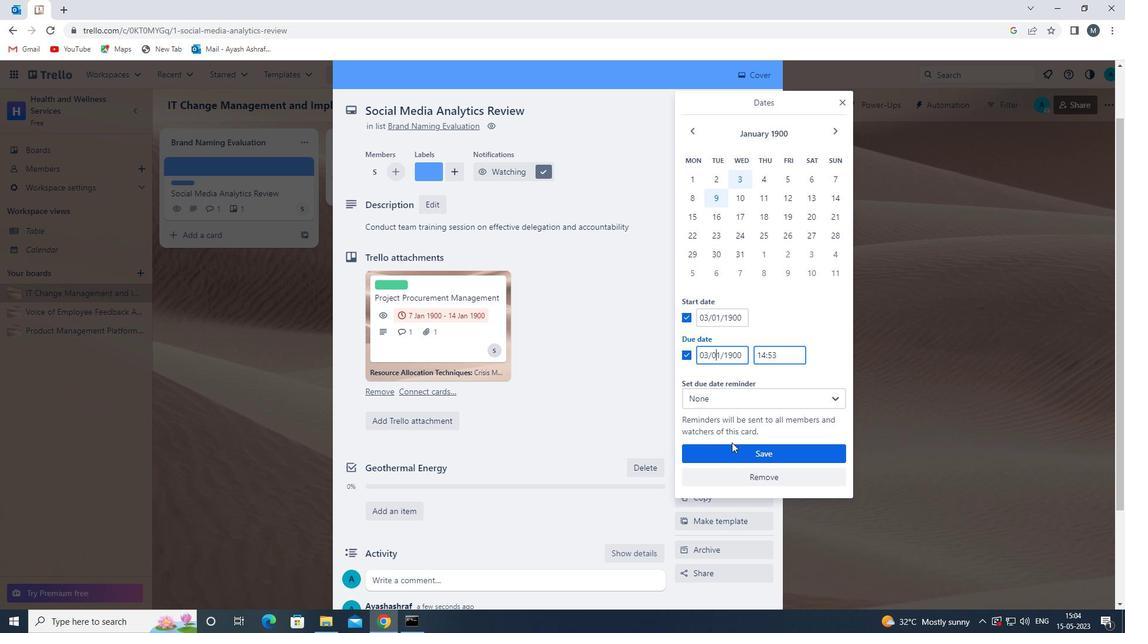 
Action: Mouse pressed left at (732, 448)
Screenshot: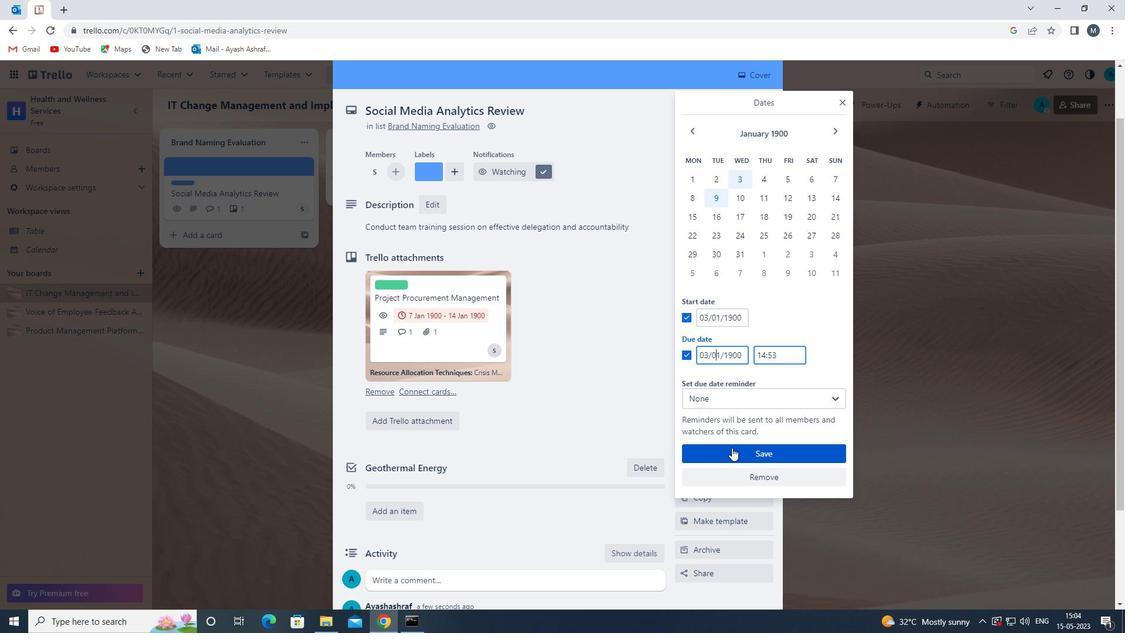 
Action: Mouse moved to (507, 456)
Screenshot: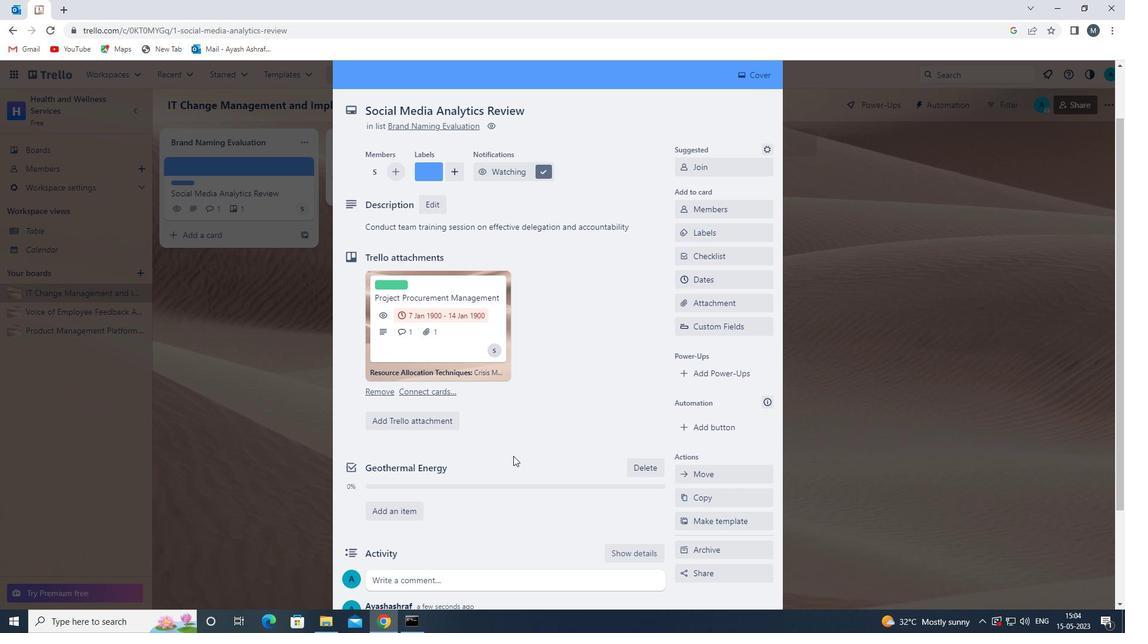 
Action: Mouse scrolled (507, 457) with delta (0, 0)
Screenshot: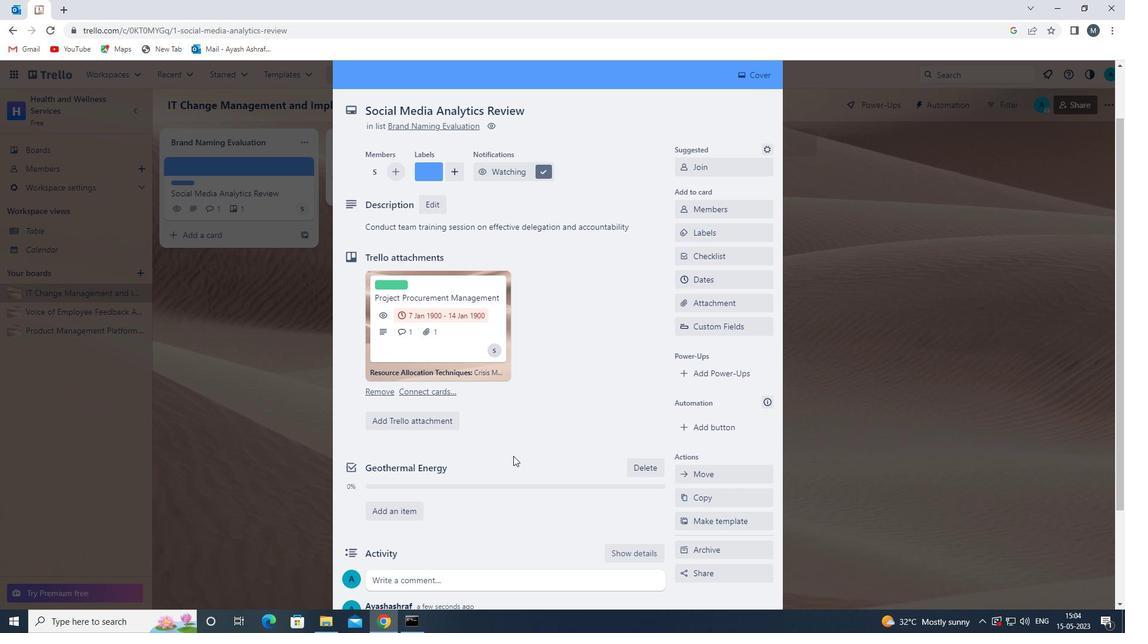 
Action: Mouse scrolled (507, 457) with delta (0, 0)
Screenshot: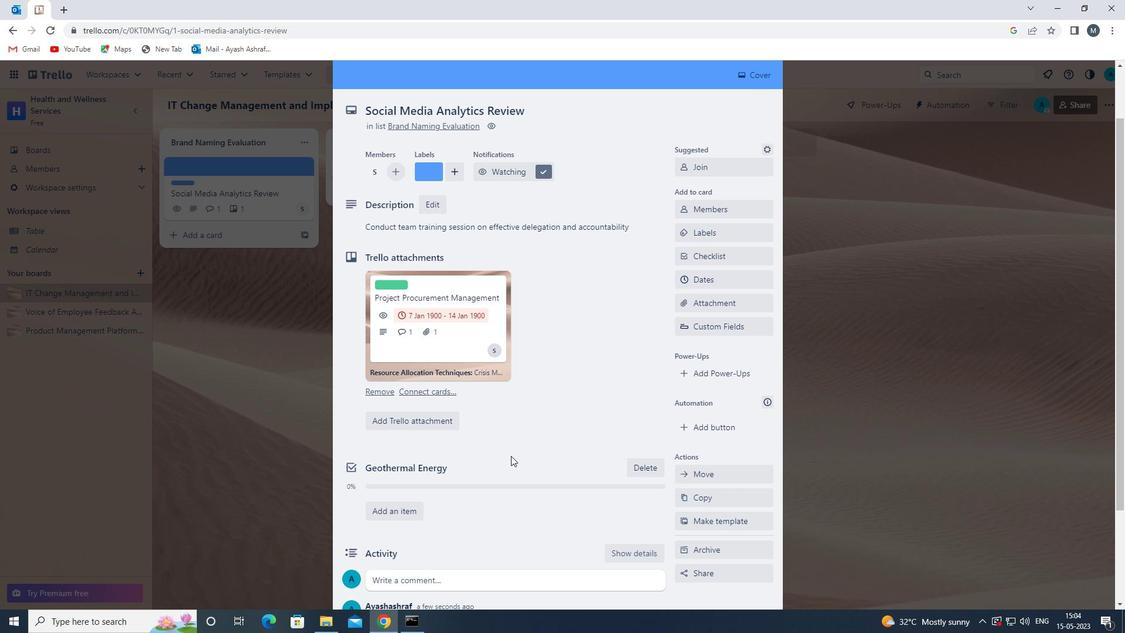 
Action: Mouse scrolled (507, 457) with delta (0, 0)
Screenshot: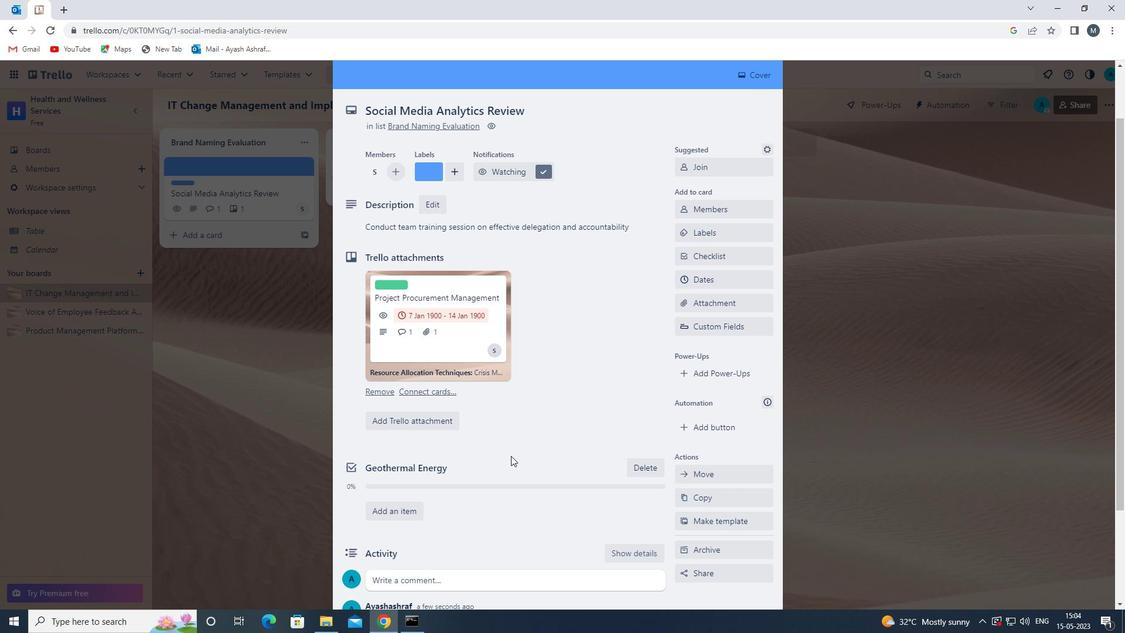 
Action: Mouse scrolled (507, 457) with delta (0, 0)
Screenshot: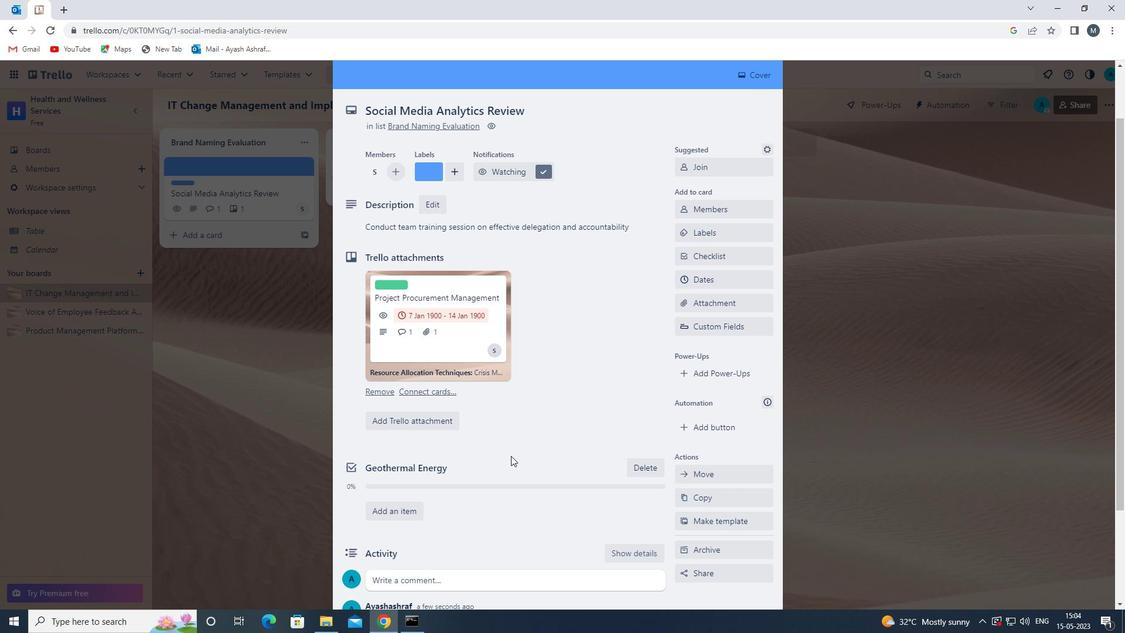
Action: Mouse scrolled (507, 457) with delta (0, 0)
Screenshot: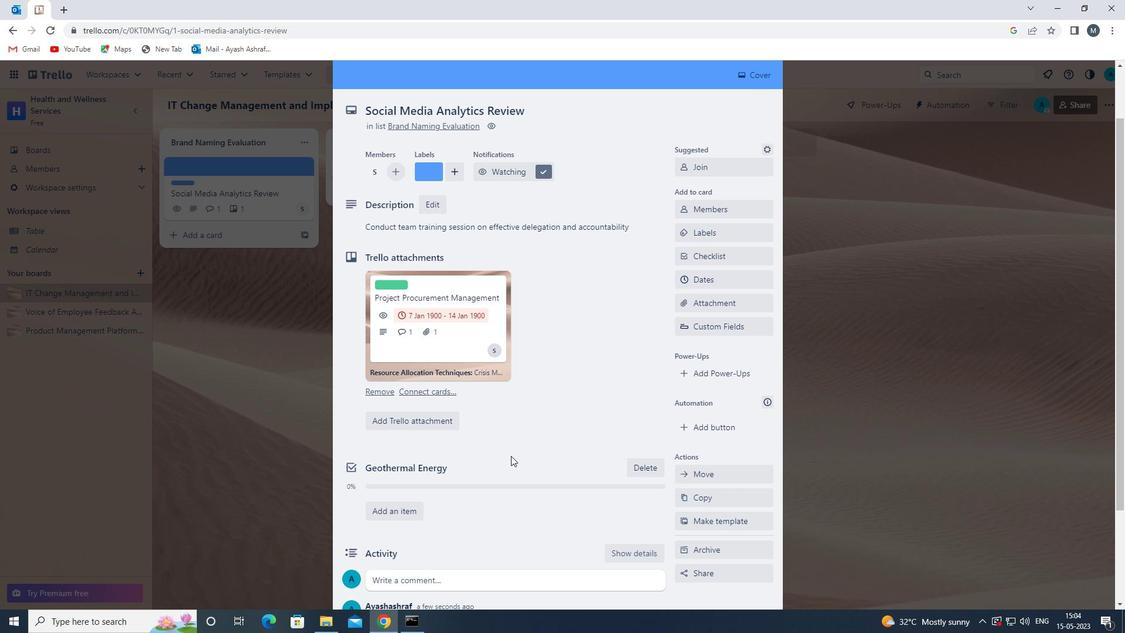 
Action: Mouse scrolled (507, 457) with delta (0, 0)
Screenshot: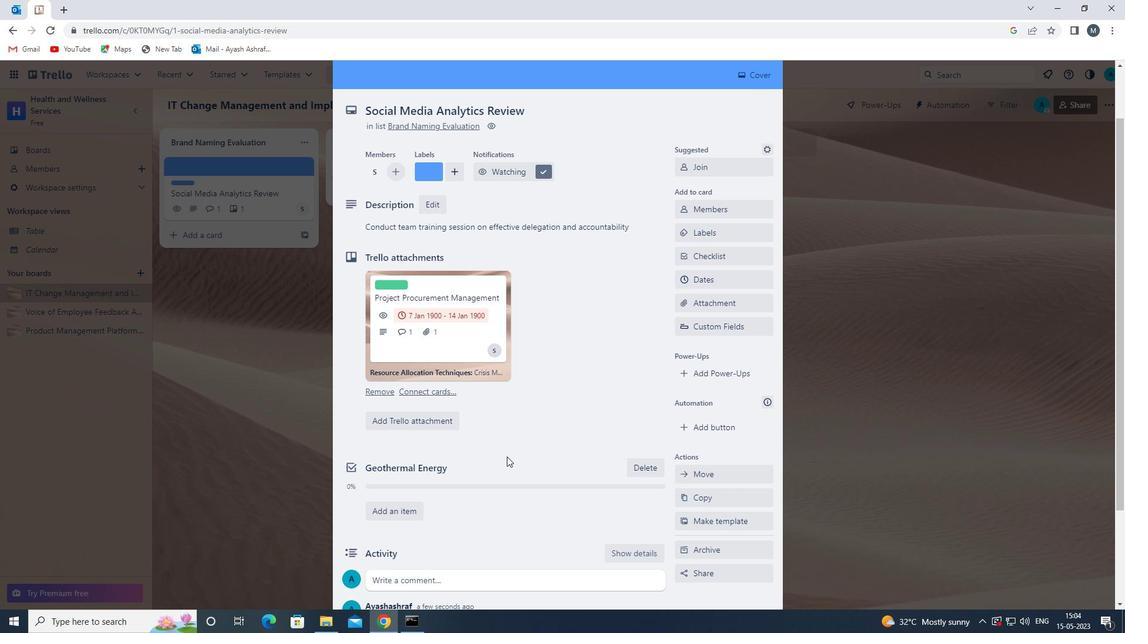 
